 Task: Open a Black Tie Letter Template save the file as training Remove the following opetions from template: '1.	Type the sender company name_x000D_
2.	Type the sender company address_x000D_
3.	Type the recipient address_x000D_
4.	Type the closing_x000D_
5.	Type the sender title_x000D_
6.	Type the sender company name_x000D_
'Pick the date  15 May, 2023 and type Salutation  Good Morning. Add body to the letter It is with great pleasure that I accept the job offer extended to me. I am excited about the opportunity to join your esteemed organization and contribute to its success. I look forward to starting my new role and meeting the team. Thank you for your confidence in me.. Insert watermark  Do not copy 5
Action: Mouse moved to (24, 23)
Screenshot: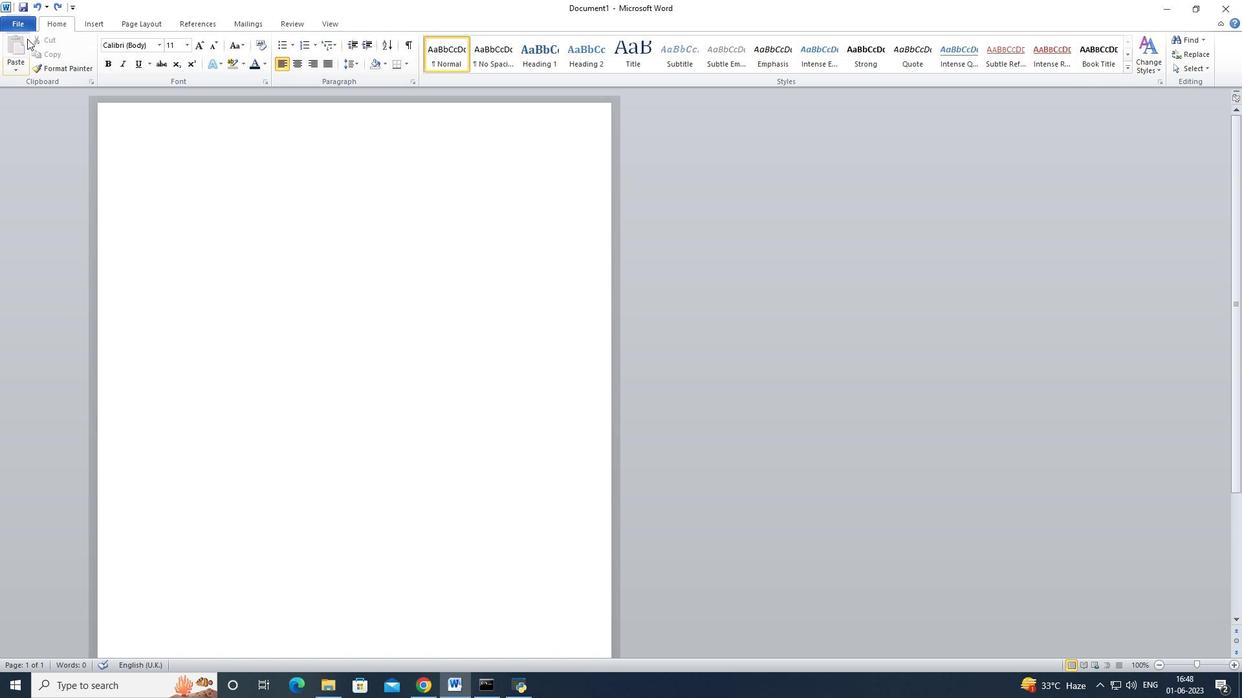 
Action: Mouse pressed left at (24, 23)
Screenshot: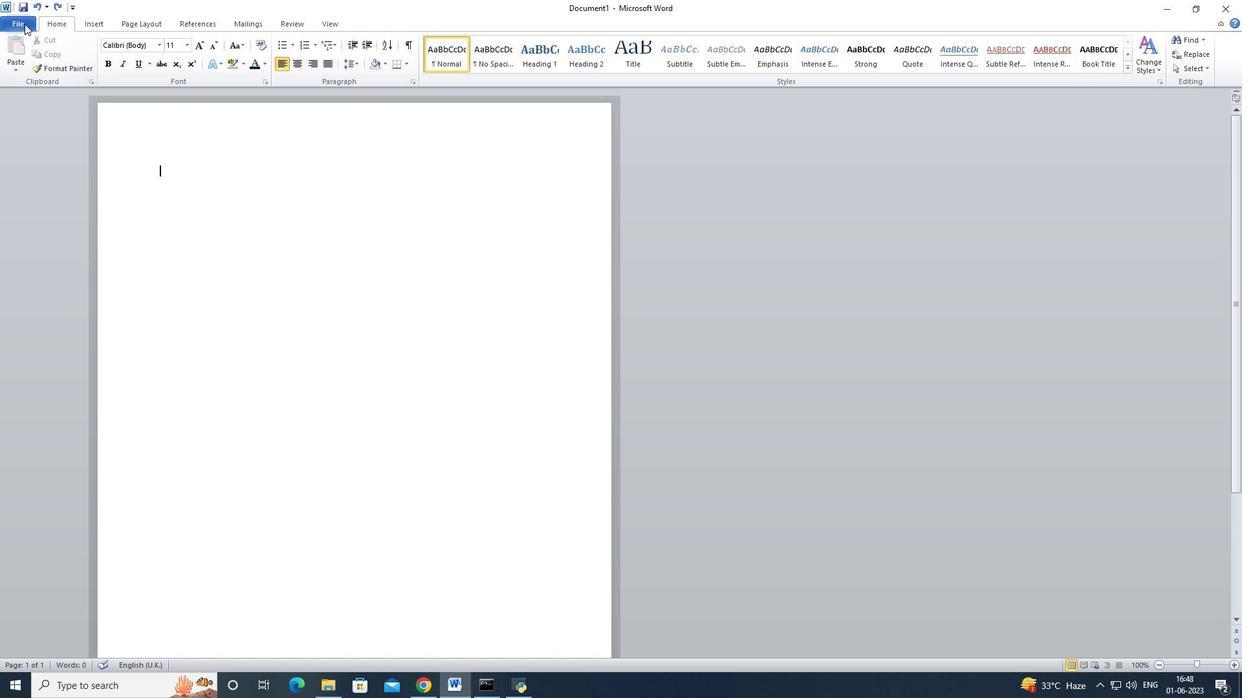 
Action: Mouse moved to (42, 165)
Screenshot: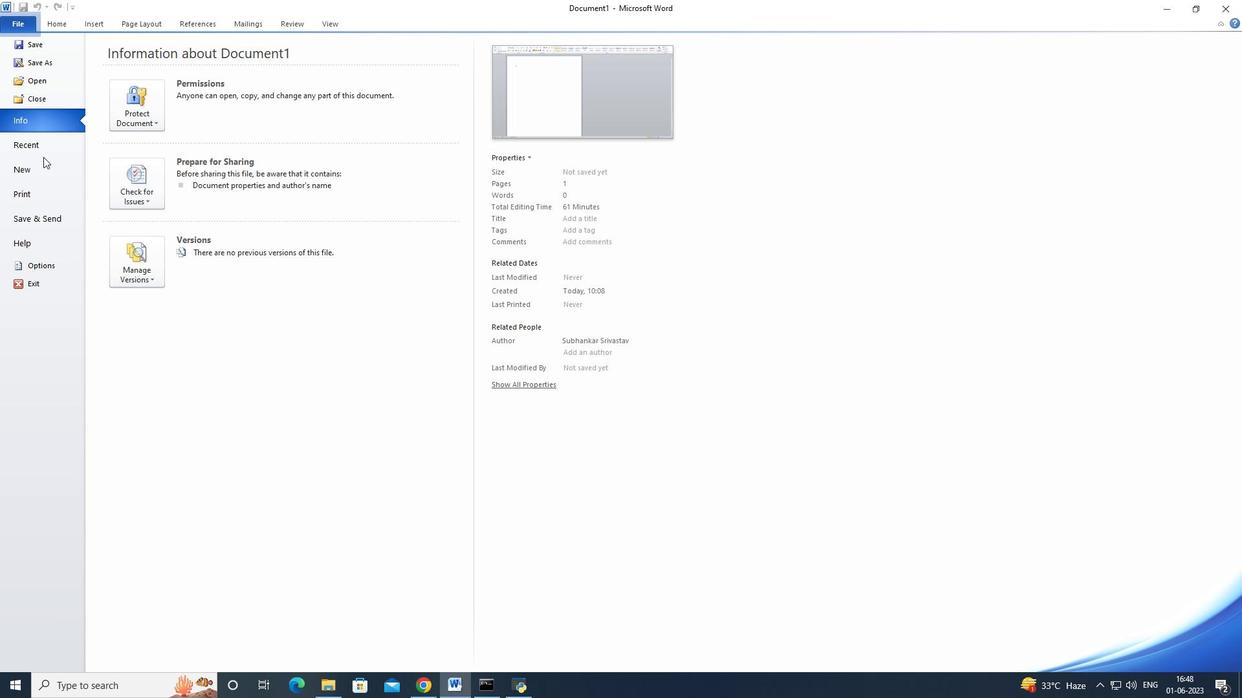 
Action: Mouse pressed left at (42, 165)
Screenshot: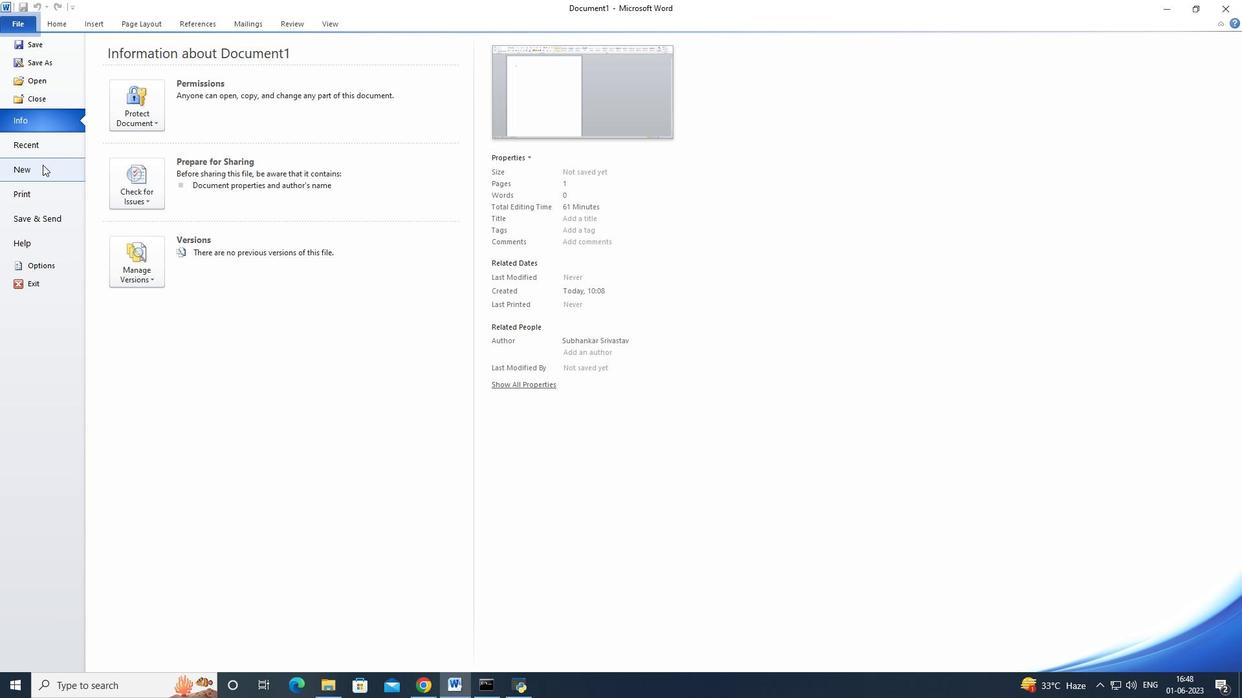 
Action: Mouse moved to (236, 124)
Screenshot: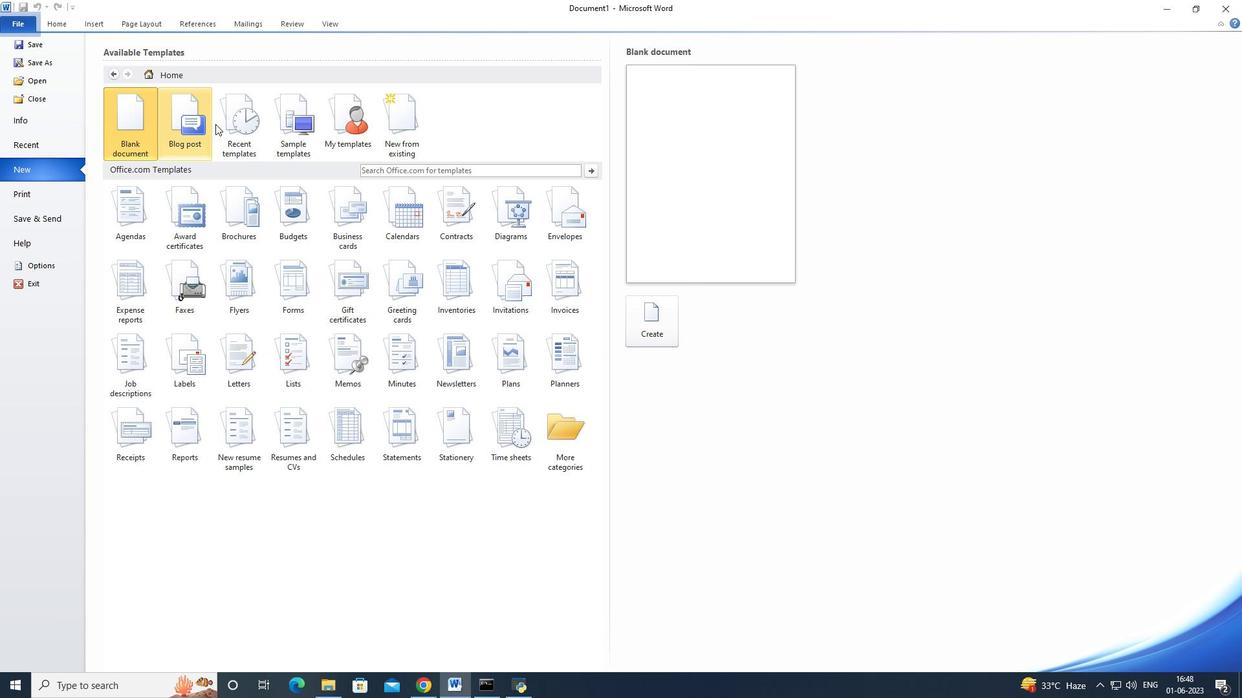 
Action: Mouse pressed left at (236, 124)
Screenshot: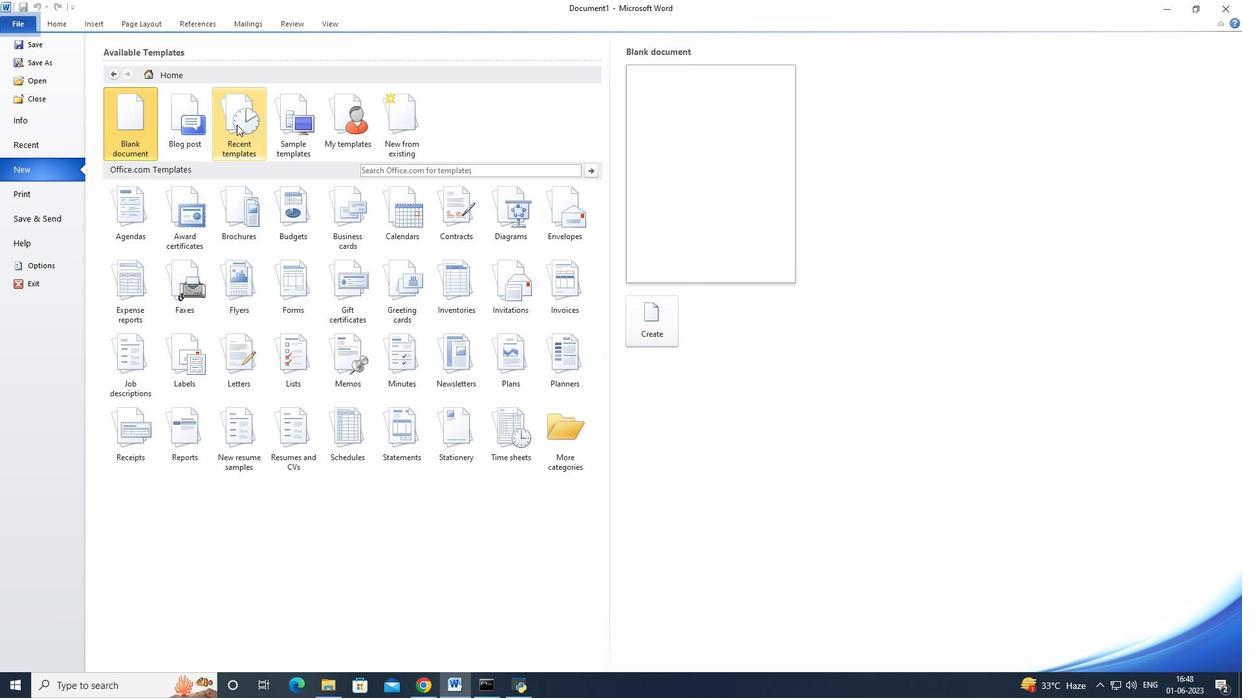 
Action: Mouse moved to (183, 71)
Screenshot: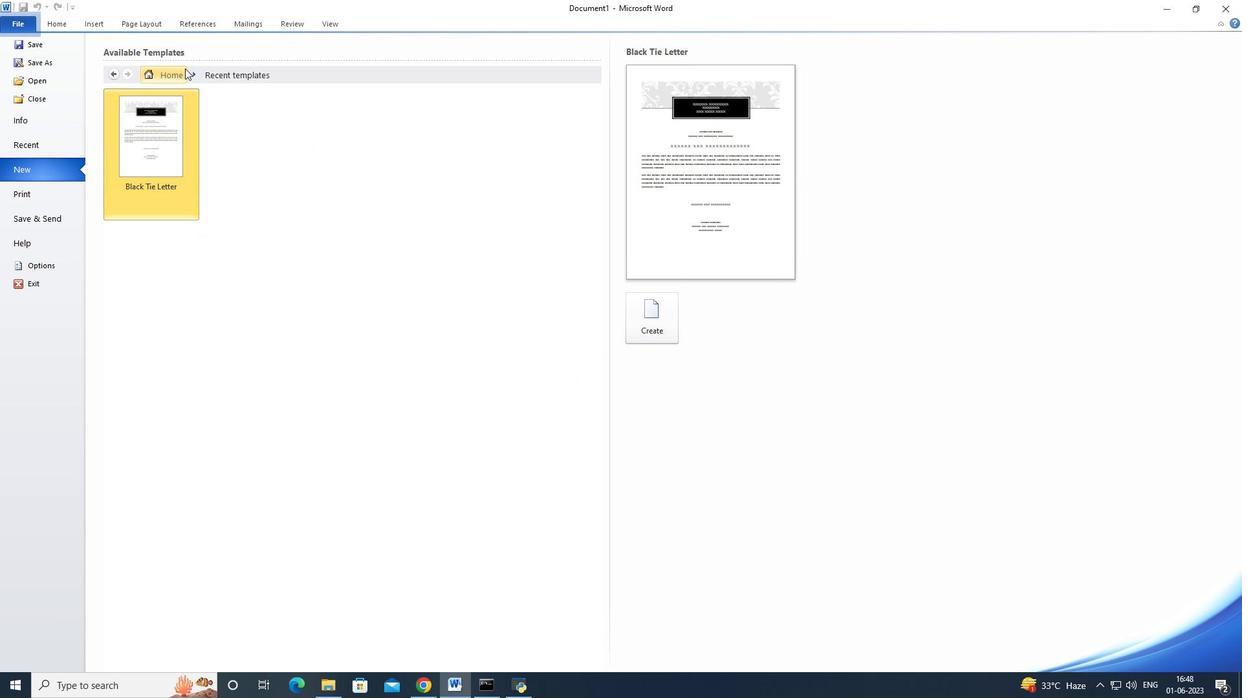 
Action: Mouse pressed left at (183, 71)
Screenshot: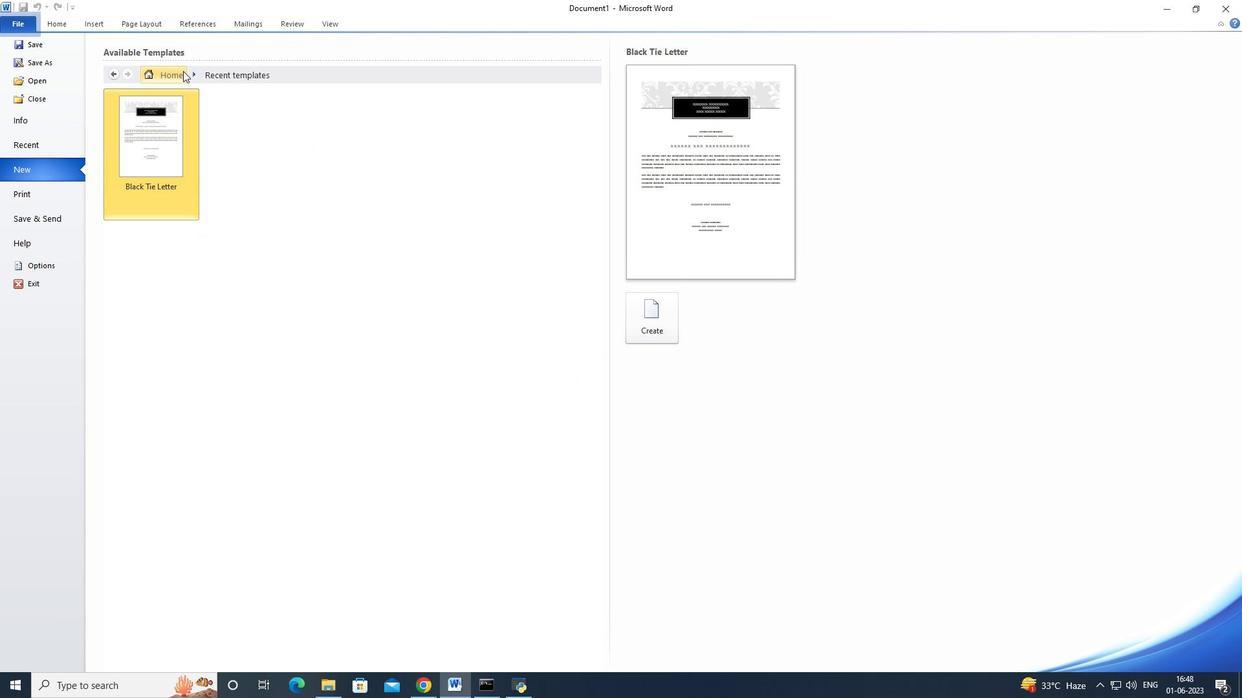 
Action: Mouse moved to (258, 128)
Screenshot: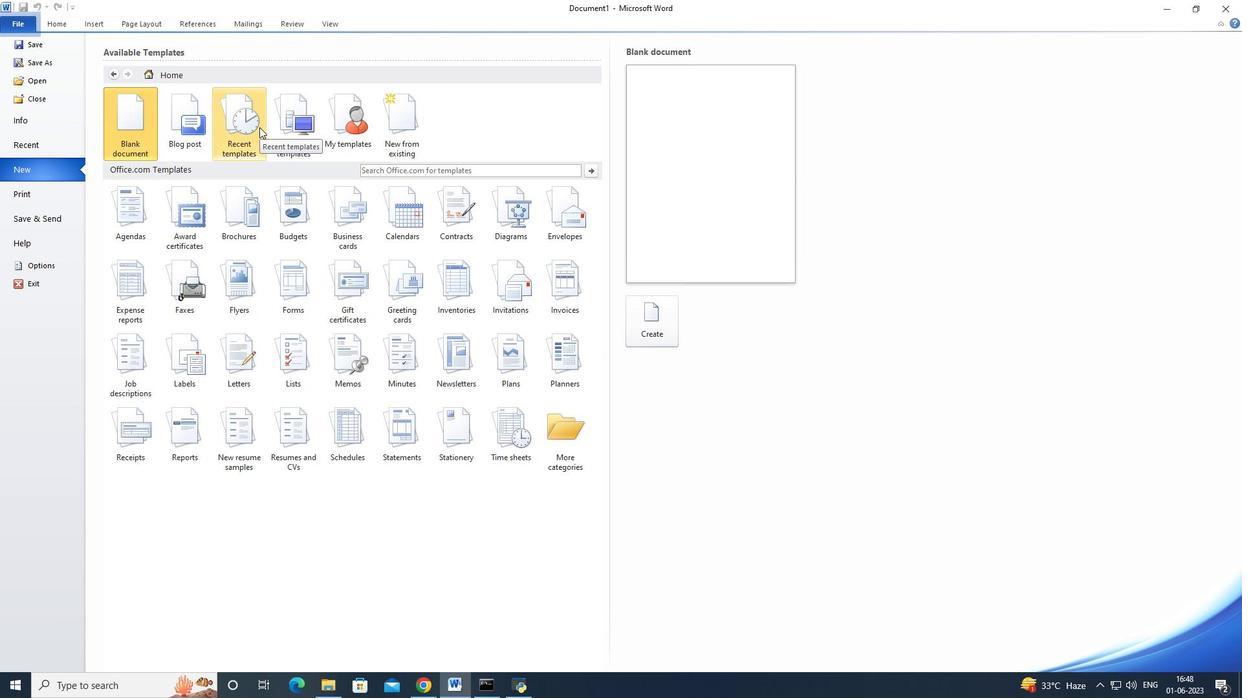 
Action: Mouse pressed left at (258, 128)
Screenshot: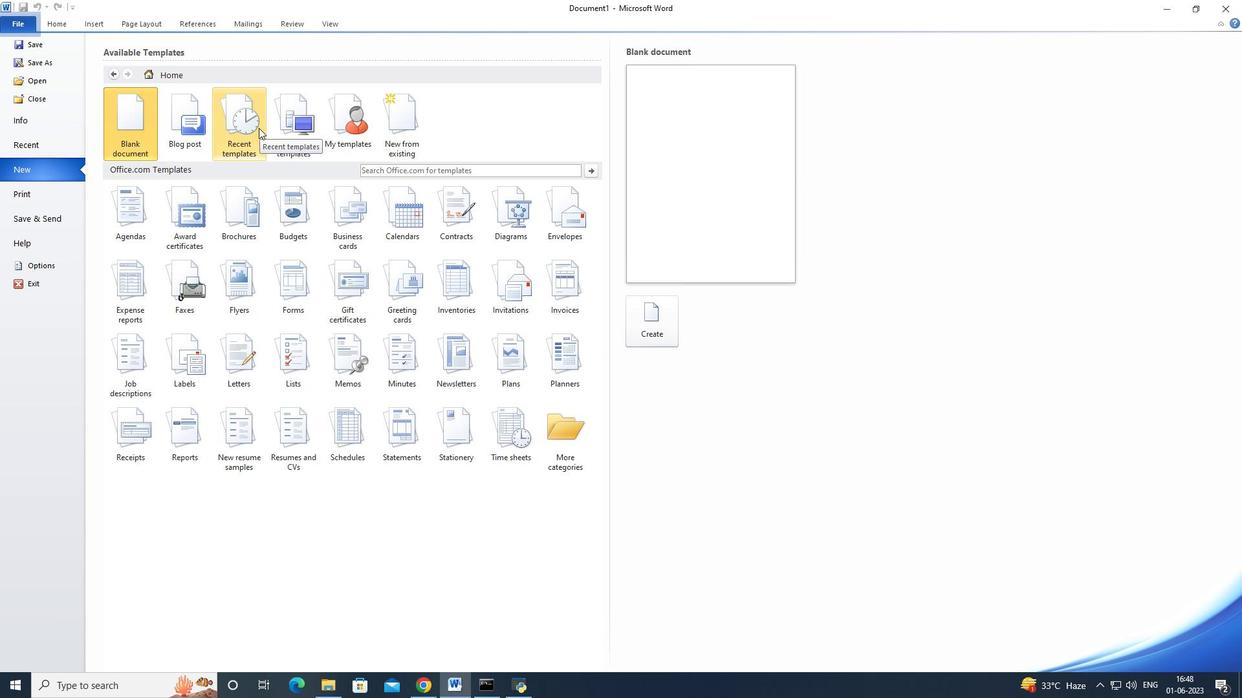 
Action: Mouse moved to (164, 78)
Screenshot: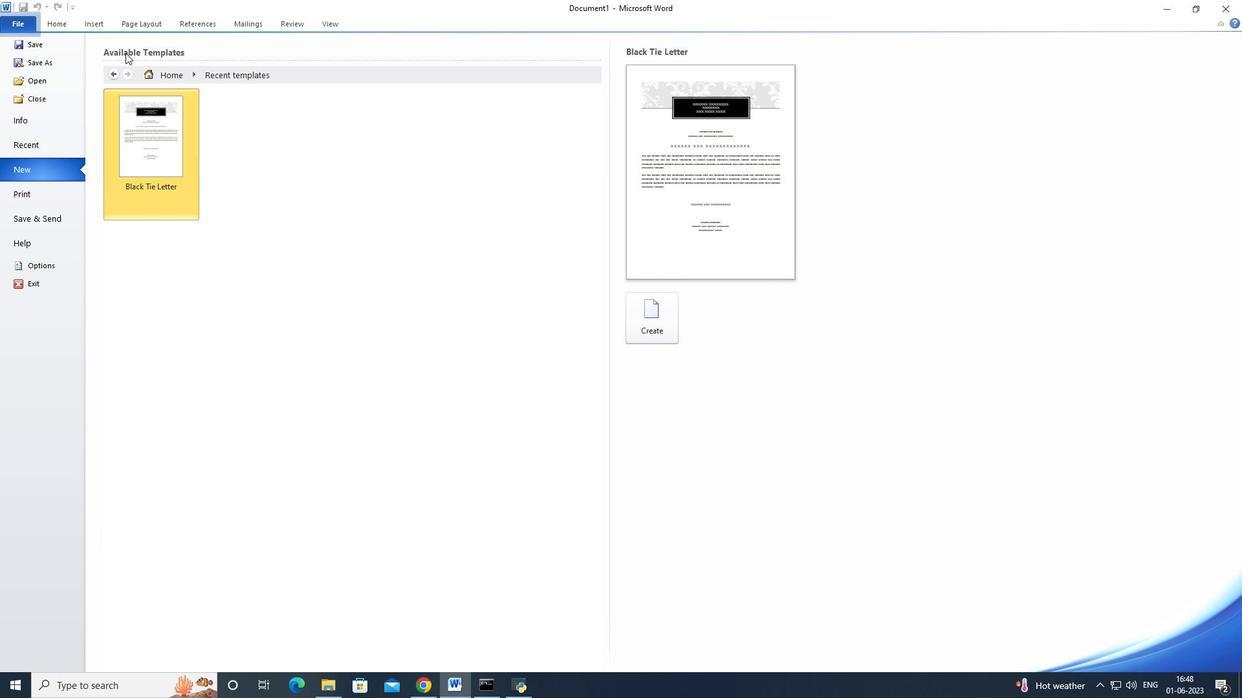 
Action: Mouse pressed left at (164, 78)
Screenshot: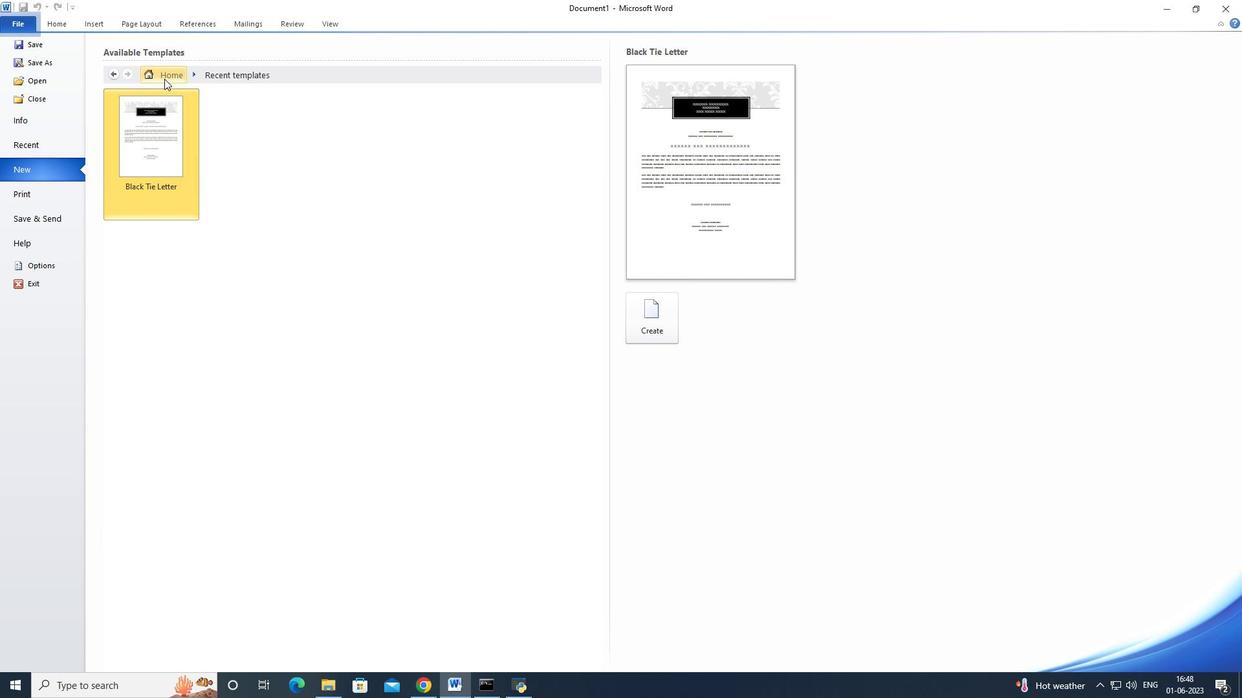 
Action: Mouse moved to (291, 143)
Screenshot: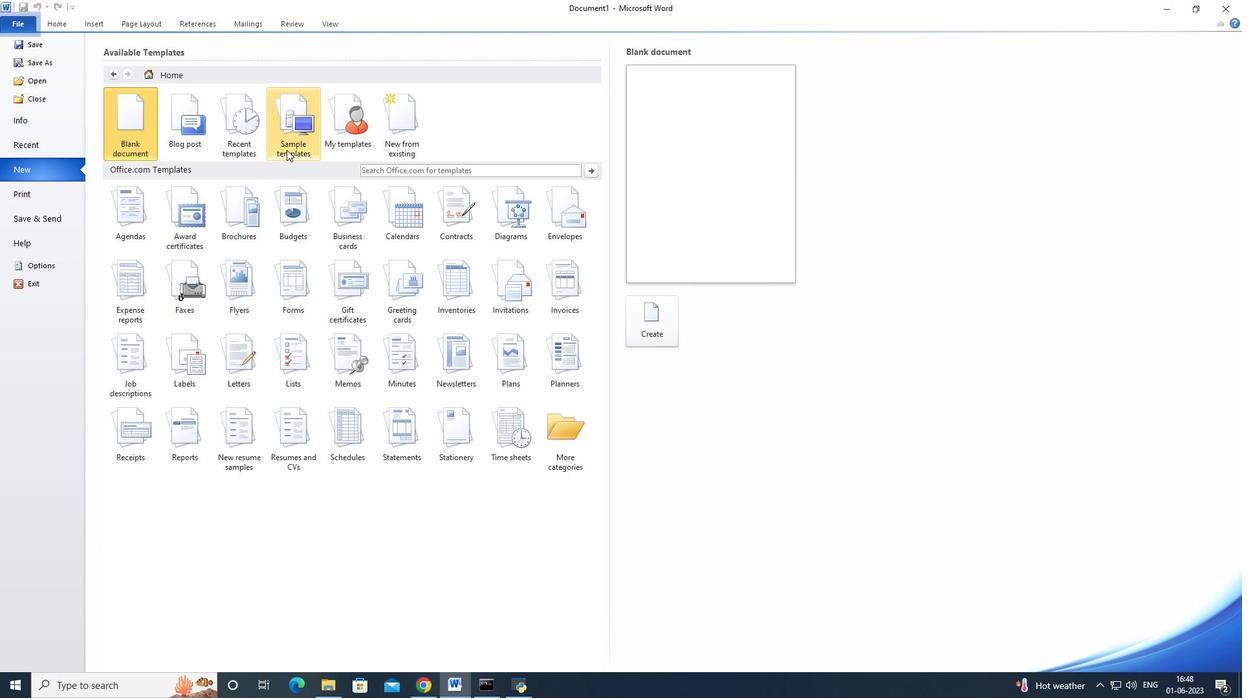 
Action: Mouse pressed left at (291, 143)
Screenshot: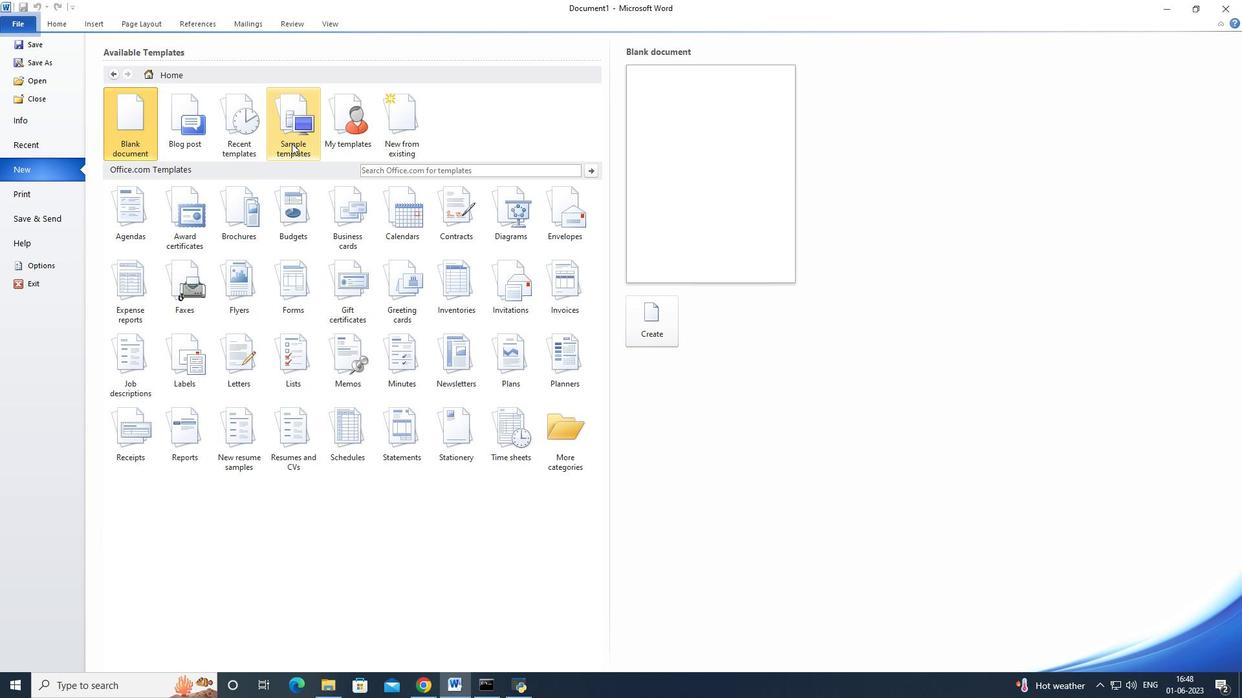 
Action: Mouse moved to (443, 293)
Screenshot: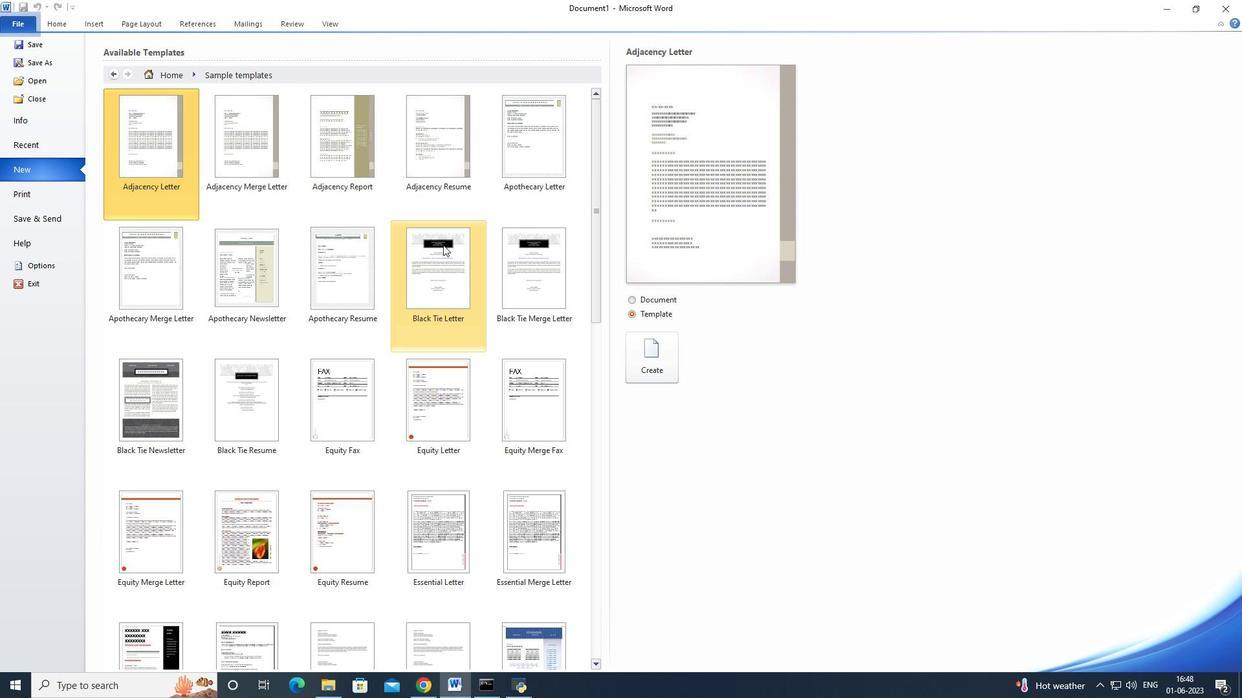 
Action: Mouse pressed left at (443, 293)
Screenshot: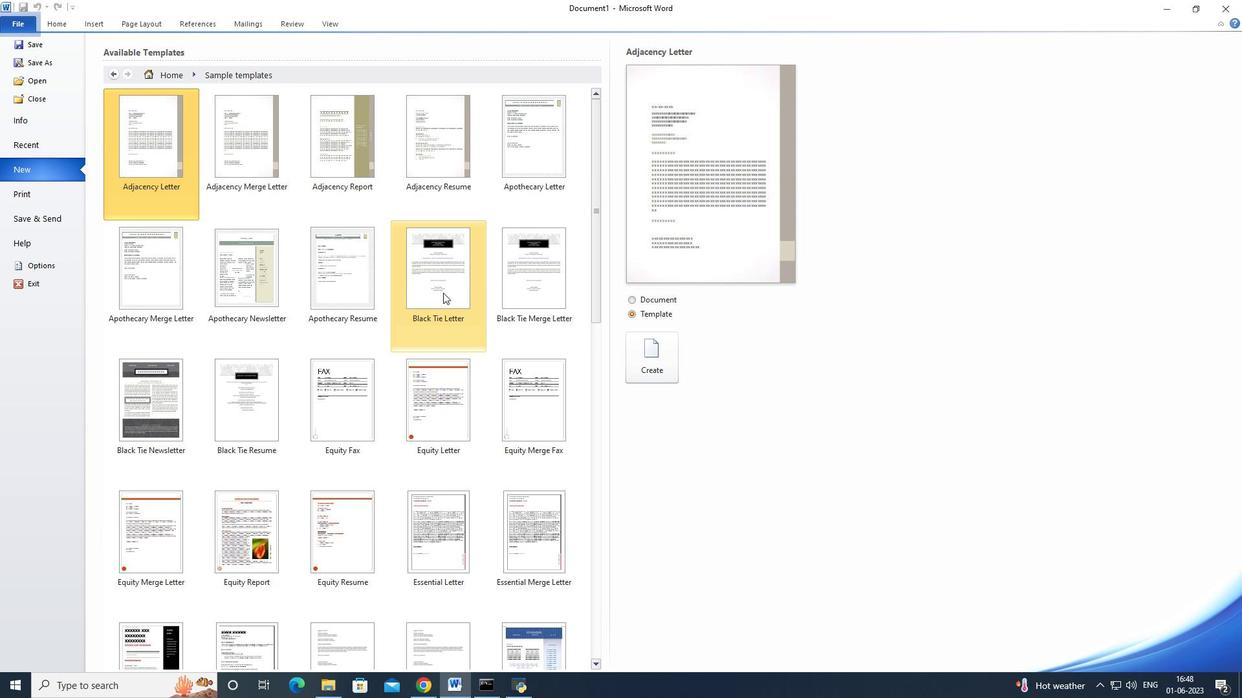 
Action: Mouse moved to (651, 357)
Screenshot: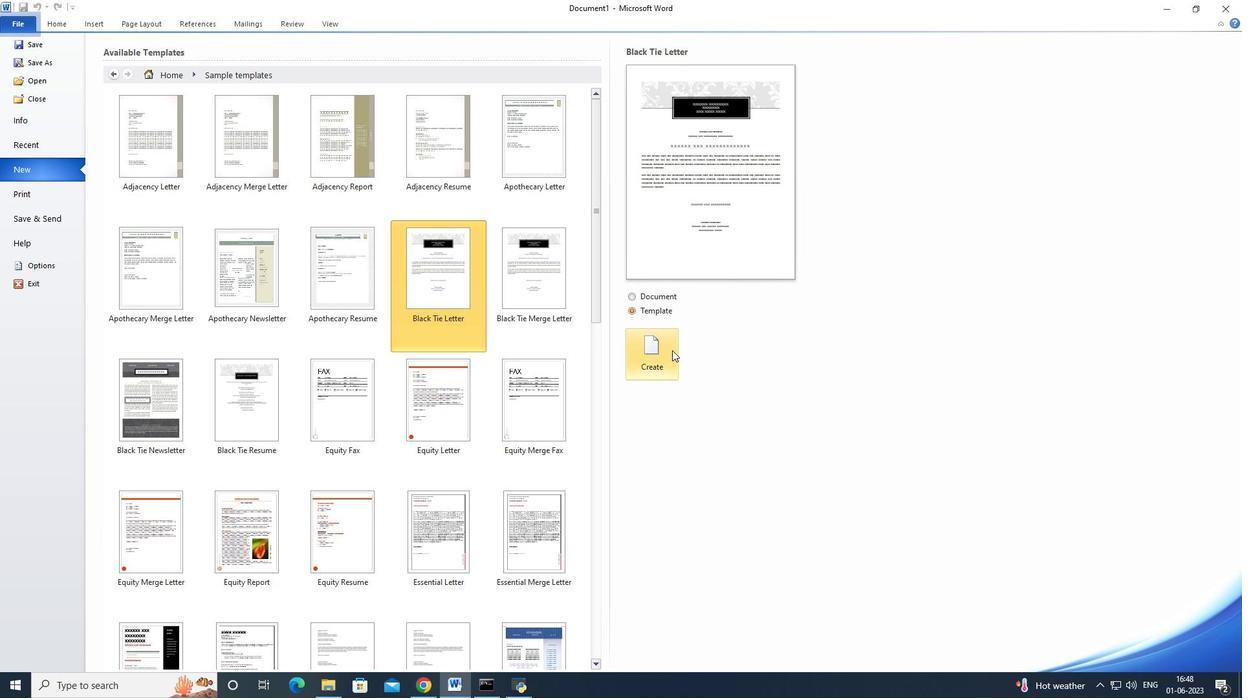 
Action: Mouse pressed left at (651, 357)
Screenshot: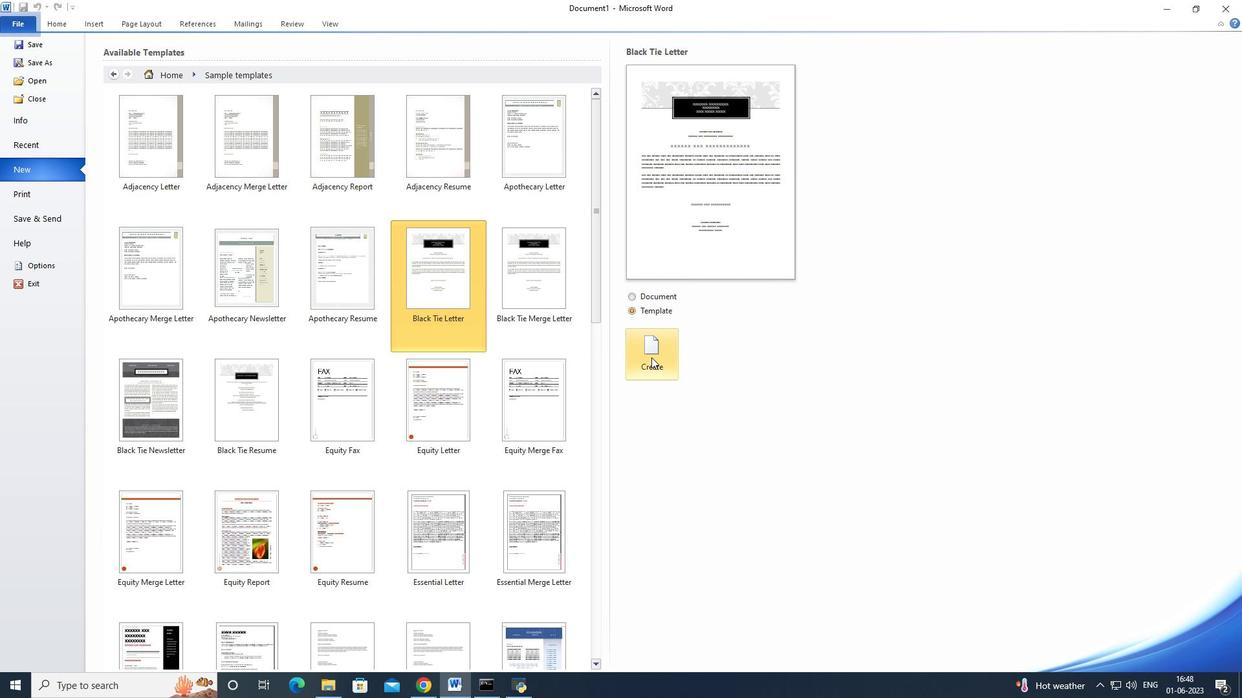 
Action: Mouse moved to (23, 19)
Screenshot: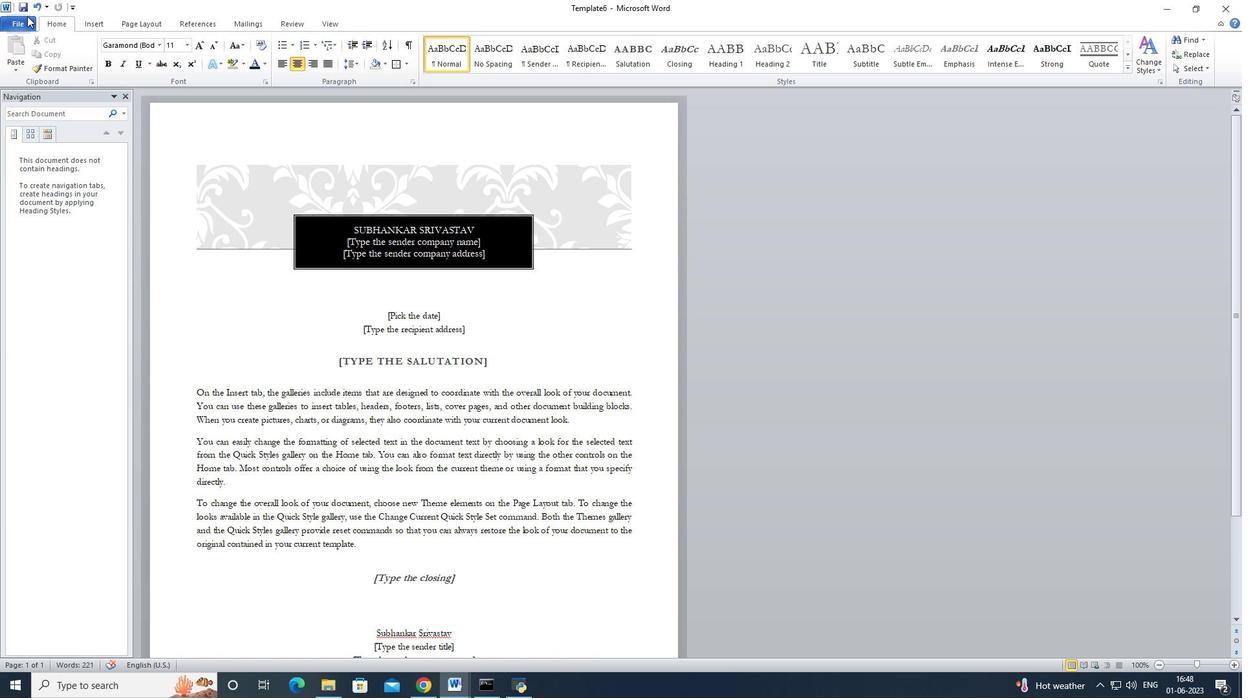 
Action: Mouse pressed left at (23, 19)
Screenshot: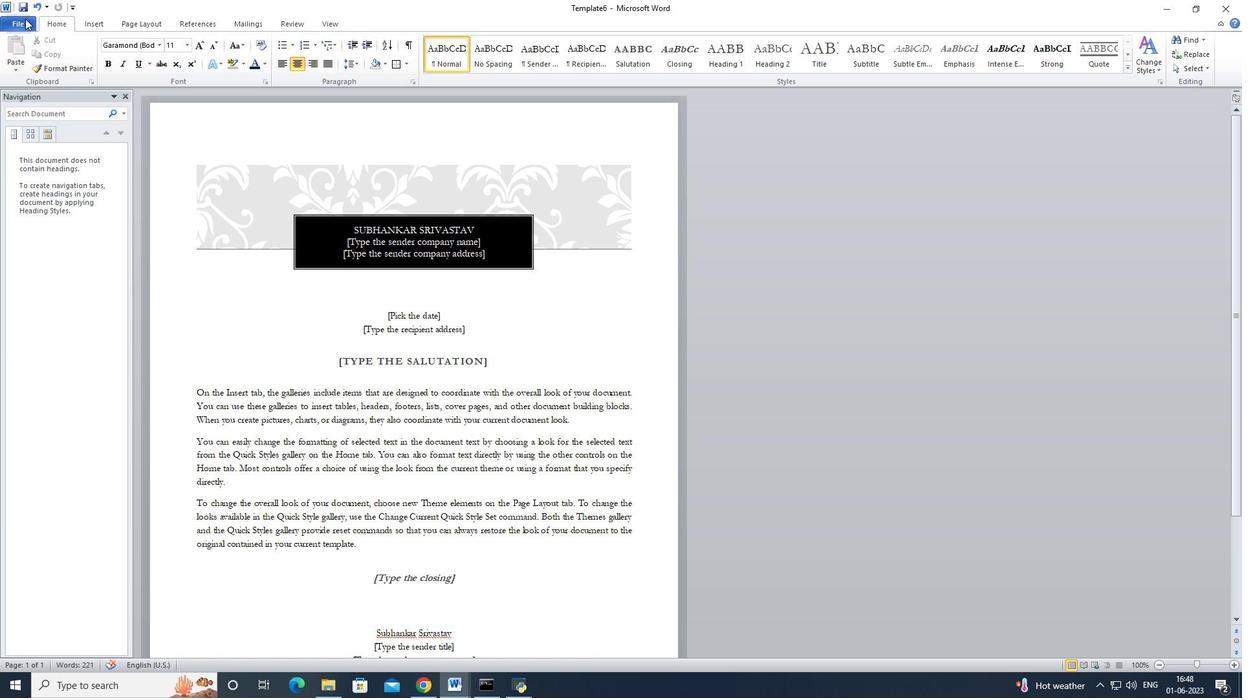 
Action: Mouse moved to (44, 43)
Screenshot: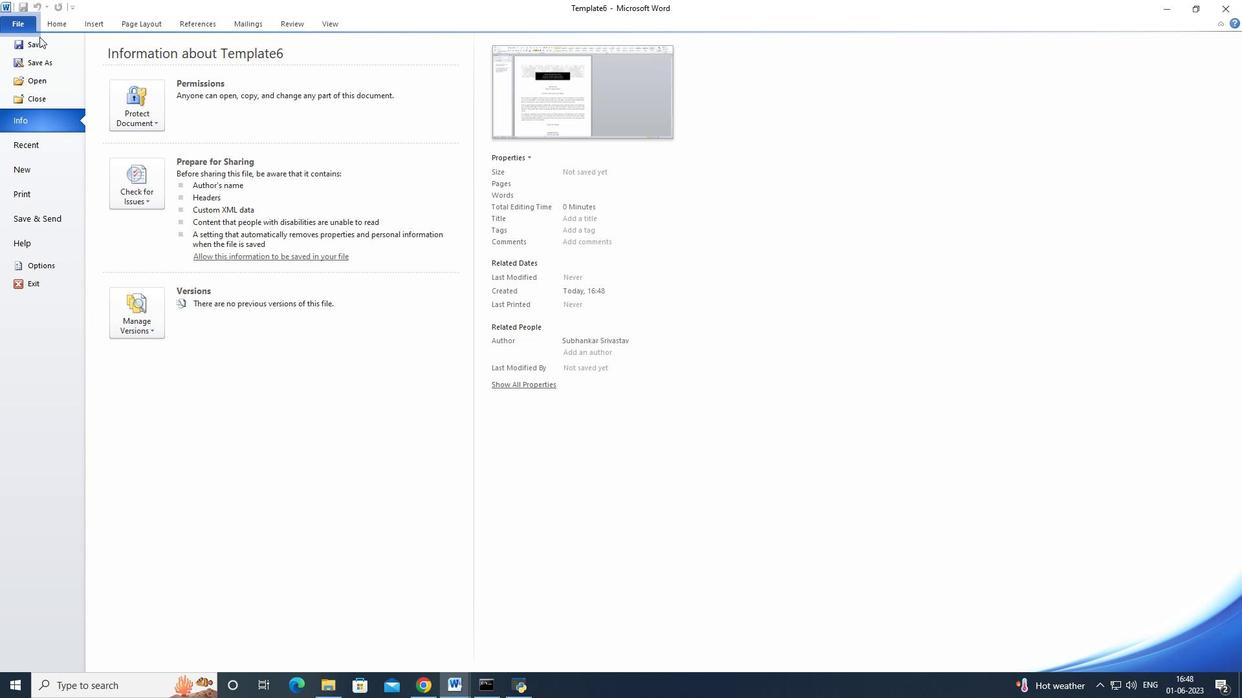 
Action: Mouse pressed left at (44, 43)
Screenshot: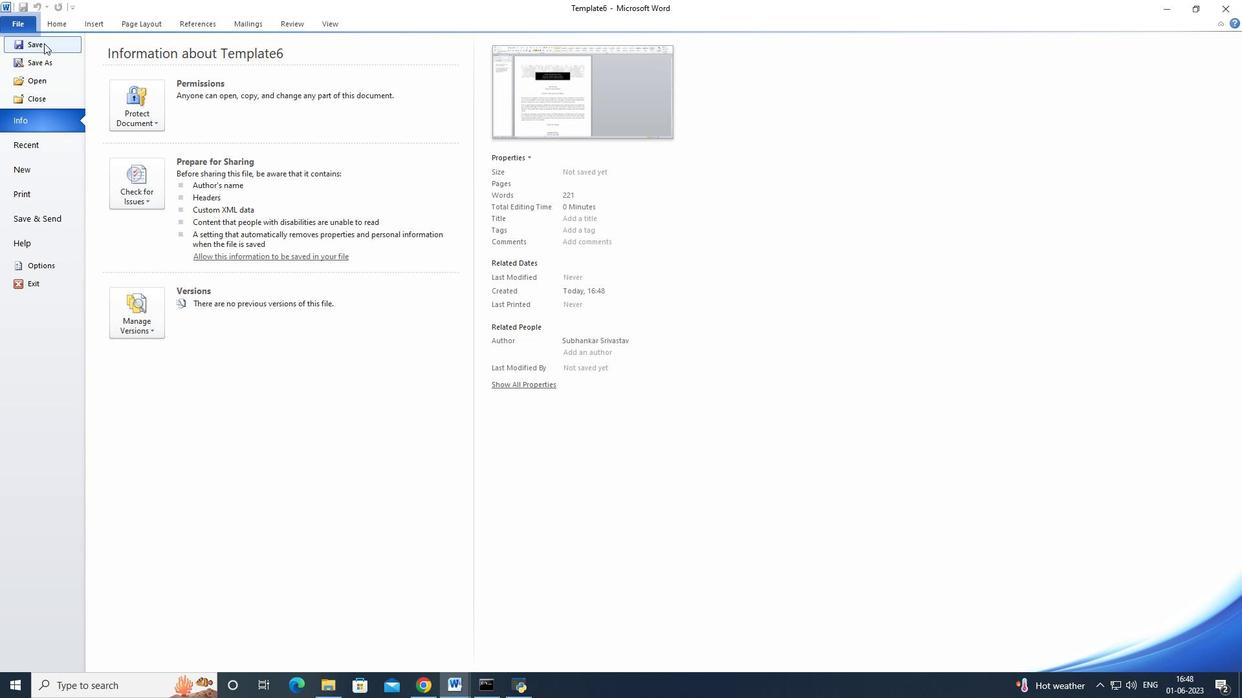 
Action: Key pressed <Key.shift>Training<Key.space><Key.shift><Key.shift><Key.shift><Key.shift><Key.shift><Key.shift><Key.shift><Key.shift><Key.shift><Key.shift><Key.shift><Key.shift><Key.shift><Key.shift><Key.shift><Key.shift><Key.shift><Key.shift>Remove<Key.backspace><Key.backspace><Key.backspace><Key.backspace><Key.backspace><Key.backspace><Key.backspace><Key.enter>
Screenshot: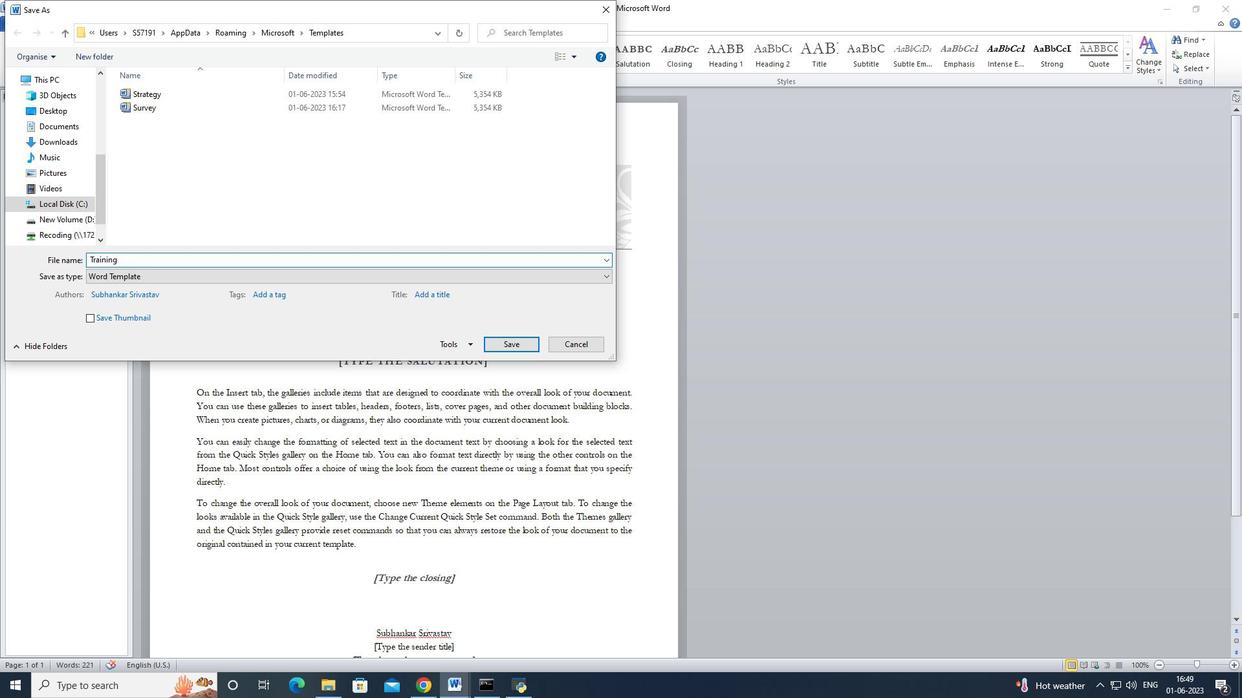 
Action: Mouse moved to (391, 240)
Screenshot: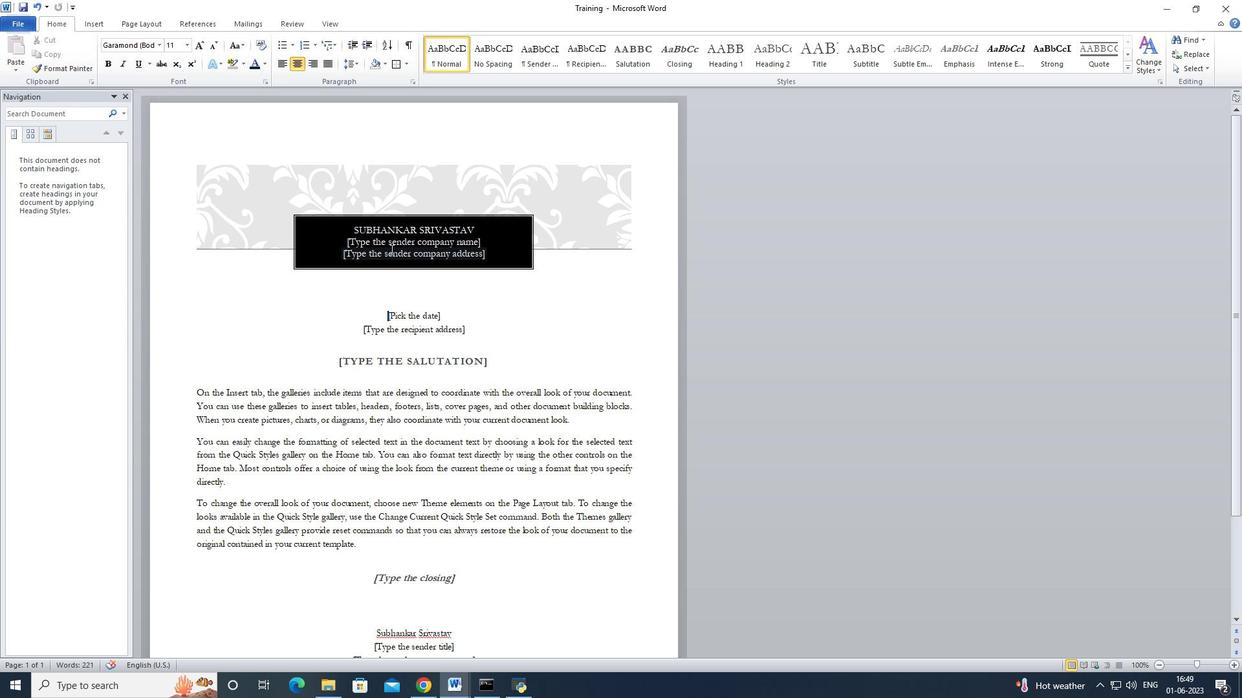 
Action: Mouse pressed left at (391, 240)
Screenshot: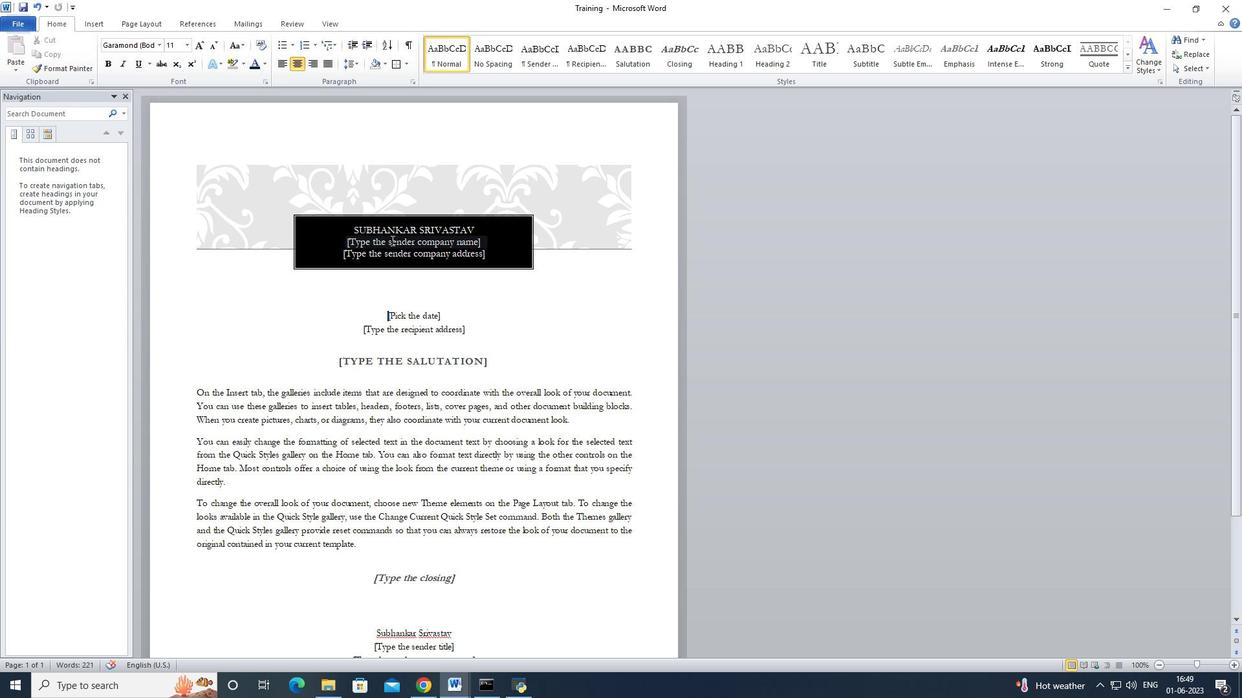 
Action: Key pressed <Key.delete><Key.delete>
Screenshot: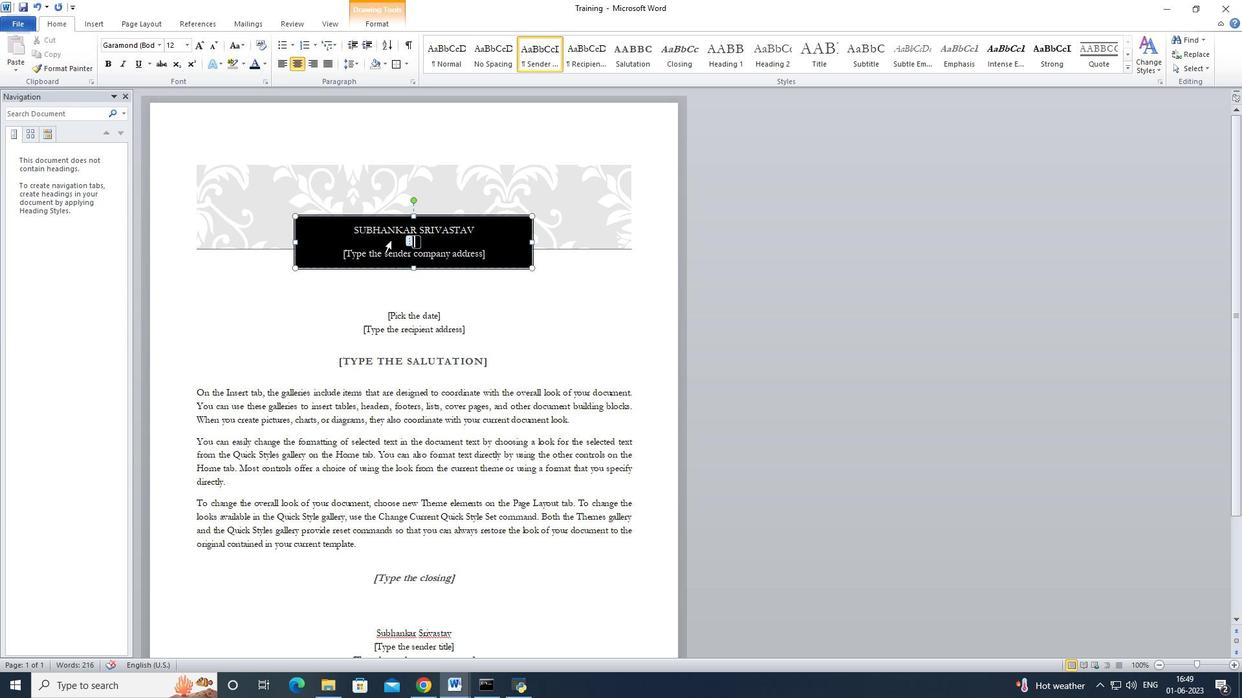 
Action: Mouse moved to (398, 254)
Screenshot: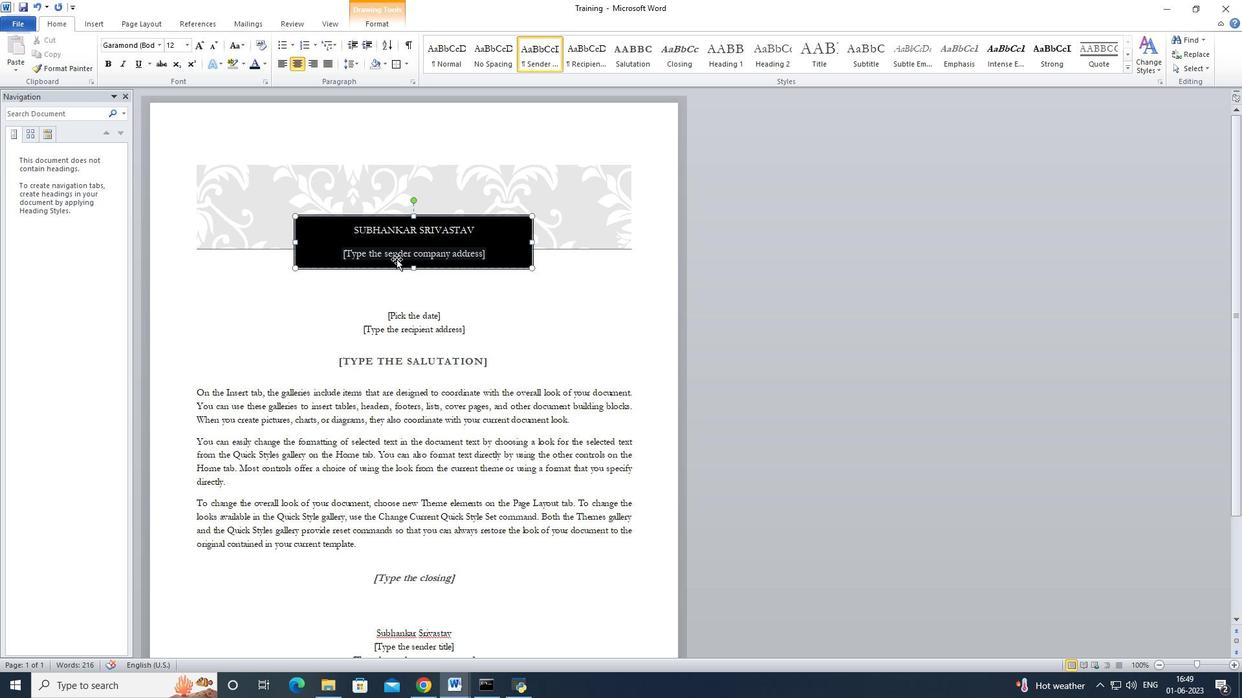 
Action: Mouse pressed left at (398, 254)
Screenshot: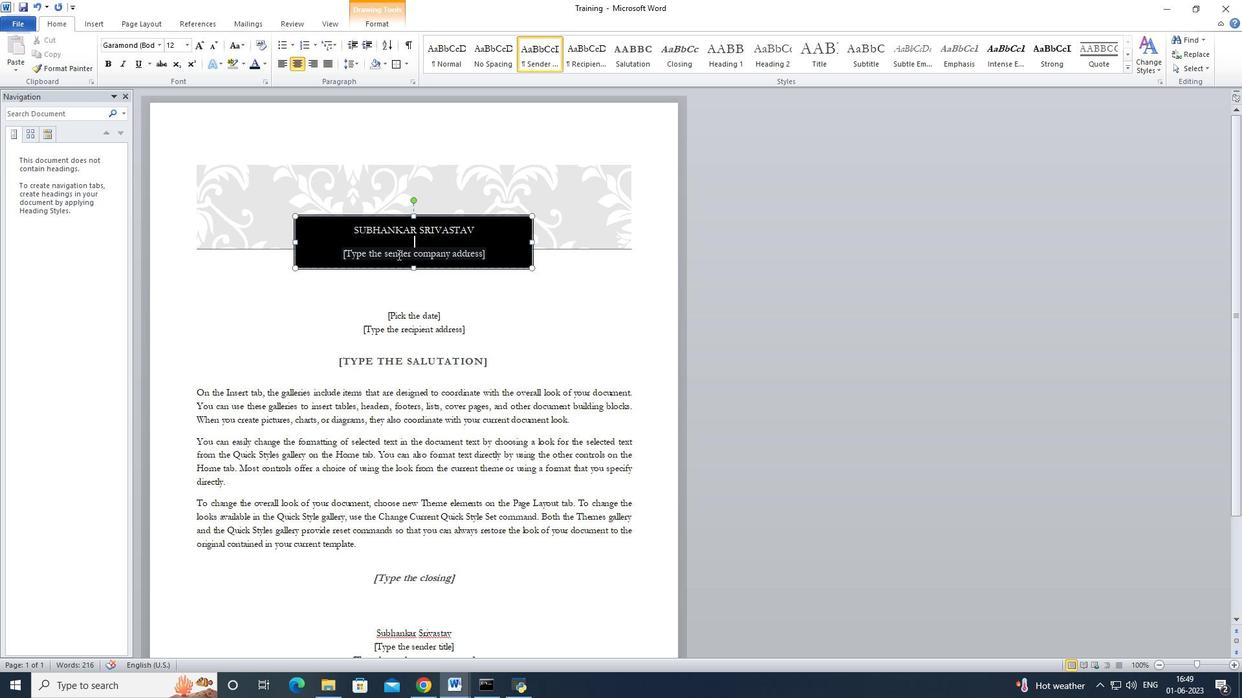
Action: Key pressed <Key.delete><Key.delete>
Screenshot: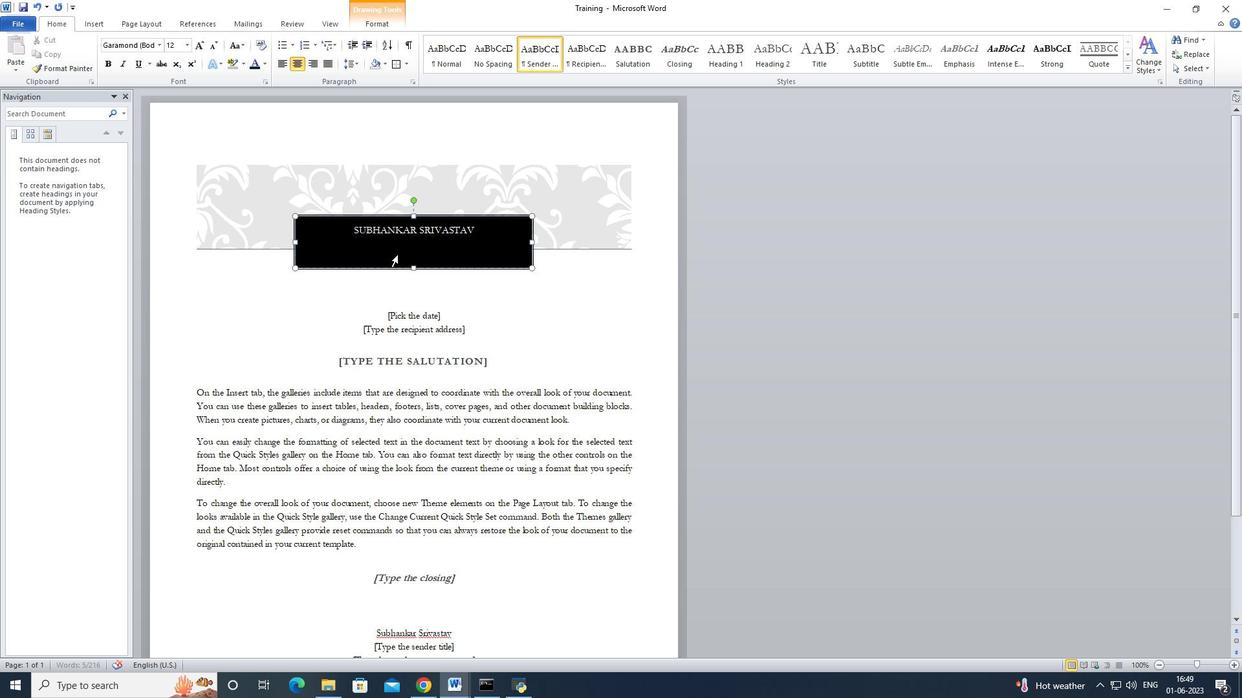 
Action: Mouse moved to (411, 321)
Screenshot: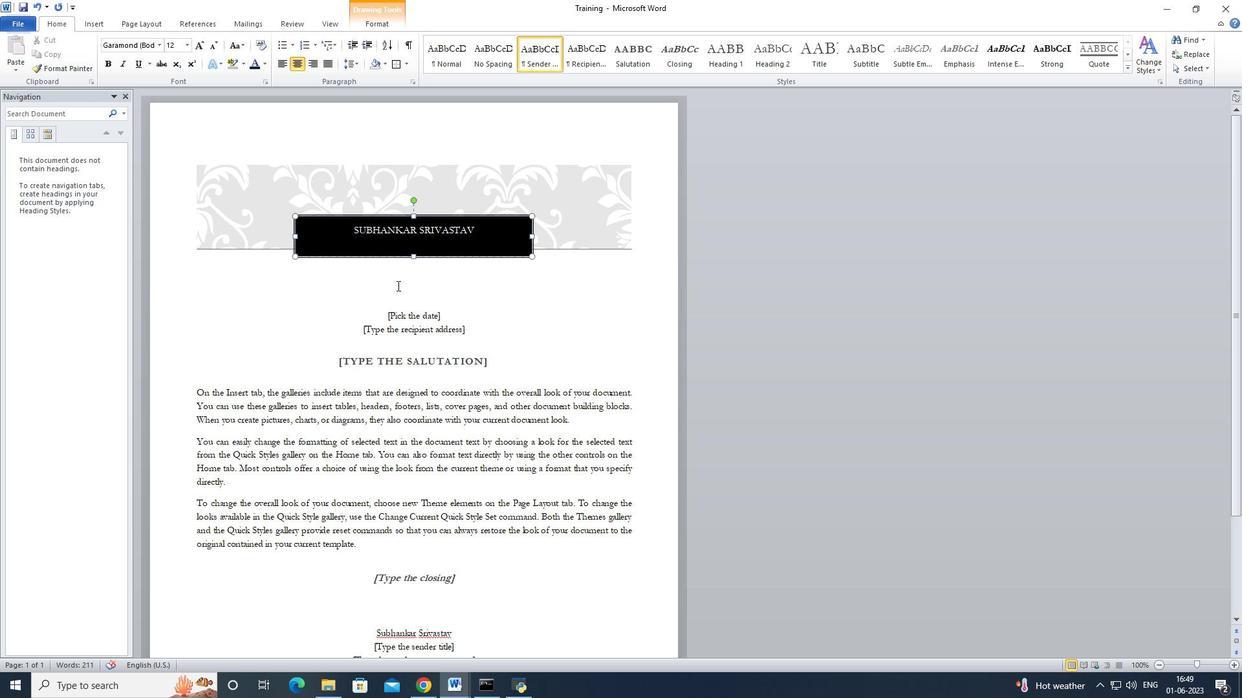 
Action: Mouse pressed left at (411, 321)
Screenshot: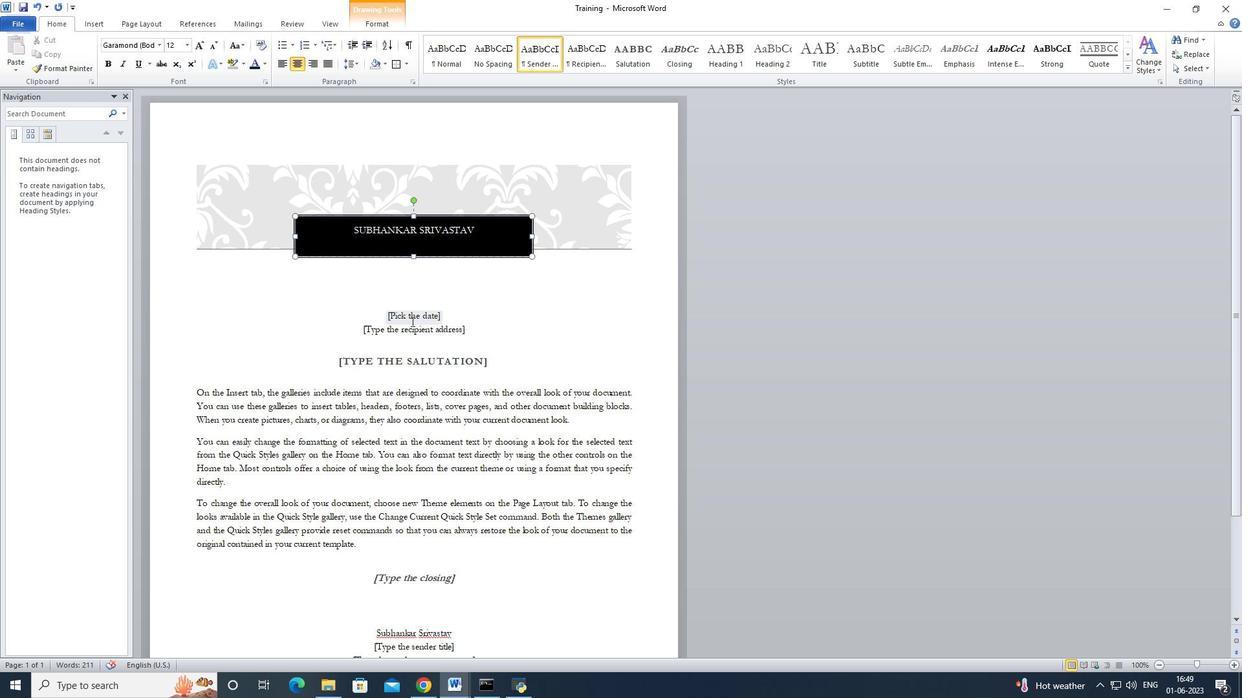 
Action: Mouse moved to (453, 317)
Screenshot: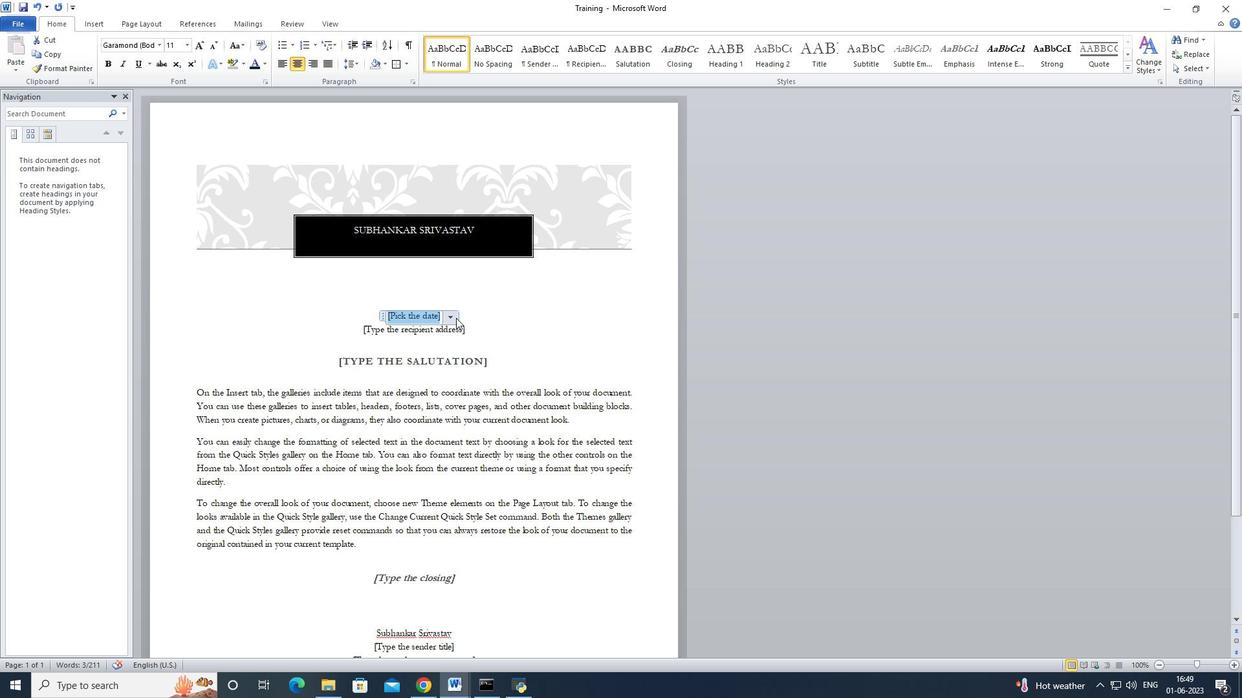 
Action: Mouse pressed left at (453, 317)
Screenshot: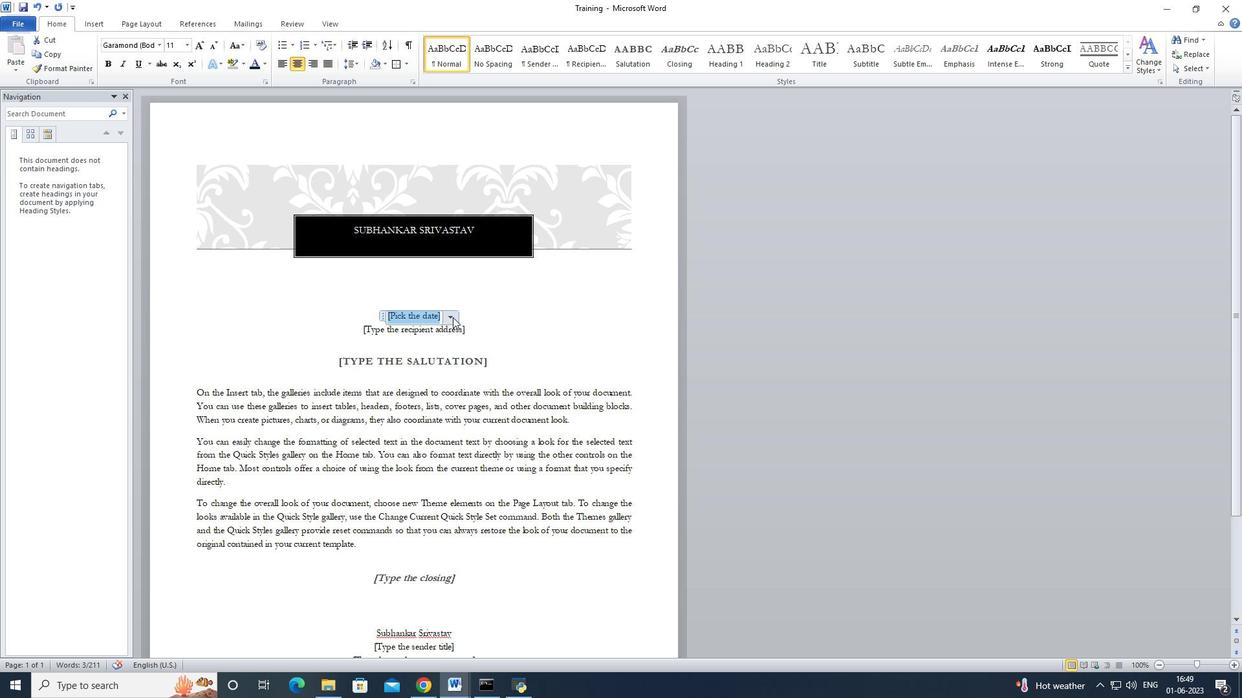 
Action: Mouse moved to (350, 333)
Screenshot: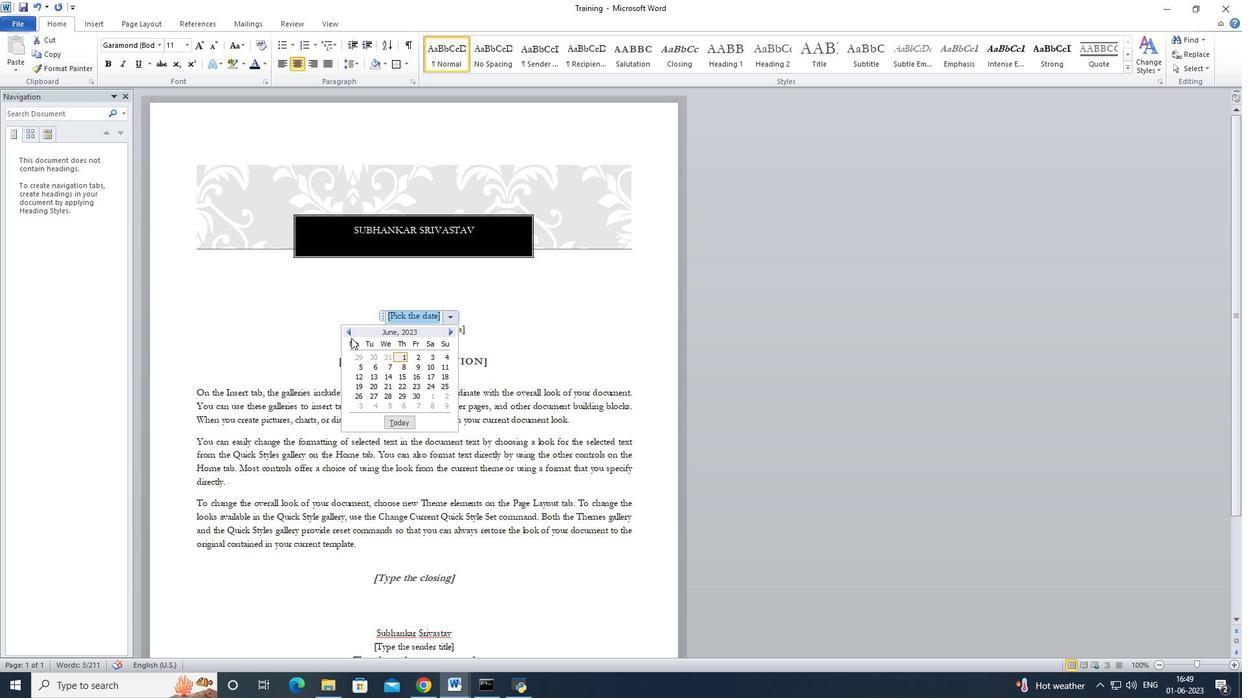
Action: Mouse pressed left at (350, 333)
Screenshot: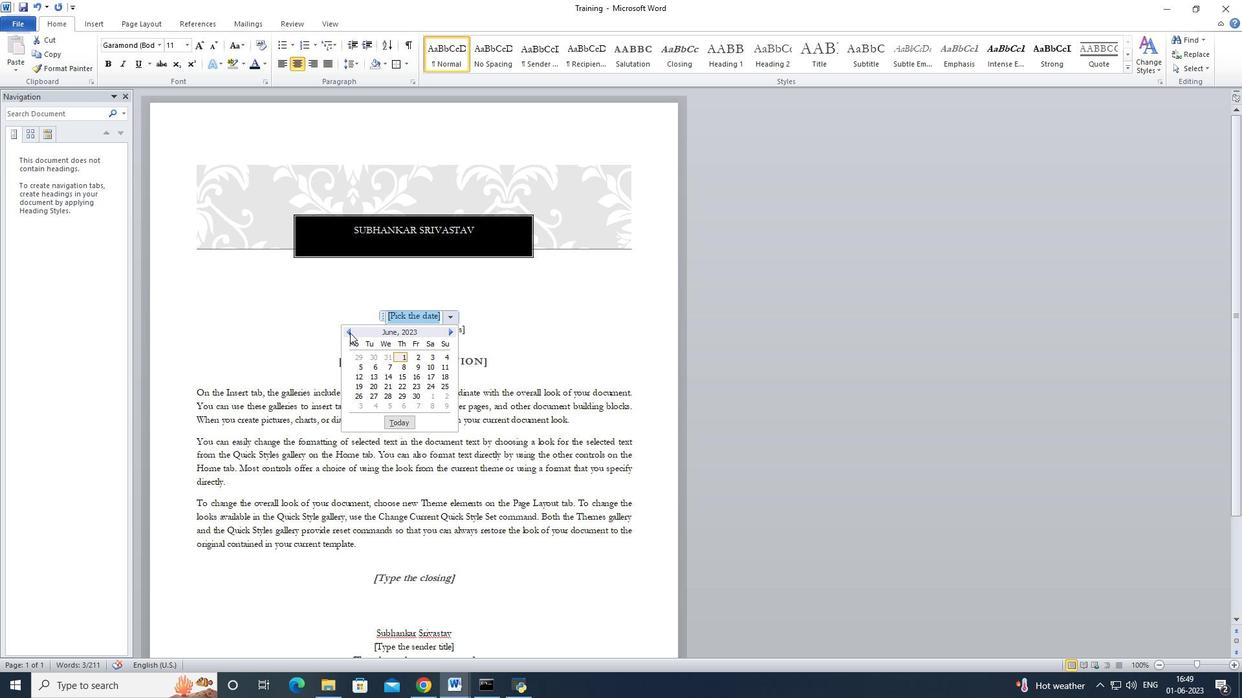 
Action: Mouse moved to (360, 376)
Screenshot: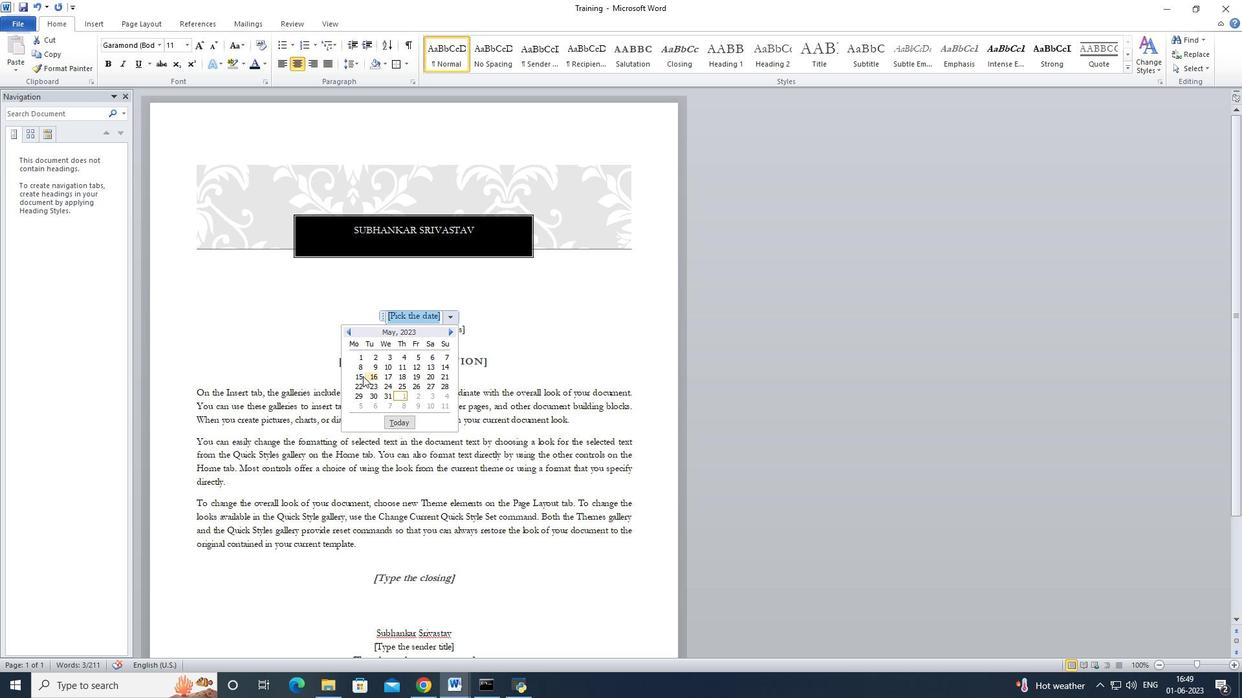 
Action: Mouse pressed left at (360, 376)
Screenshot: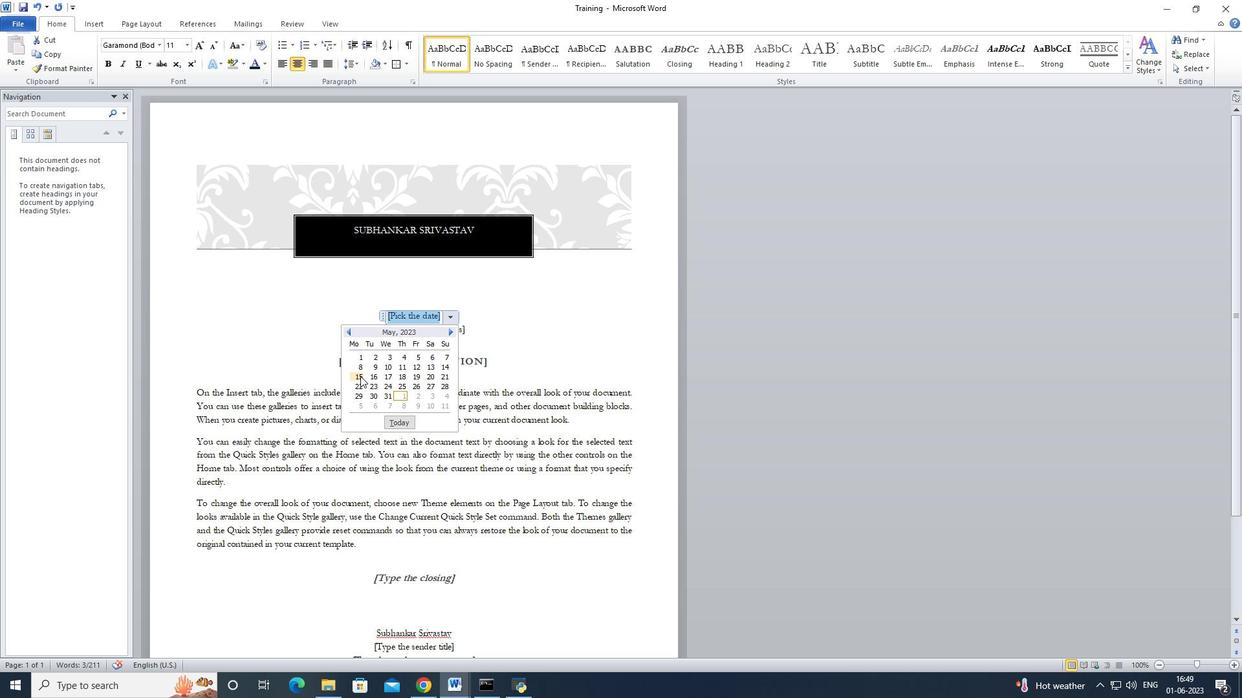 
Action: Mouse moved to (443, 334)
Screenshot: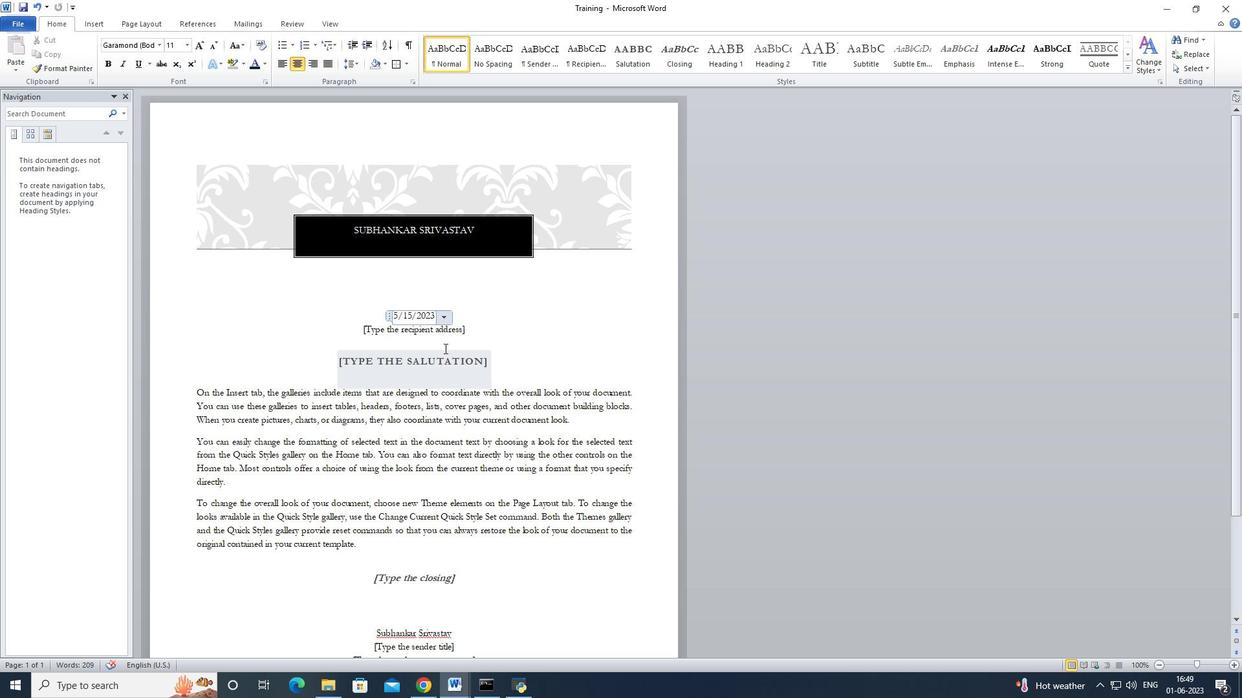
Action: Mouse pressed left at (443, 334)
Screenshot: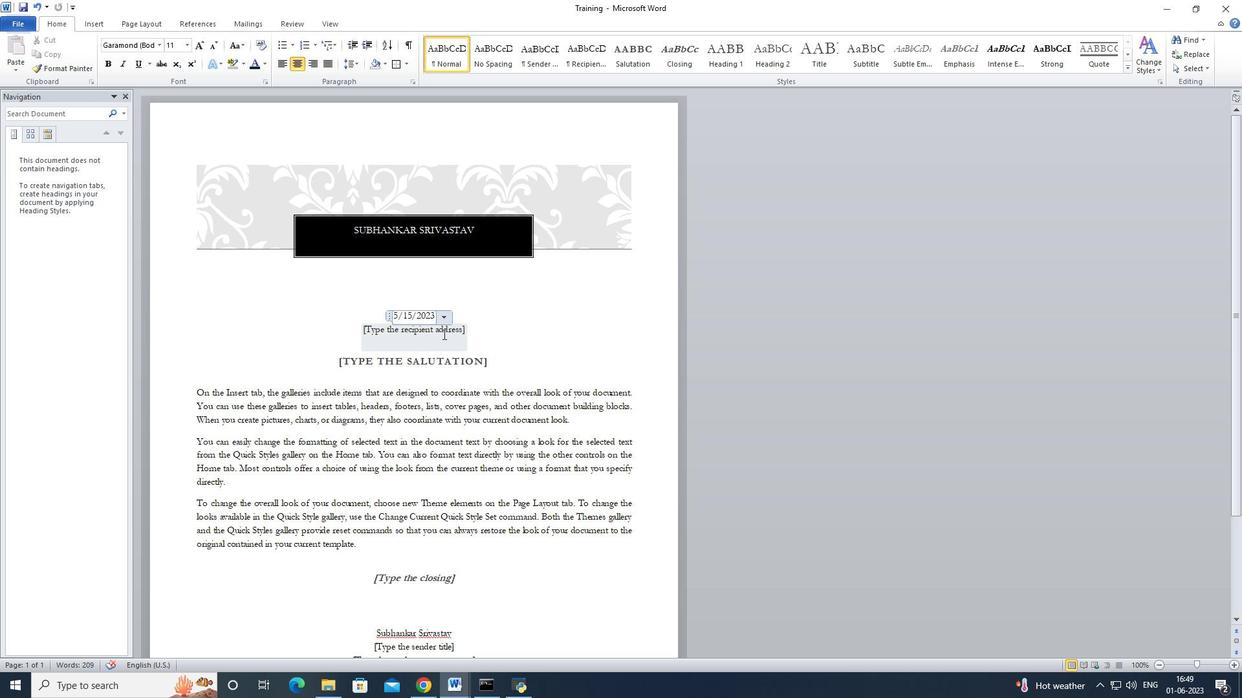 
Action: Key pressed <Key.delete>
Screenshot: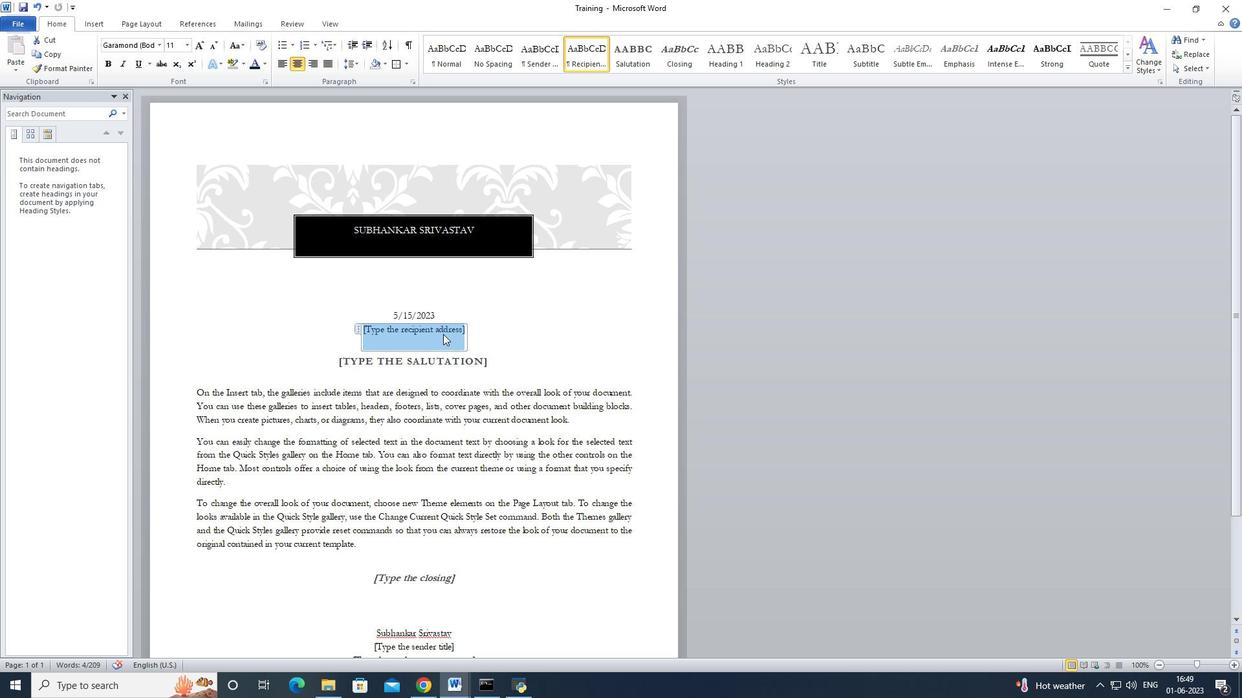 
Action: Mouse moved to (439, 368)
Screenshot: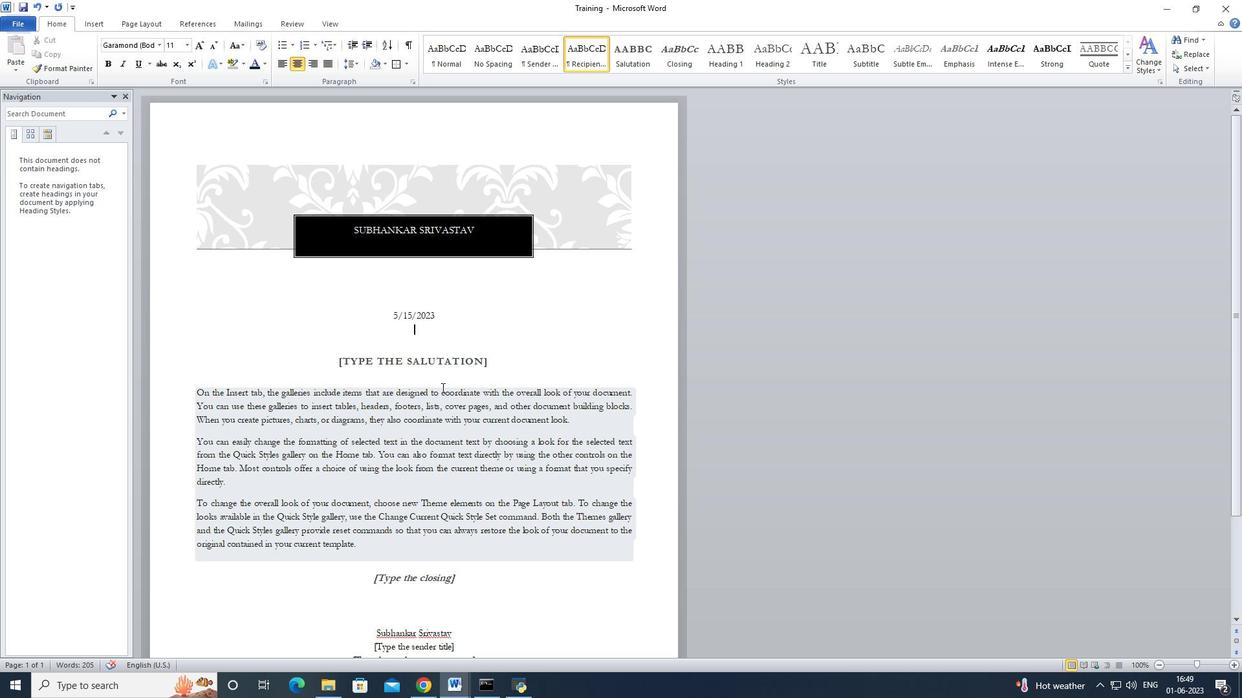 
Action: Mouse pressed left at (439, 368)
Screenshot: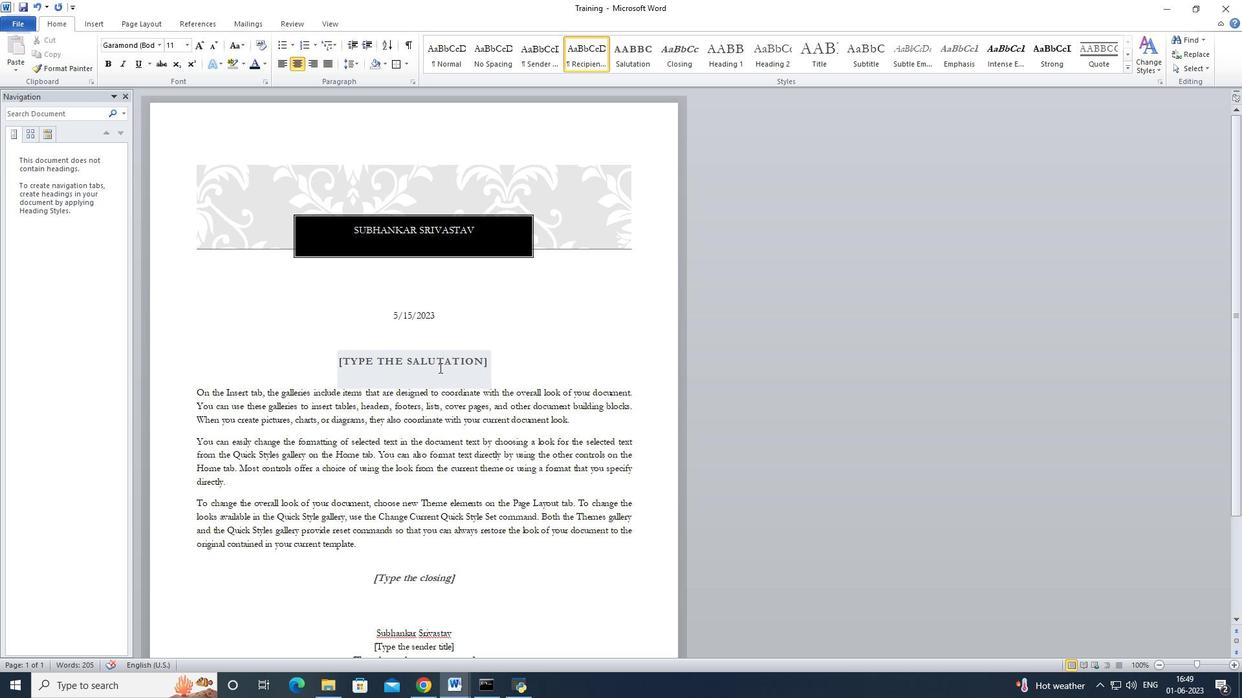 
Action: Key pressed good<Key.space>morning
Screenshot: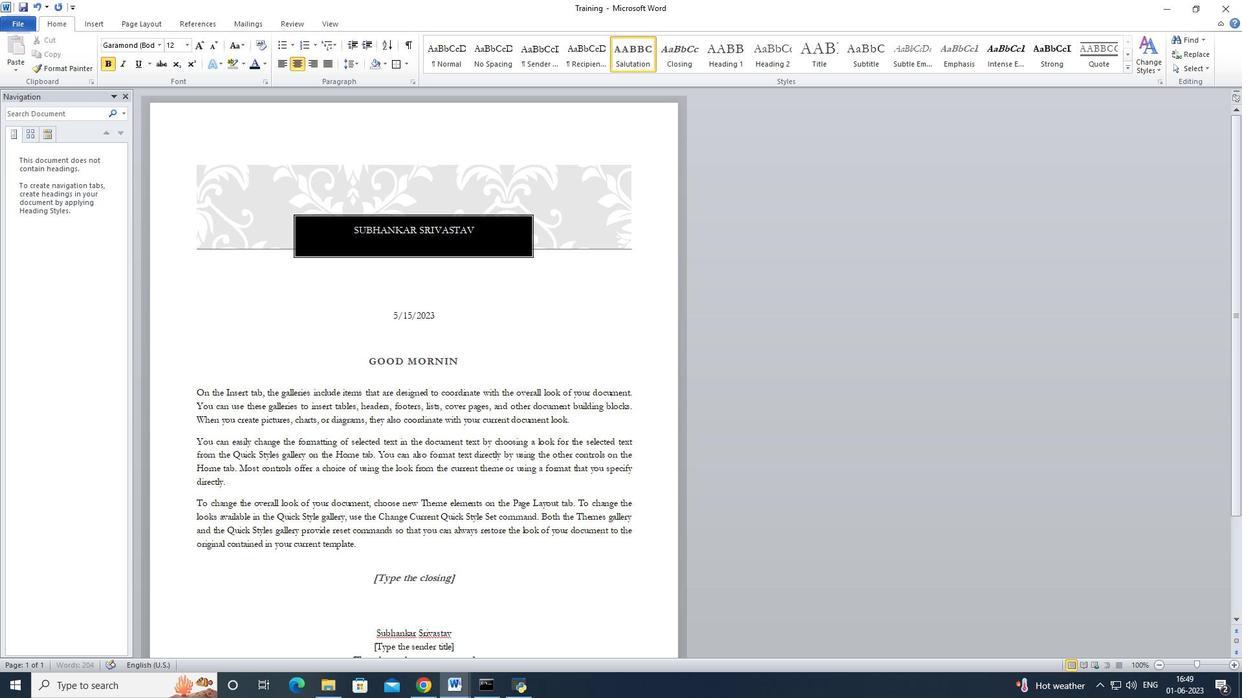 
Action: Mouse moved to (337, 434)
Screenshot: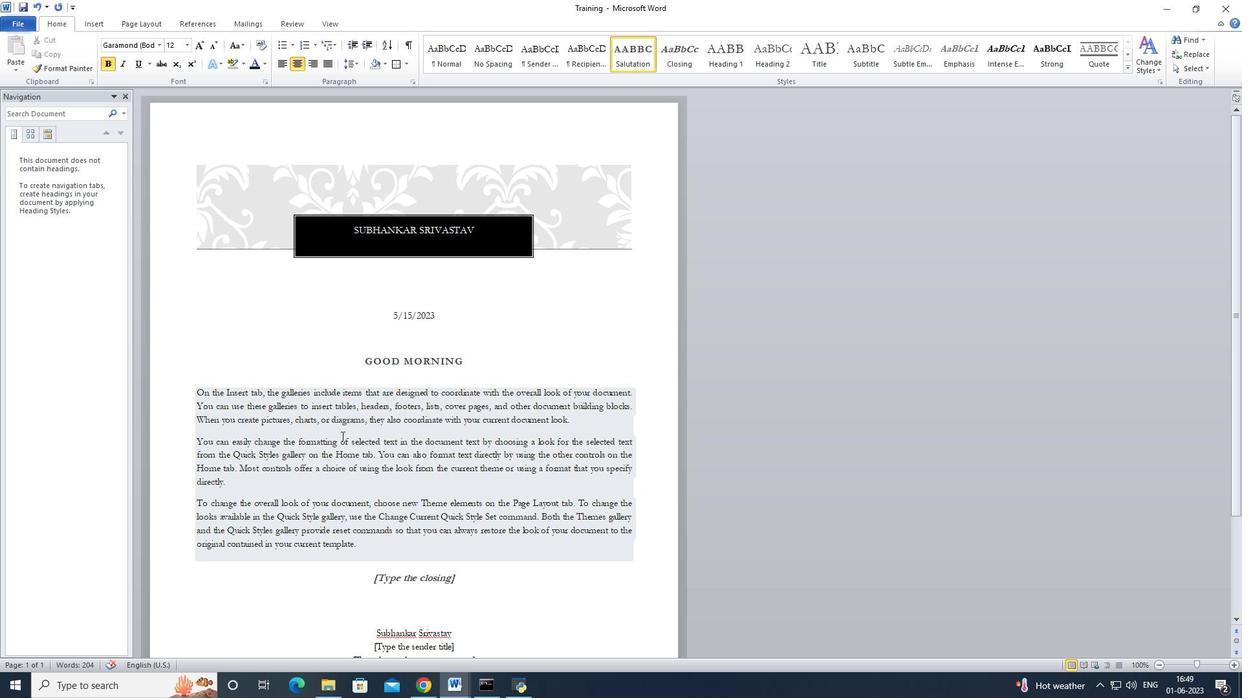 
Action: Mouse pressed left at (337, 434)
Screenshot: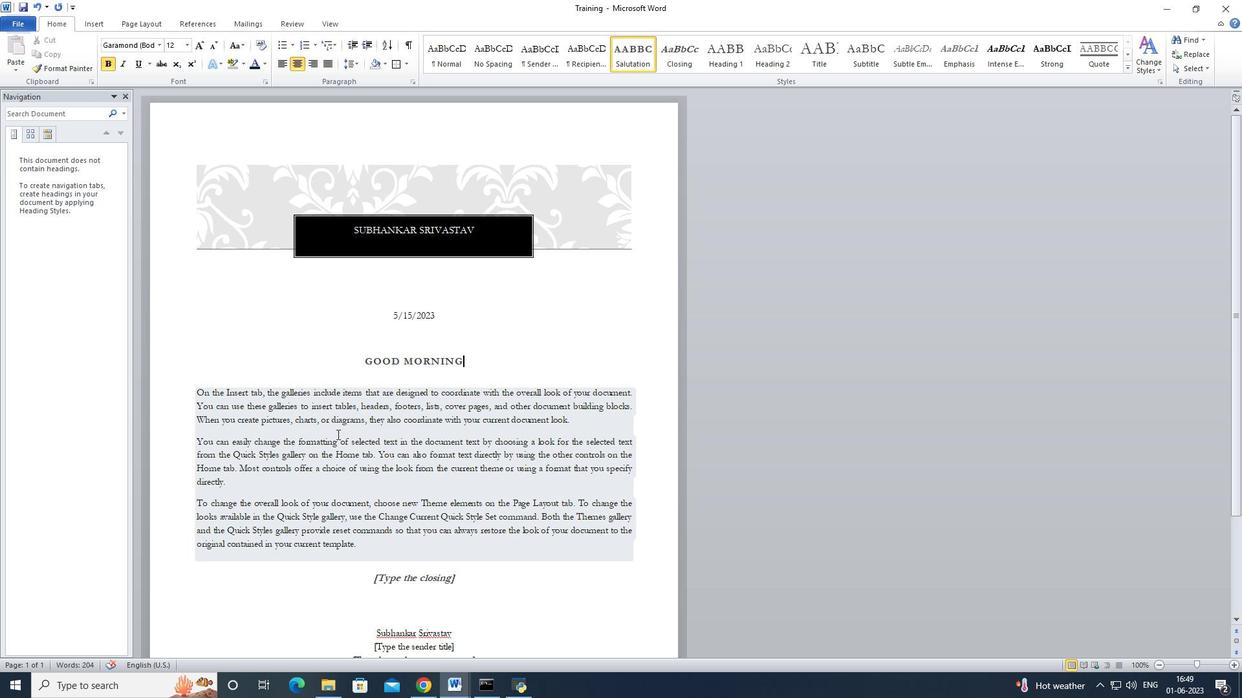
Action: Mouse moved to (337, 434)
Screenshot: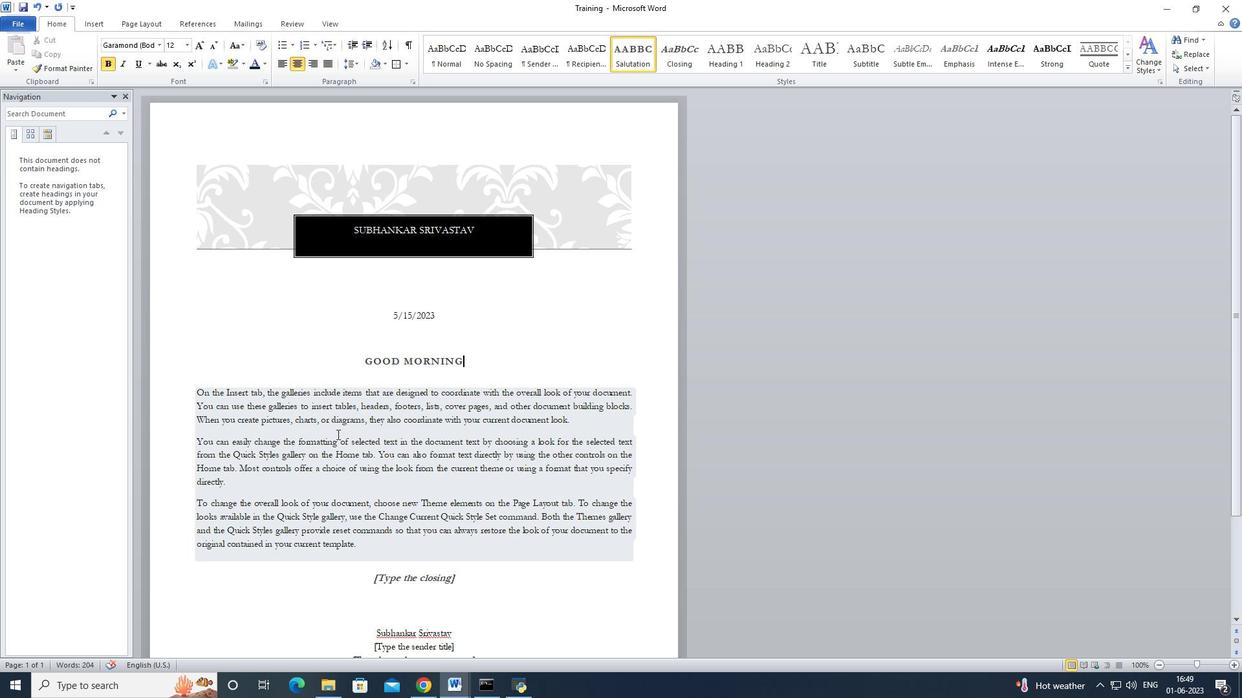 
Action: Key pressed <Key.shift><Key.shift><Key.shift><Key.shift><Key.shift><Key.shift><Key.shift><Key.shift><Key.shift><Key.shift><Key.shift><Key.shift><Key.shift><Key.shift><Key.shift><Key.shift><Key.shift><Key.shift><Key.shift><Key.shift><Key.shift><Key.shift><Key.shift><Key.shift><Key.shift><Key.shift><Key.shift><Key.shift><Key.shift><Key.shift><Key.shift><Key.shift><Key.shift><Key.shift><Key.shift><Key.shift><Key.shift><Key.shift><Key.shift><Key.shift><Key.shift><Key.shift><Key.shift><Key.shift><Key.shift><Key.shift><Key.shift><Key.shift><Key.shift>It<Key.space>is<Key.space>with<Key.space><Key.shift>Great<Key.space>pleasure<Key.space>that<Key.space>i<Key.space>accept<Key.space>the<Key.space>job<Key.space>offer<Key.space>extended<Key.space>to<Key.space>me.<Key.space><Key.shift>I<Key.space>am<Key.space>excited<Key.space>about<Key.space>the<Key.space>opportunity<Key.space>to<Key.space>join<Key.space>yp<Key.backspace>our<Key.space>esteen<Key.backspace>med<Key.space>organization<Key.space>and<Key.space>contribute<Key.space>to<Key.space>its<Key.space>success.<Key.space>i<Key.backspace><Key.shift>I<Key.space>look<Key.space>forword<Key.backspace><Key.backspace><Key.backspace>ard<Key.space>to<Key.space>startion<Key.space>and<Key.space>contribute<Key.space>to<Key.space>its<Key.space>success.<Key.space>
Screenshot: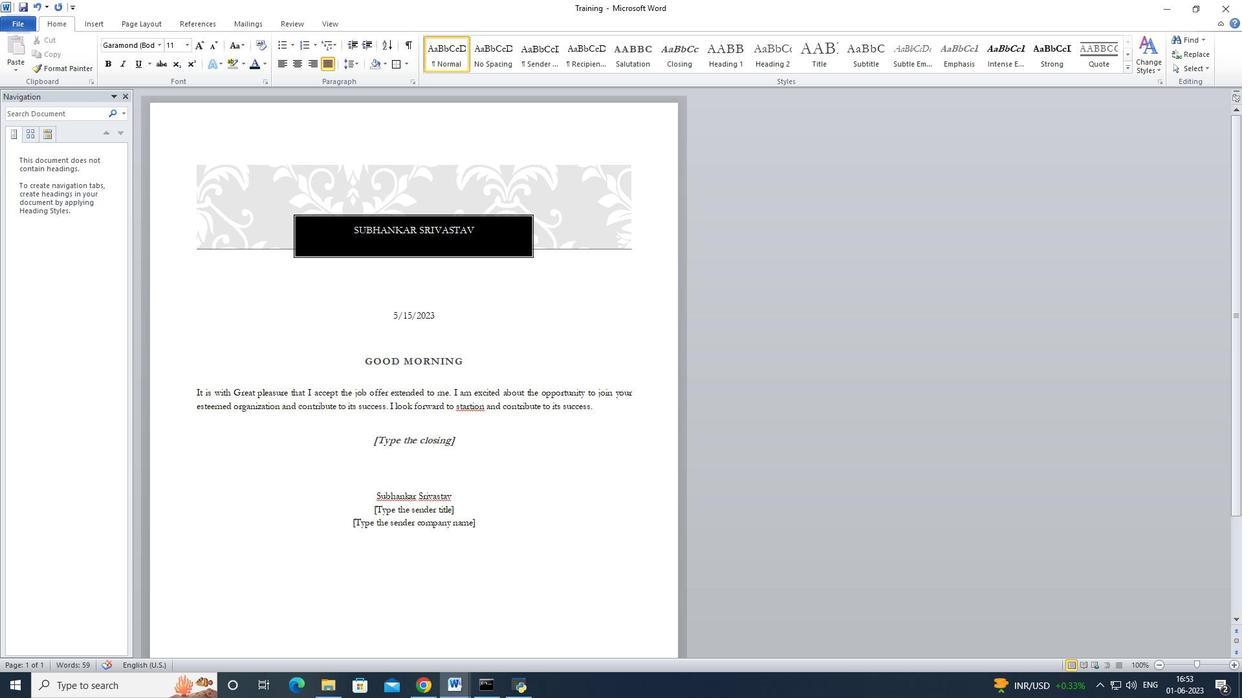 
Action: Mouse moved to (471, 405)
Screenshot: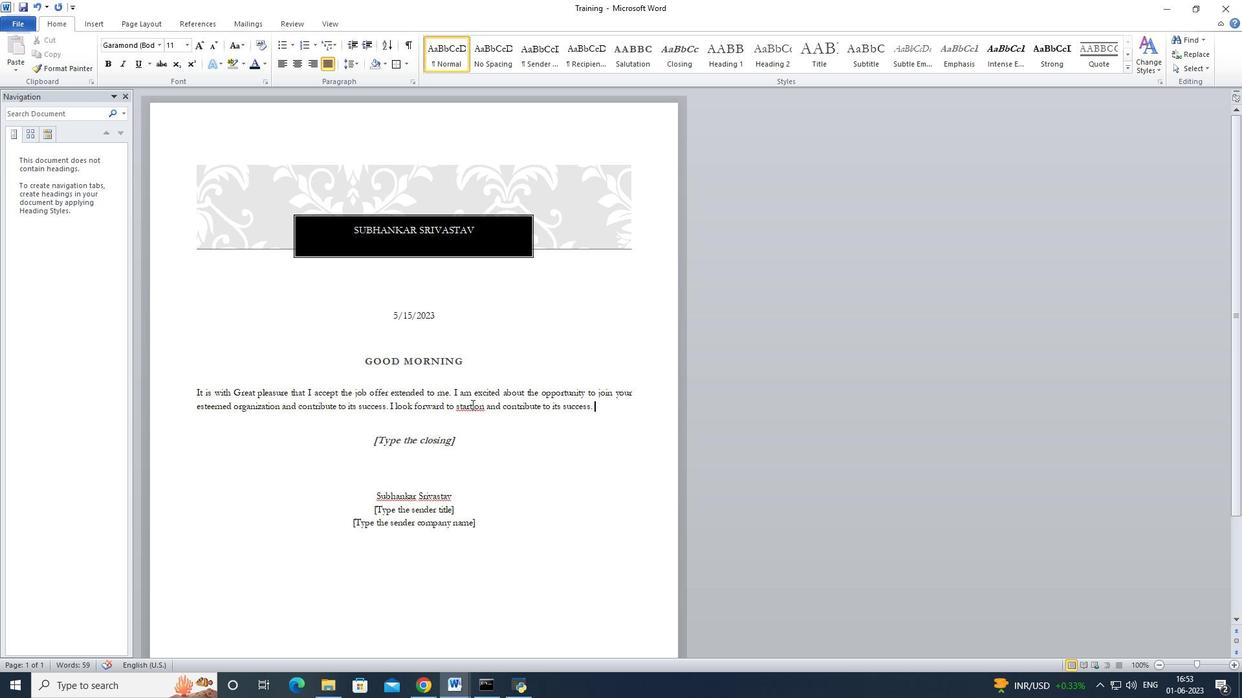 
Action: Mouse pressed left at (471, 405)
Screenshot: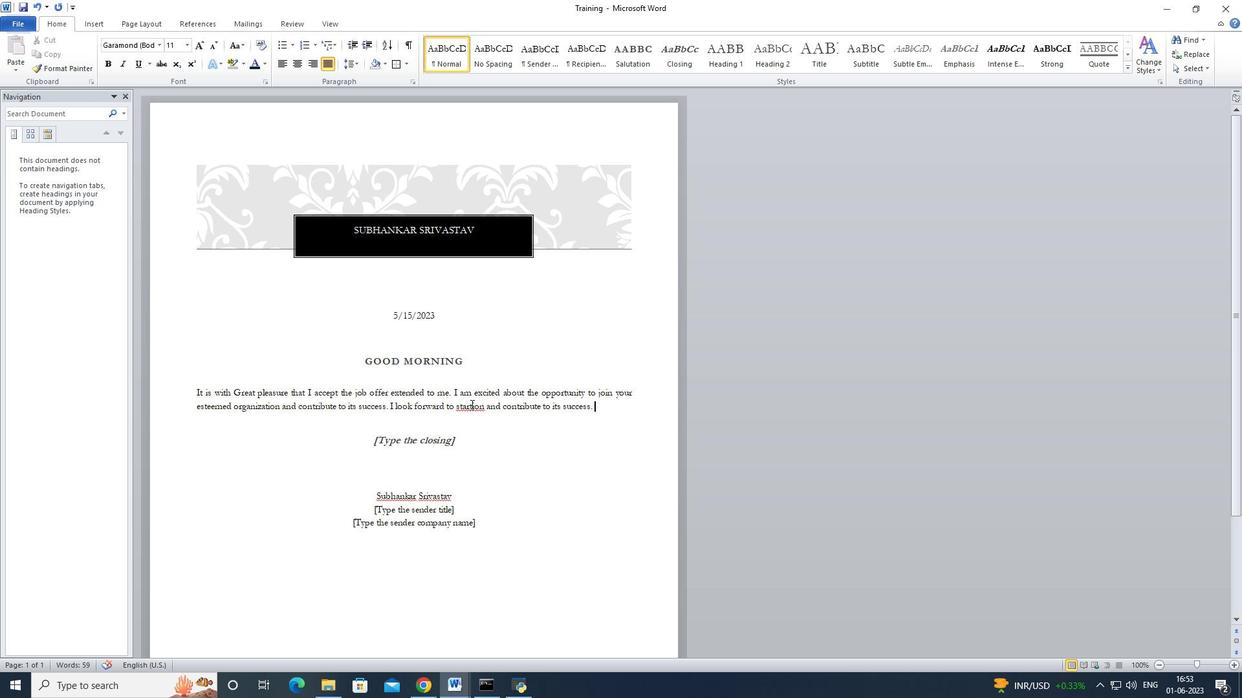 
Action: Mouse moved to (483, 408)
Screenshot: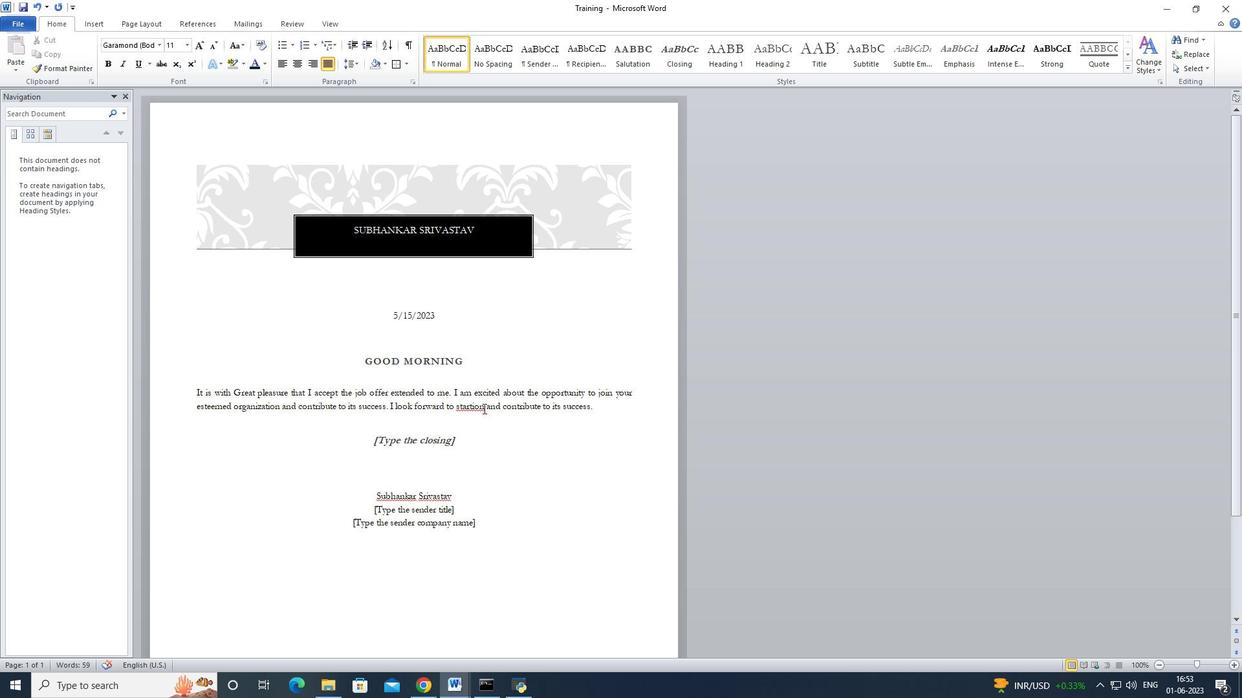 
Action: Mouse pressed left at (483, 408)
Screenshot: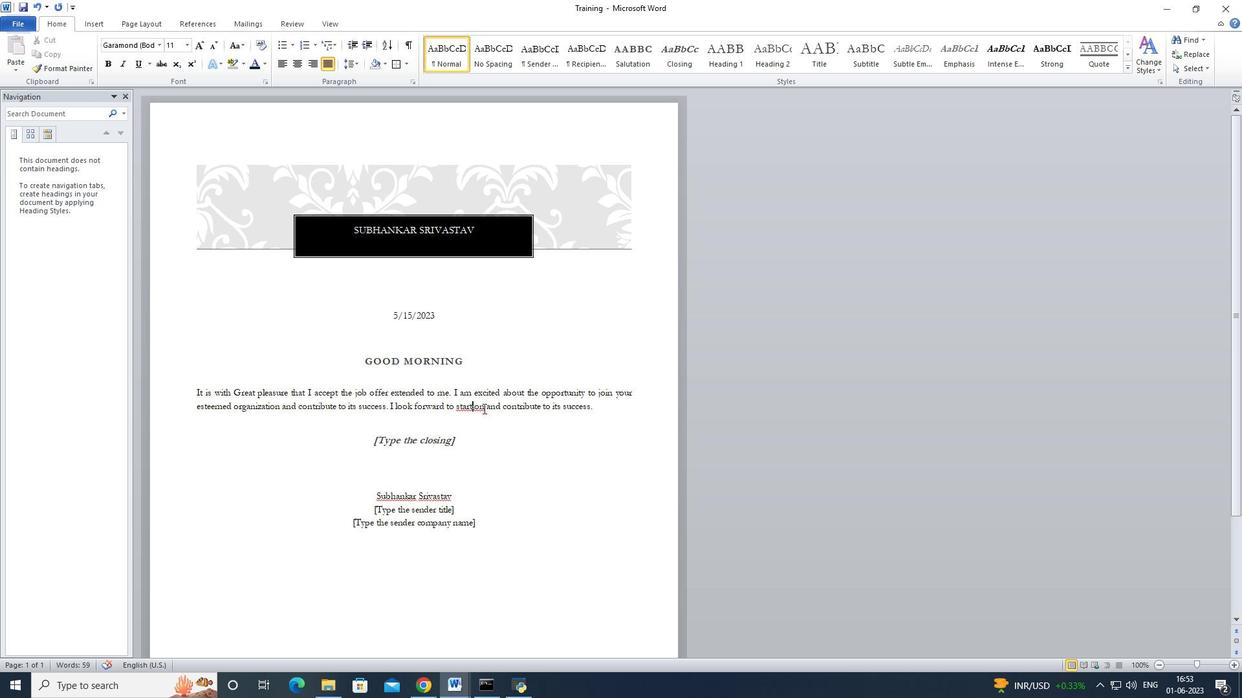 
Action: Key pressed g
Screenshot: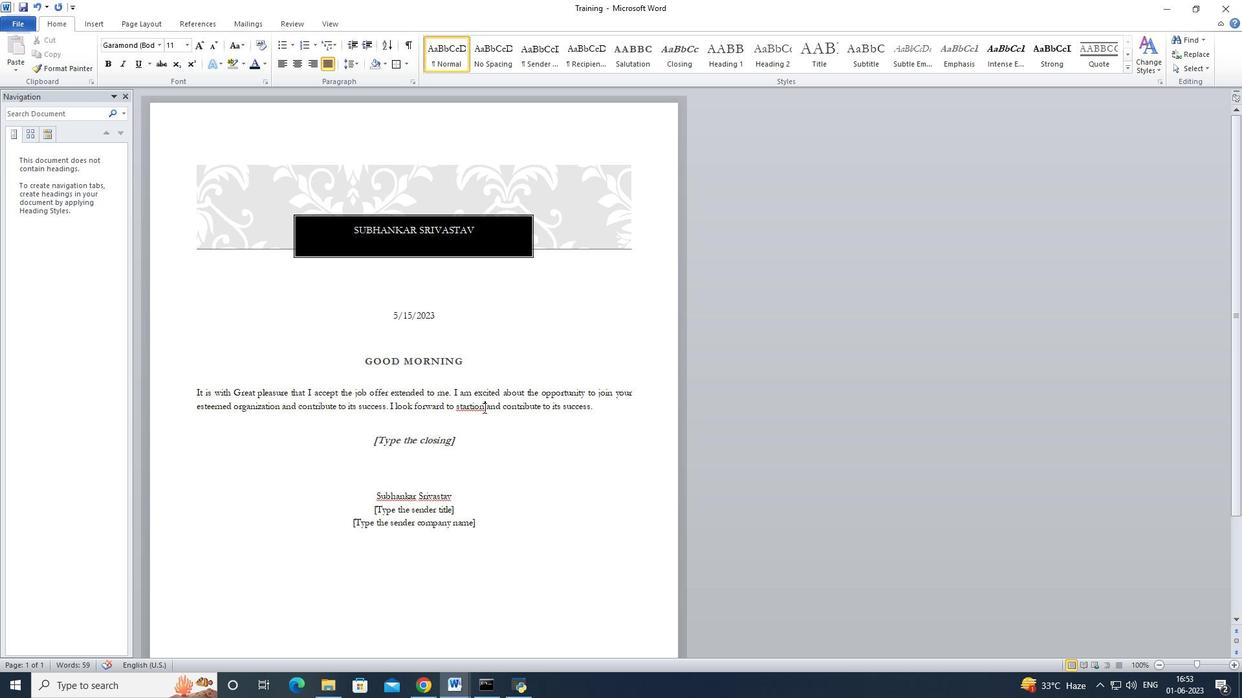 
Action: Mouse moved to (601, 409)
Screenshot: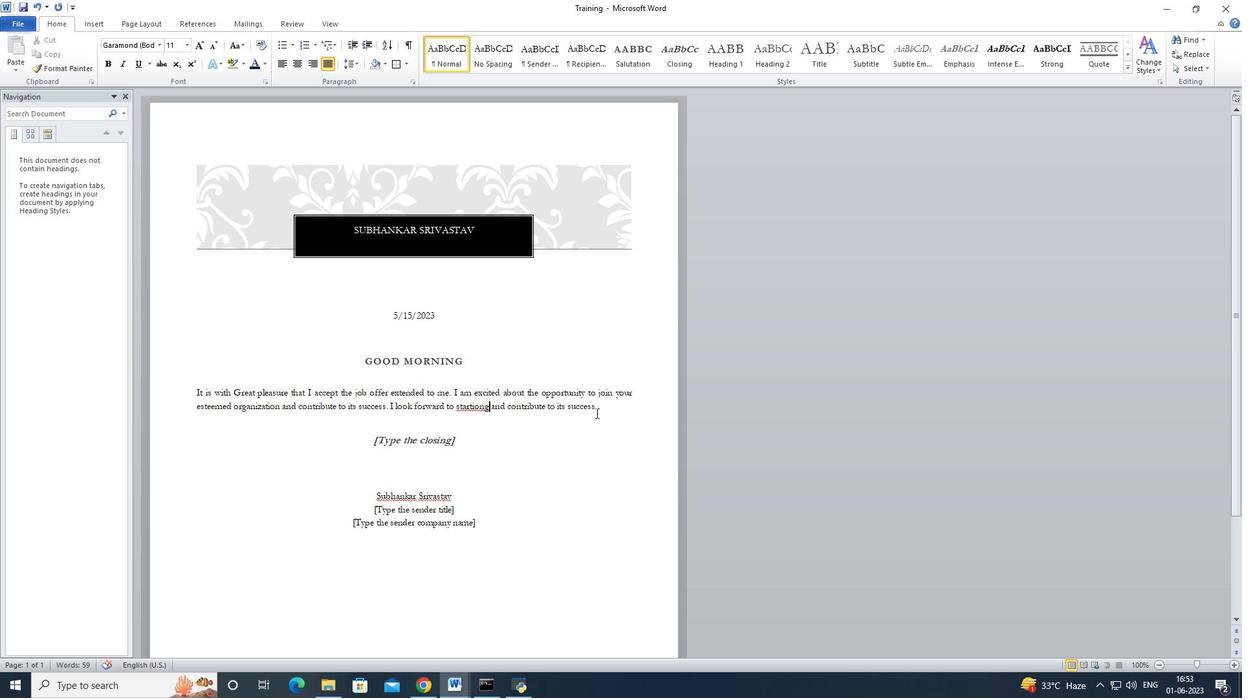 
Action: Mouse pressed left at (601, 409)
Screenshot: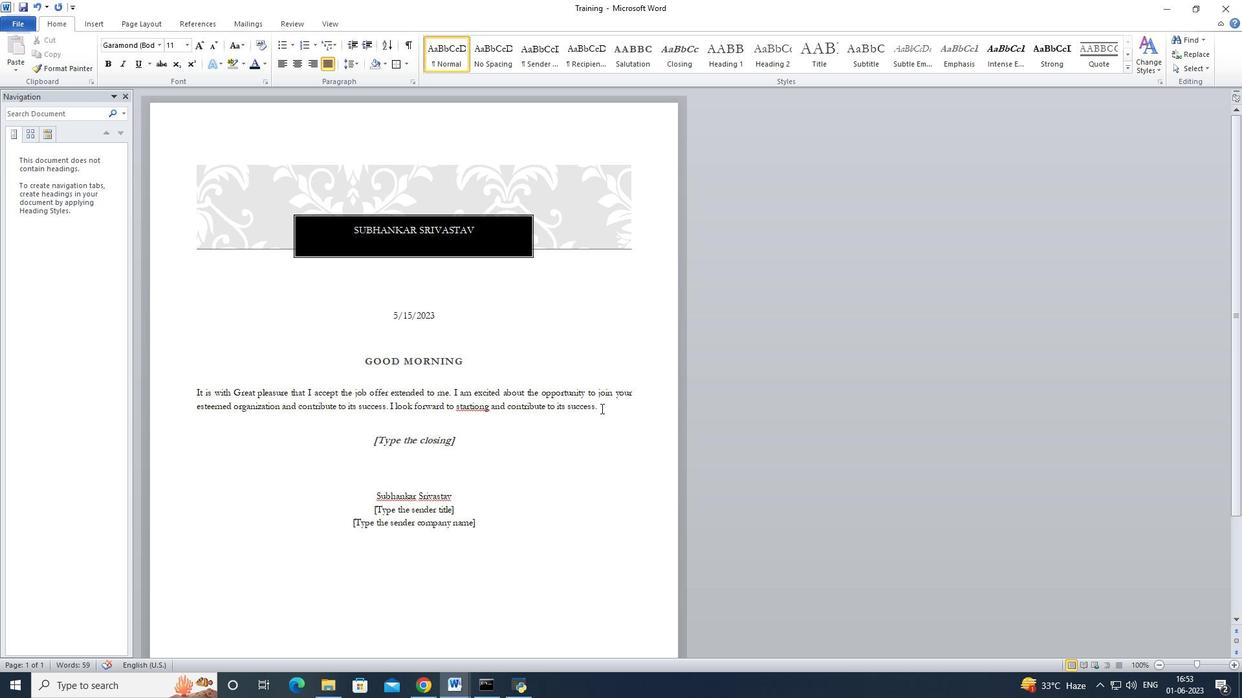 
Action: Mouse moved to (479, 409)
Screenshot: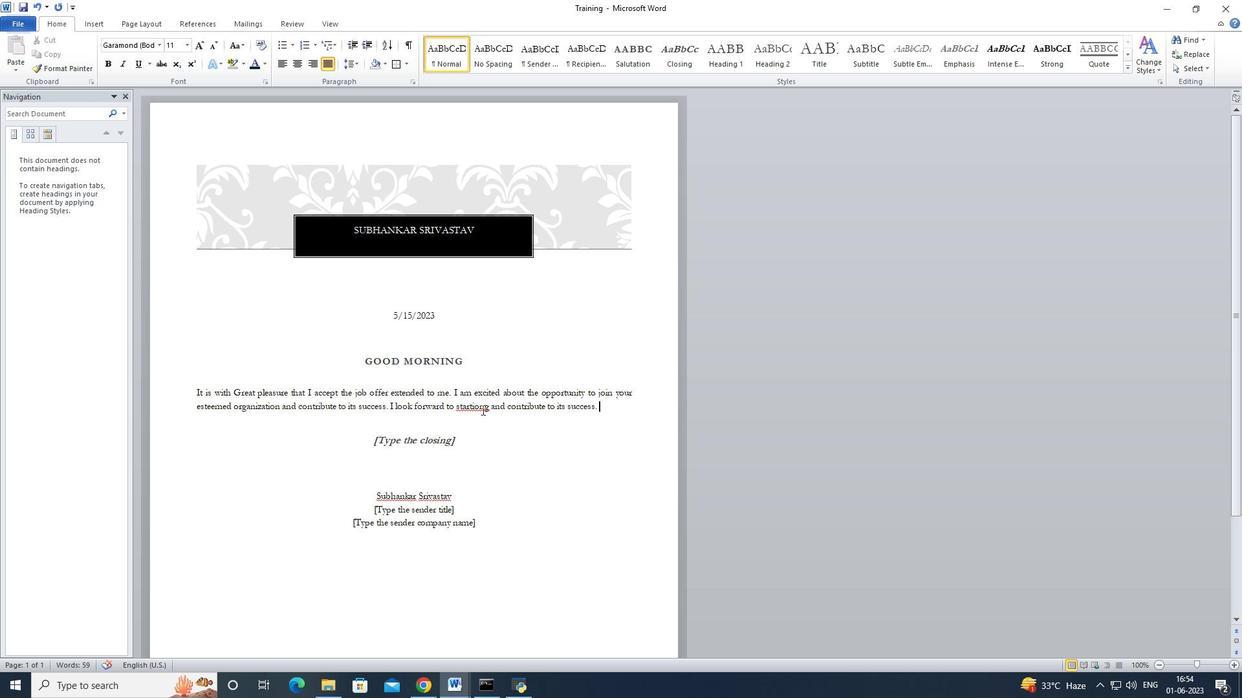 
Action: Mouse pressed left at (479, 409)
Screenshot: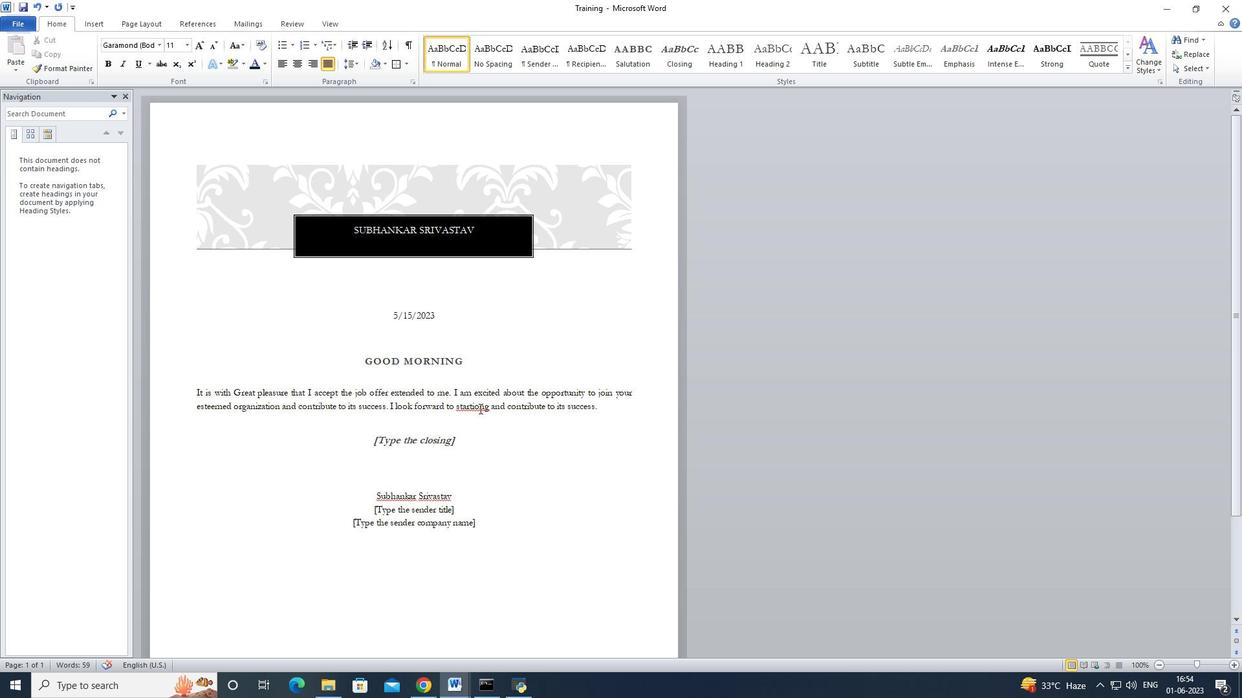 
Action: Key pressed <Key.backspace>
Screenshot: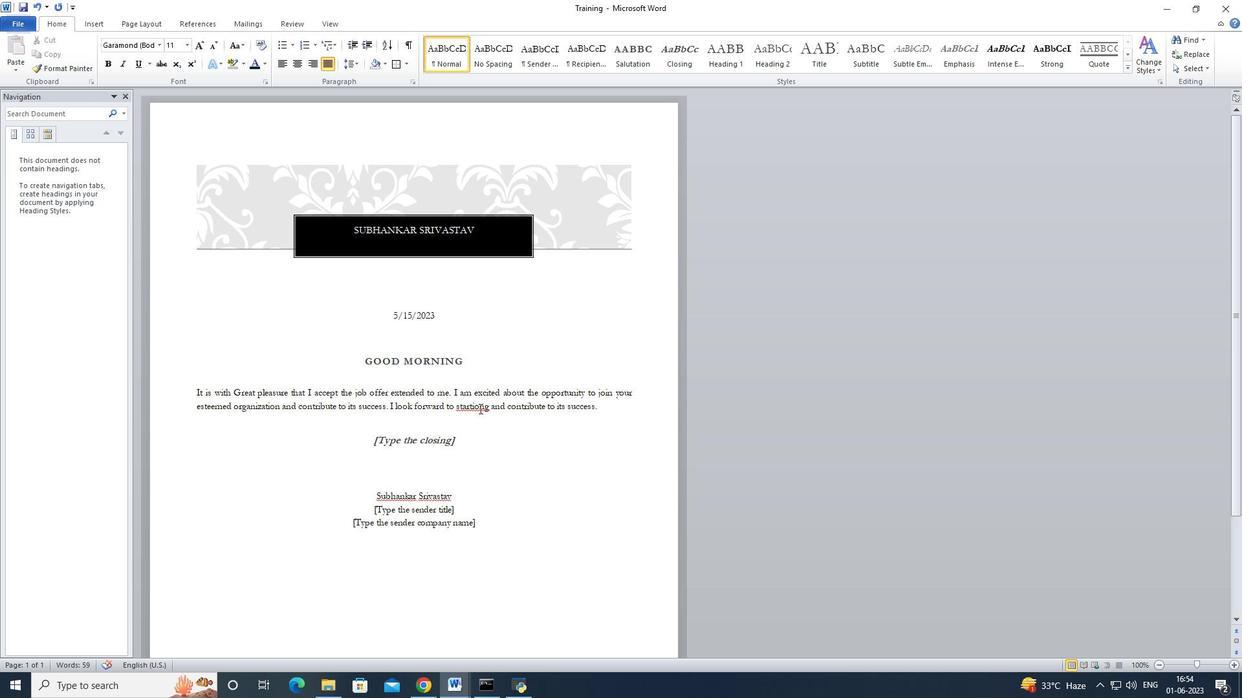 
Action: Mouse moved to (596, 409)
Screenshot: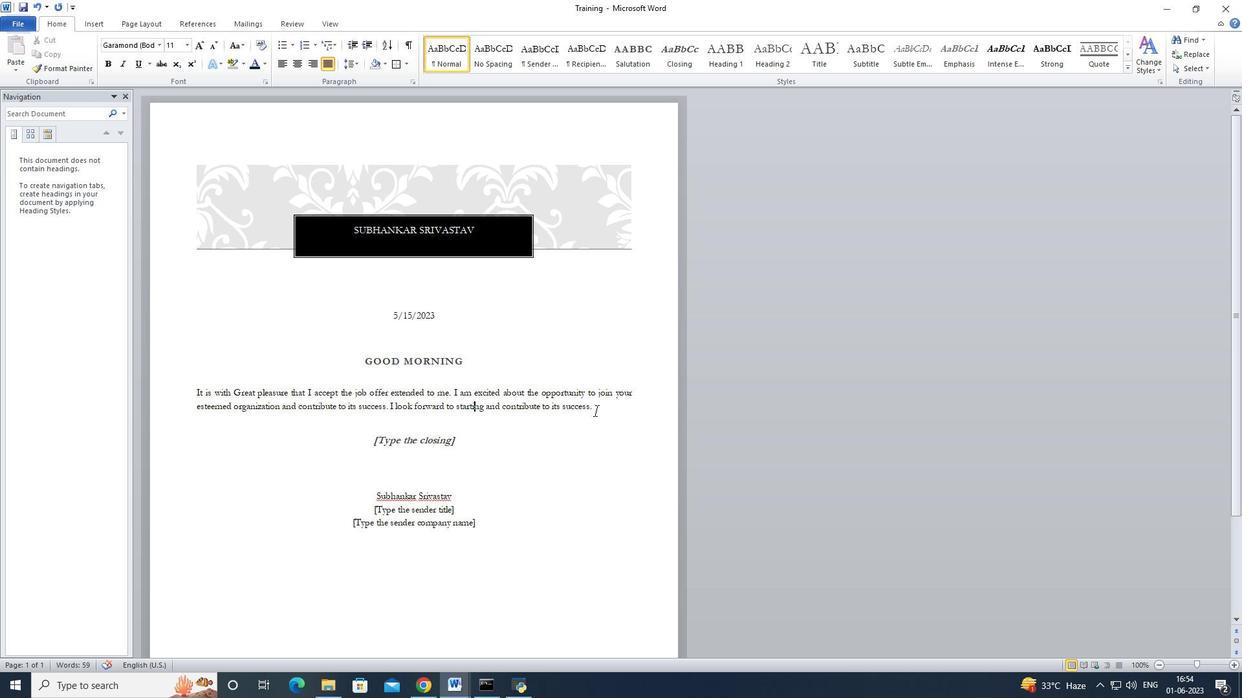 
Action: Mouse pressed left at (596, 409)
Screenshot: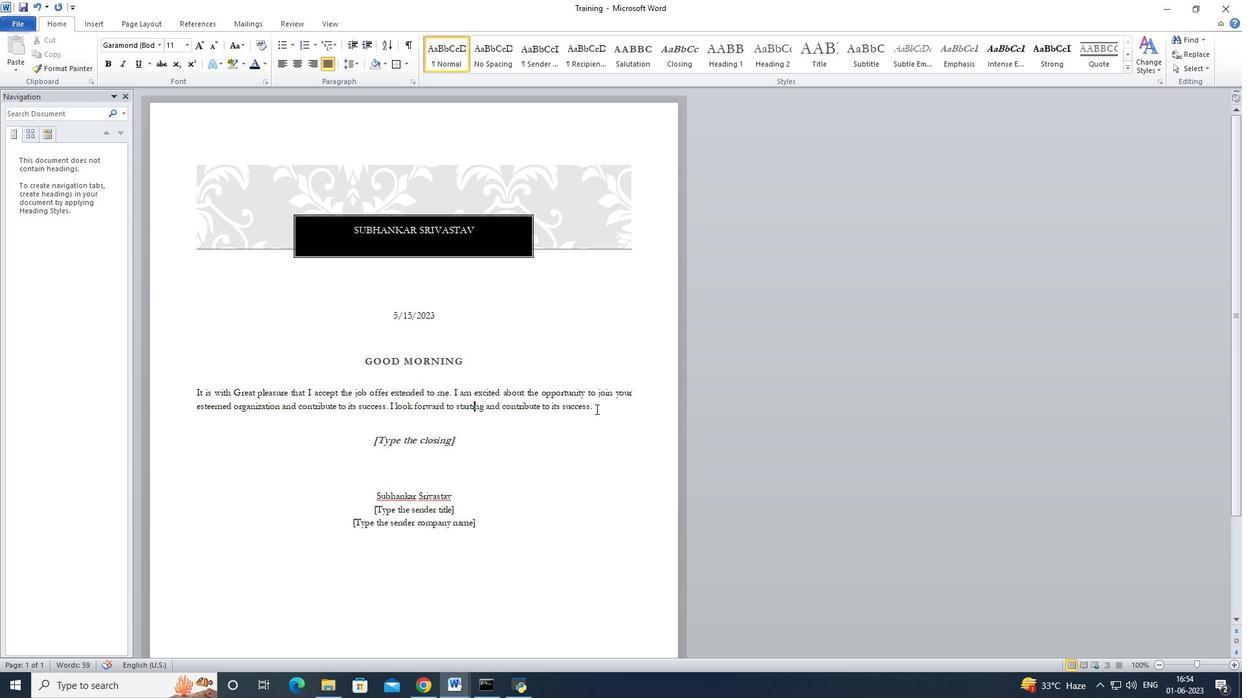 
Action: Key pressed <Key.shift><Key.shift><Key.shift><Key.shift><Key.shift><Key.shift><Key.shift><Key.shift><Key.shift><Key.shift><Key.shift><Key.shift><Key.shift><Key.shift><Key.shift><Key.shift><Key.shift><Key.shift><Key.shift><Key.shift><Key.shift><Key.shift><Key.shift><Key.shift><Key.shift><Key.shift><Key.shift><Key.shift><Key.shift><Key.shift><Key.shift><Key.shift><Key.shift><Key.shift><Key.shift><Key.shift><Key.shift><Key.shift><Key.shift><Key.shift><Key.shift><Key.shift><Key.shift><Key.shift><Key.shift><Key.shift><Key.shift><Key.shift><Key.shift><Key.shift><Key.shift><Key.shift><Key.shift><Key.shift><Key.shift><Key.shift><Key.shift><Key.shift><Key.shift><Key.shift><Key.shift><Key.shift><Key.shift><Key.shift><Key.shift><Key.shift><Key.shift><Key.shift><Key.shift><Key.shift><Key.shift><Key.shift><Key.shift><Key.shift><Key.shift><Key.shift><Key.shift><Key.shift><Key.shift><Key.shift><Key.shift><Key.shift><Key.shift><Key.shift><Key.shift><Key.shift><Key.shift><Key.shift><Key.shift><Key.shift><Key.shift><Key.shift><Key.shift><Key.shift><Key.shift><Key.shift><Key.shift><Key.shift>I<Key.space>look<Key.space>forword<Key.space><Key.backspace><Key.backspace><Key.backspace><Key.backspace>ard<Key.space>to<Key.space>starting<Key.space>my<Key.space>new<Key.space>role<Key.space>and<Key.space>meeting<Key.space>the<Key.space>team<Key.space>thank<Key.space>you<Key.space>for<Key.space>your<Key.space>confidence<Key.space>in<Key.space>me.
Screenshot: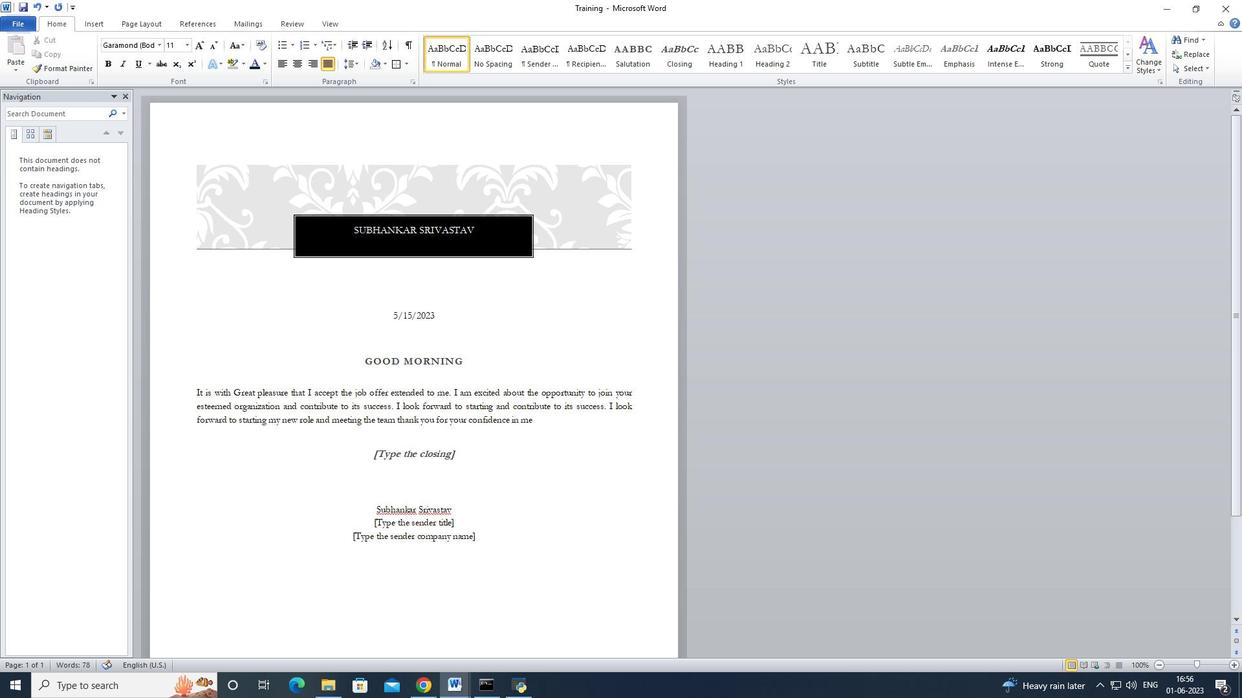 
Action: Mouse moved to (446, 454)
Screenshot: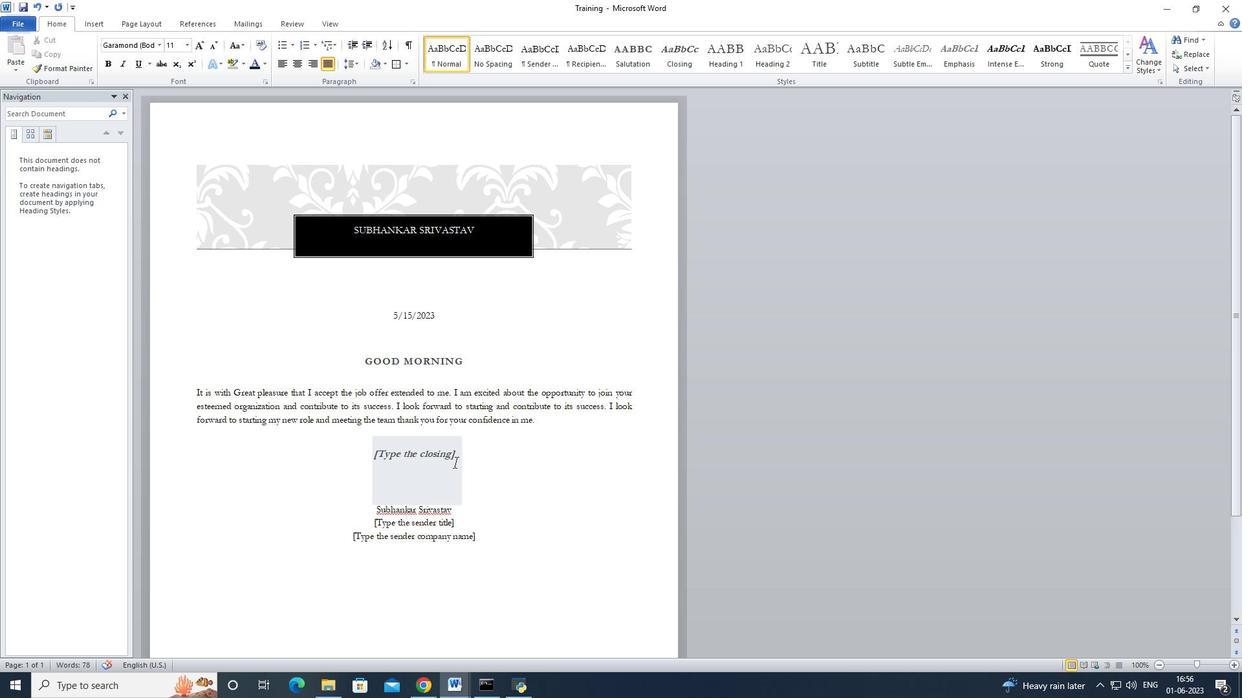 
Action: Mouse pressed left at (446, 454)
Screenshot: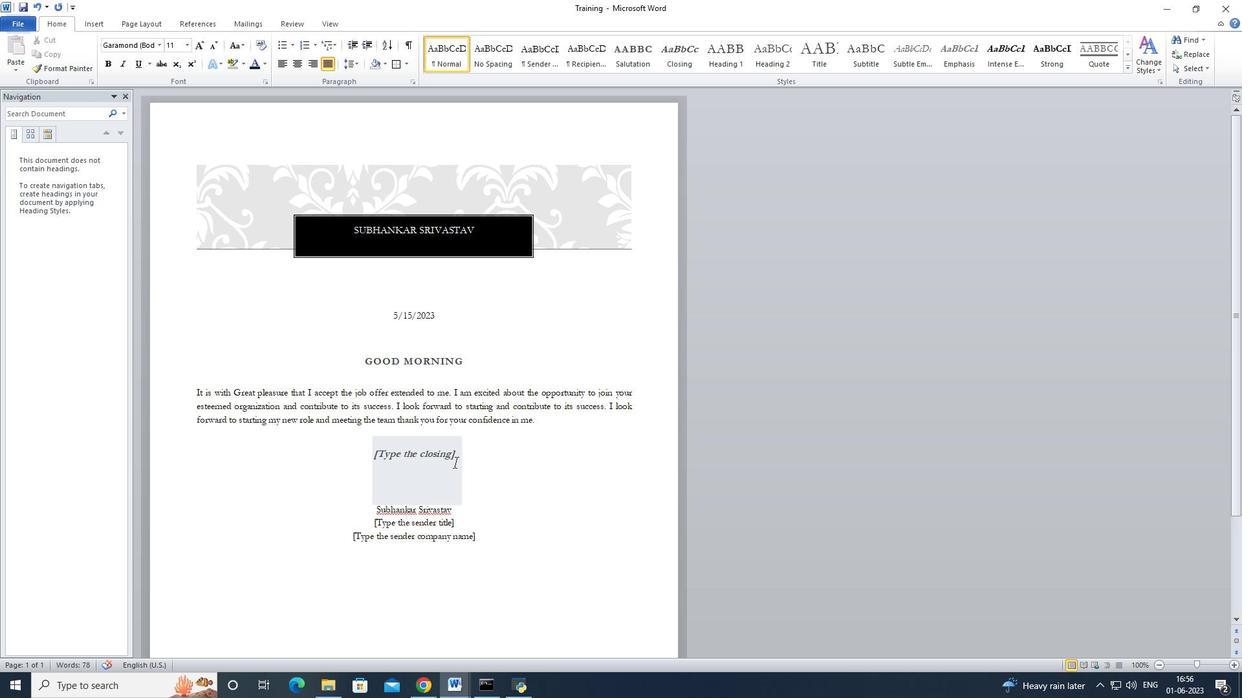 
Action: Key pressed <Key.delete>
Screenshot: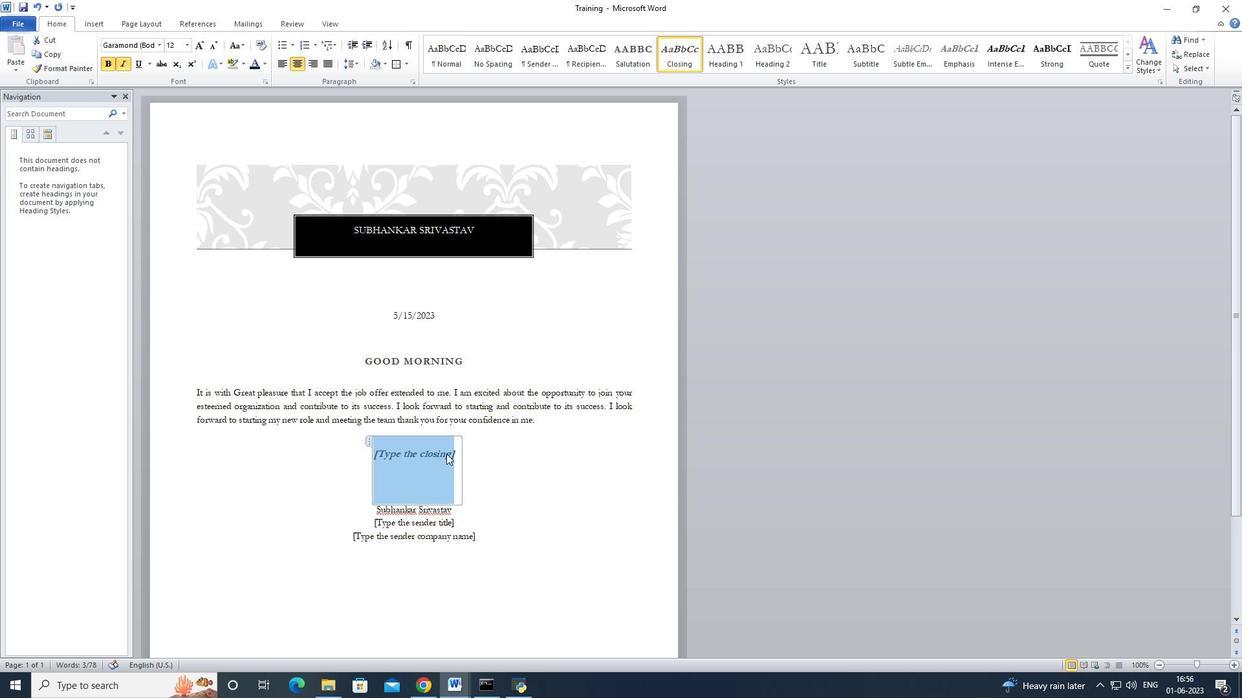 
Action: Mouse moved to (443, 529)
Screenshot: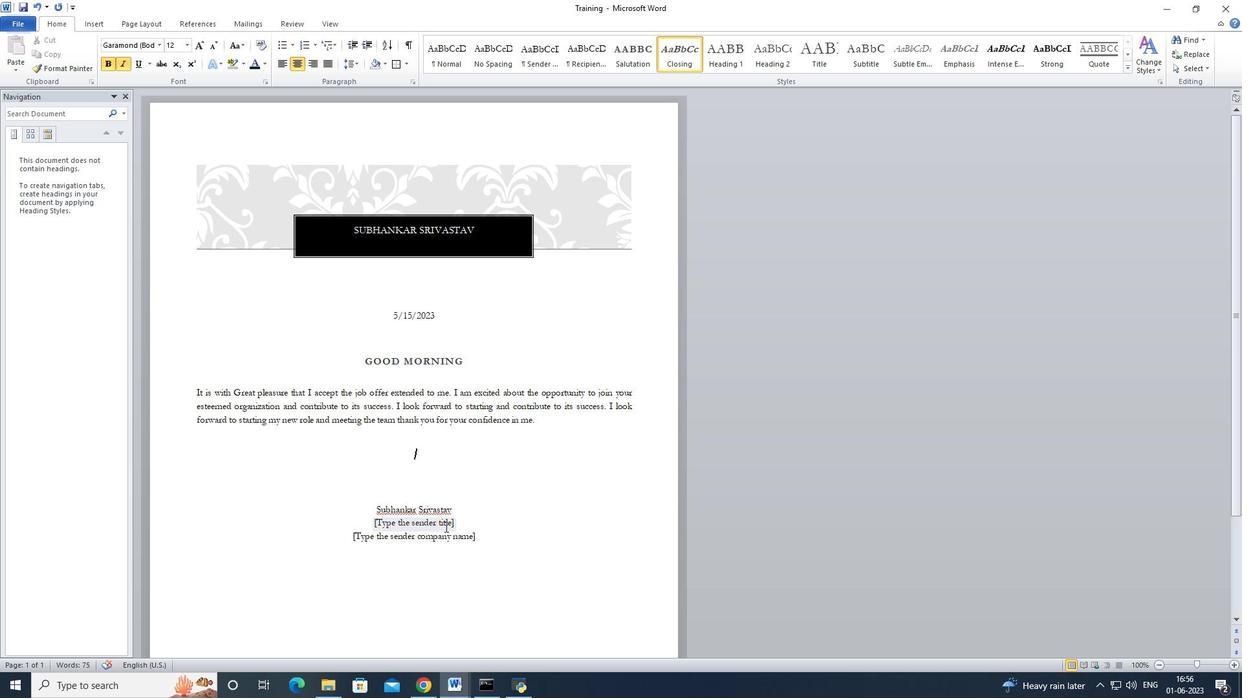 
Action: Mouse pressed left at (443, 529)
Screenshot: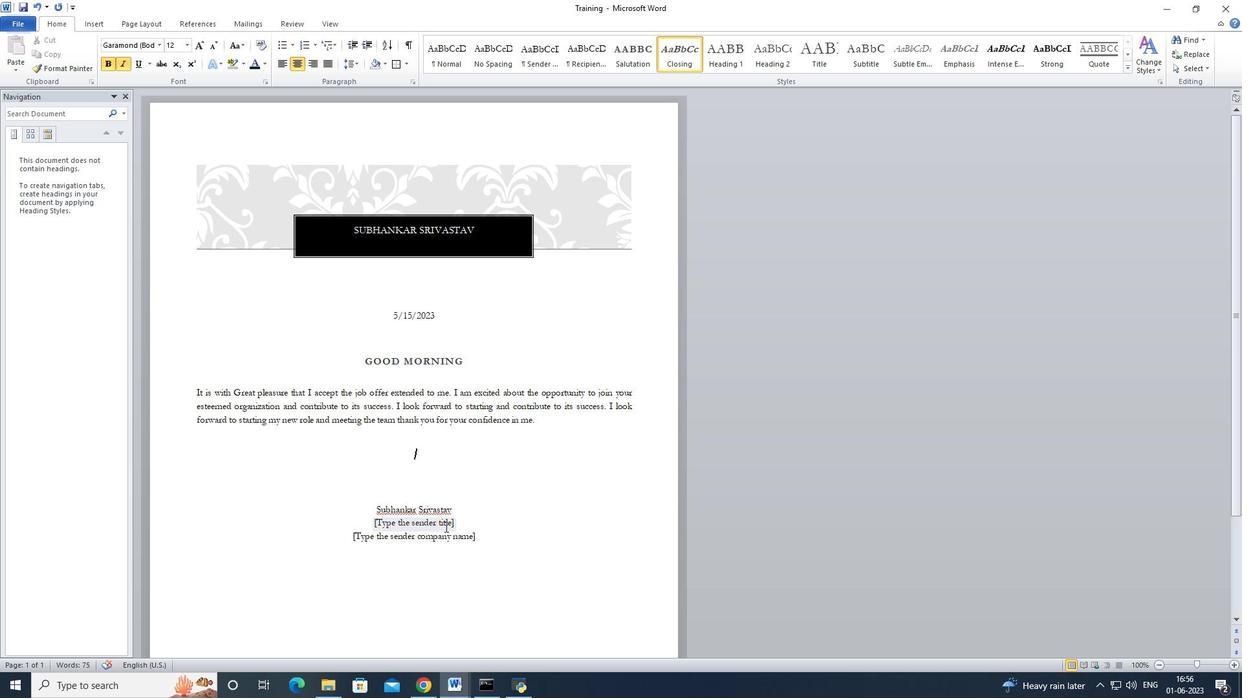 
Action: Key pressed <Key.delete>
Screenshot: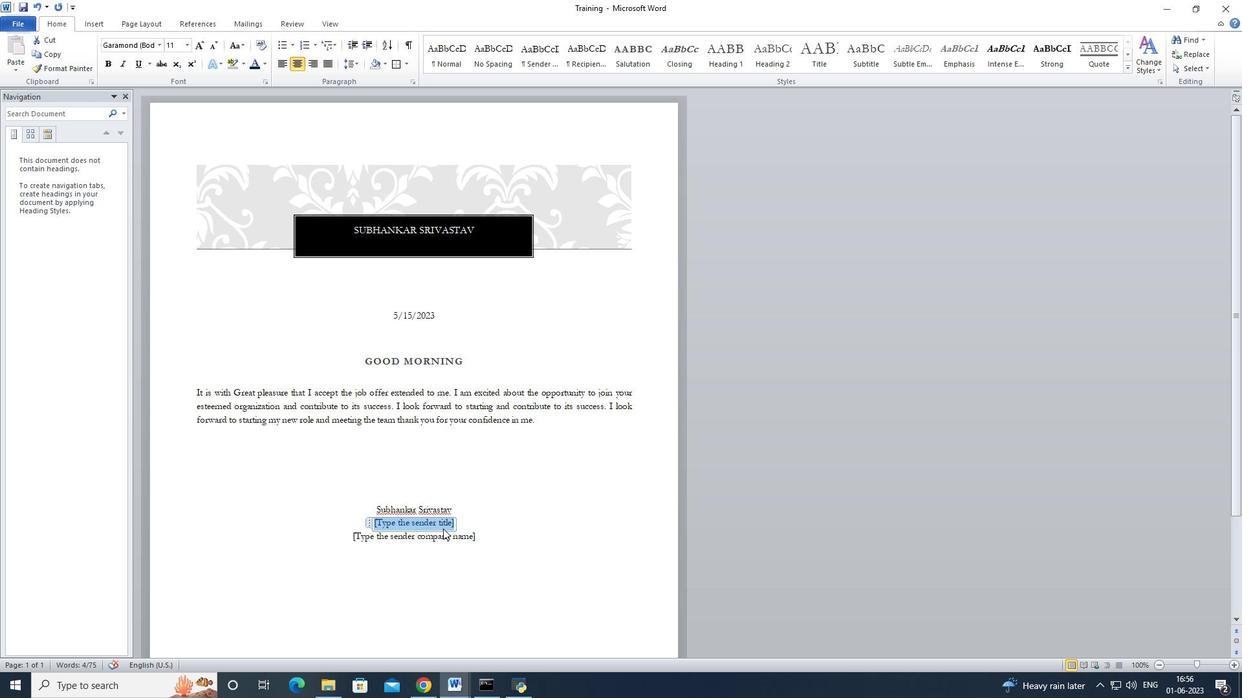 
Action: Mouse moved to (468, 532)
Screenshot: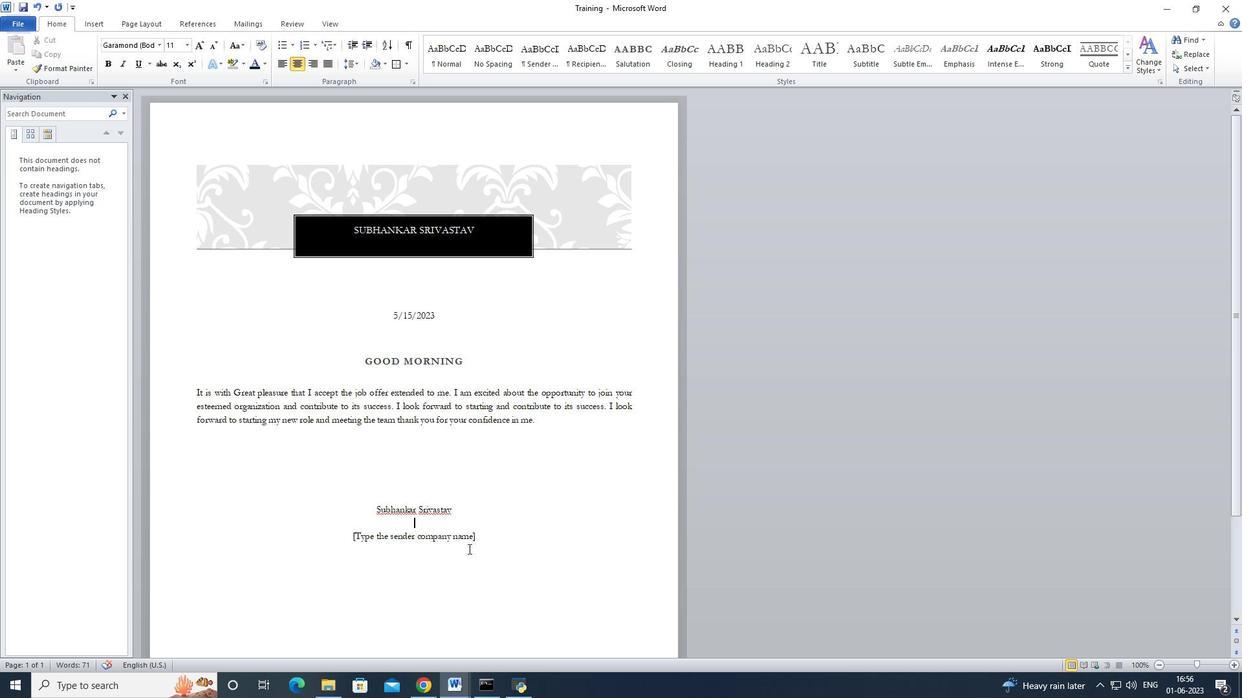 
Action: Mouse pressed left at (468, 532)
Screenshot: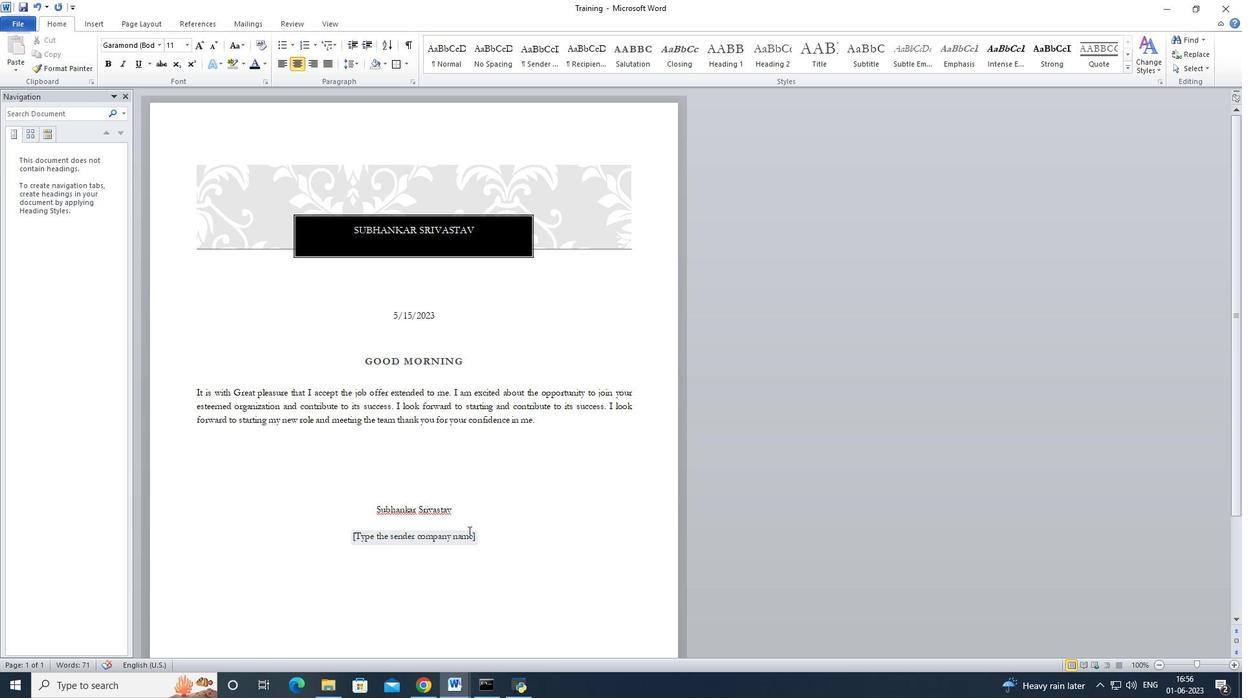 
Action: Key pressed <Key.delete><Key.delete>
Screenshot: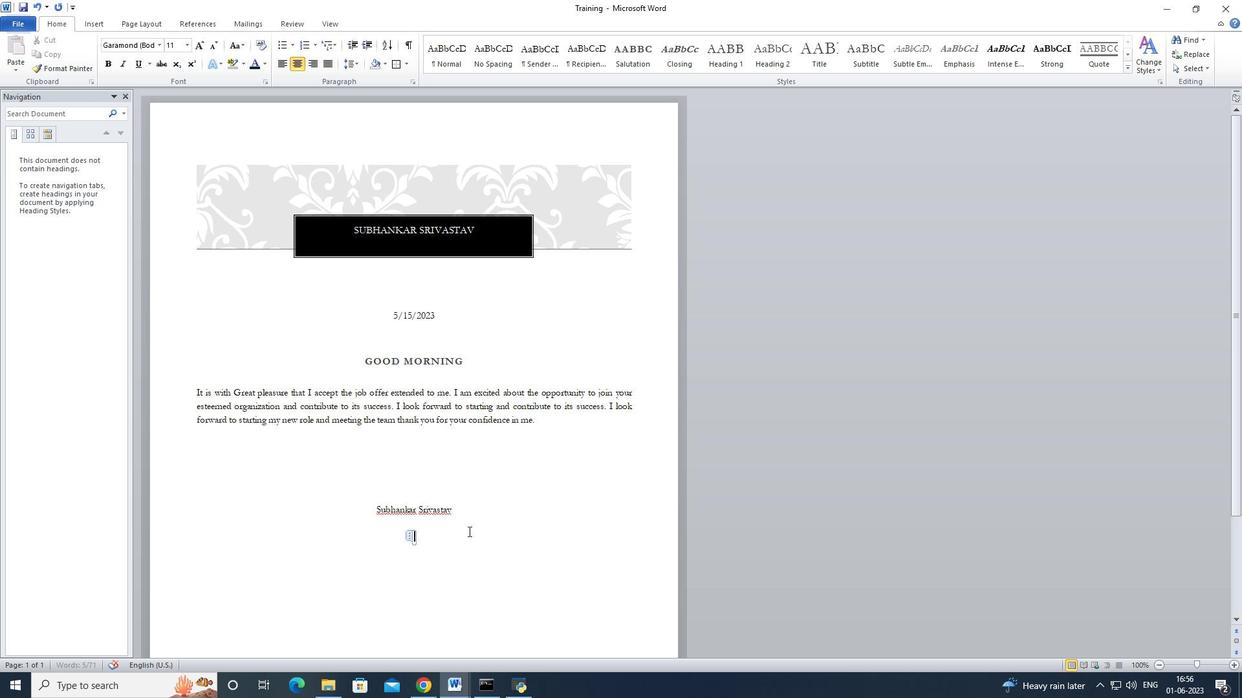 
Action: Mouse moved to (159, 20)
Screenshot: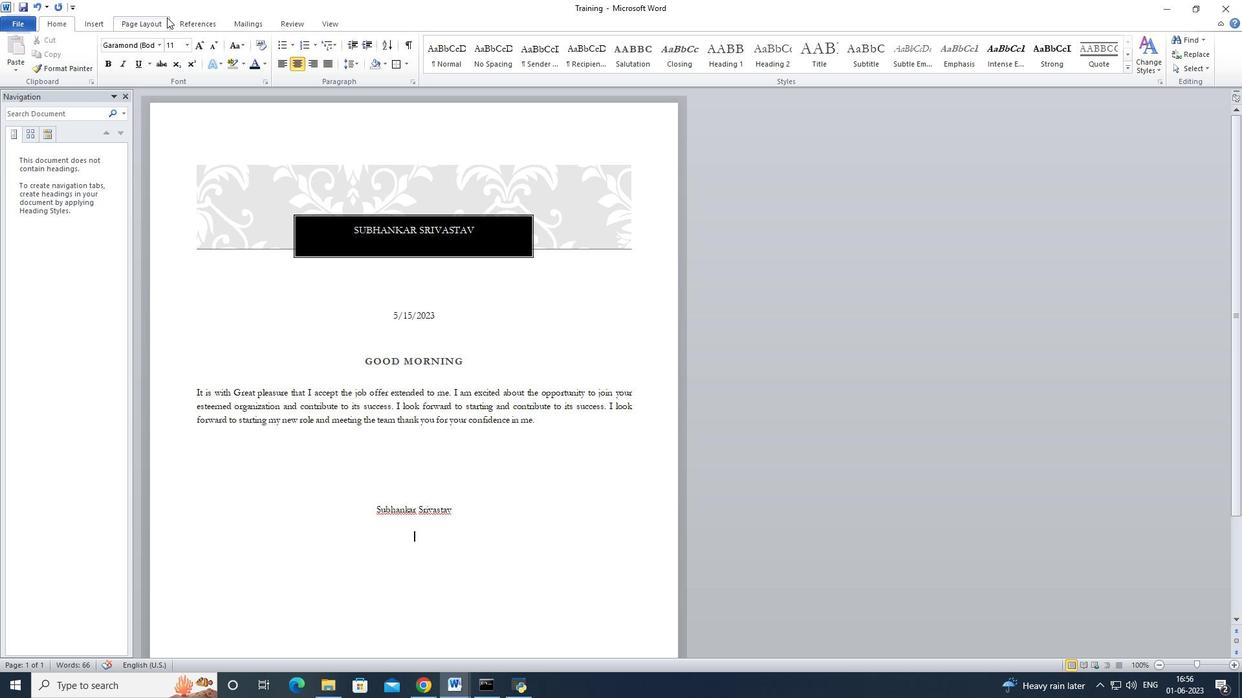 
Action: Mouse pressed left at (159, 20)
Screenshot: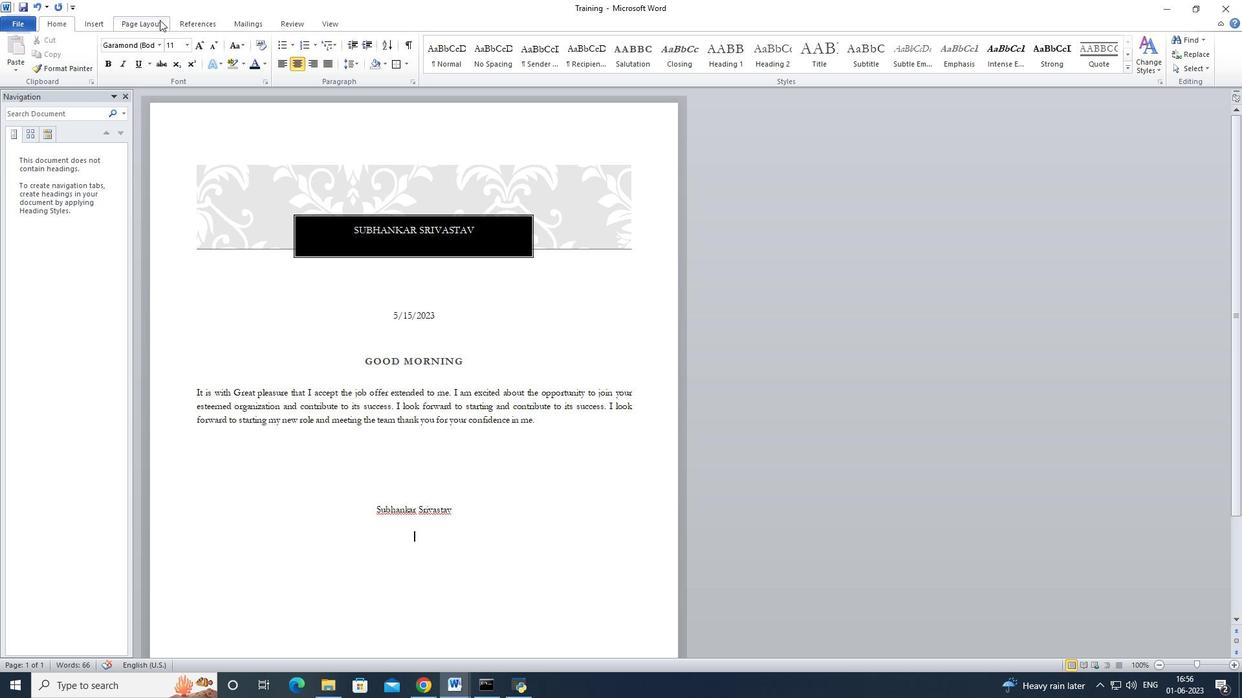 
Action: Mouse moved to (300, 69)
Screenshot: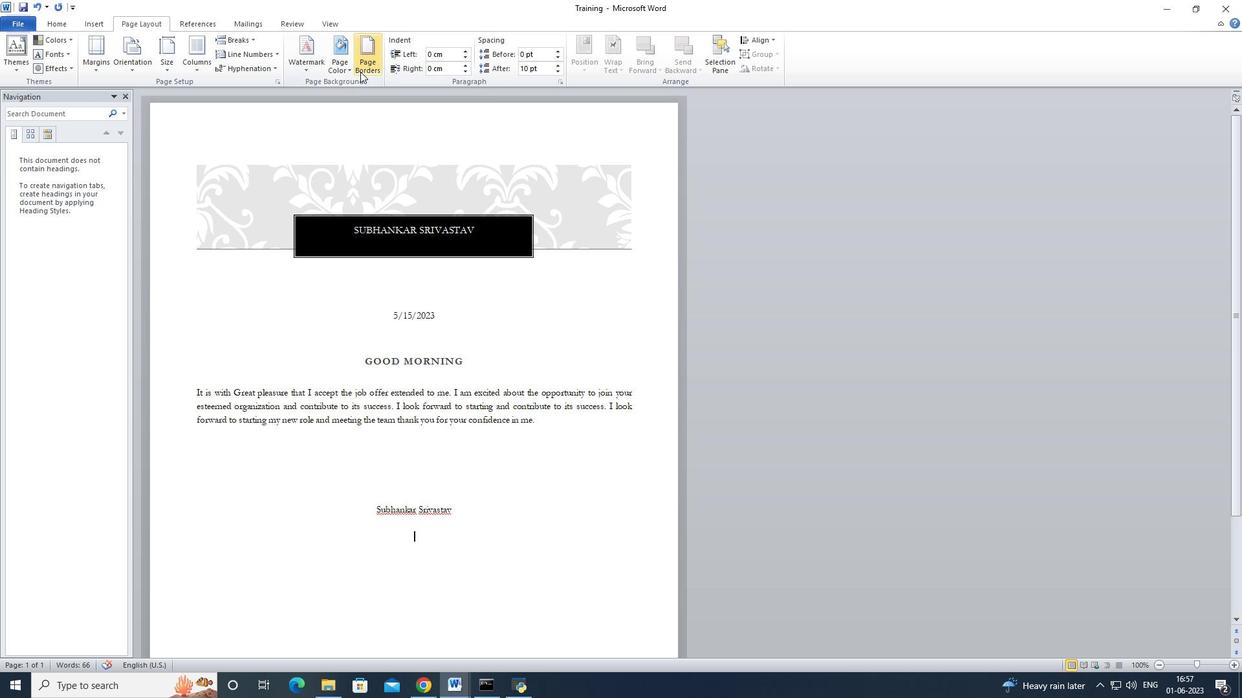 
Action: Mouse pressed left at (300, 69)
Screenshot: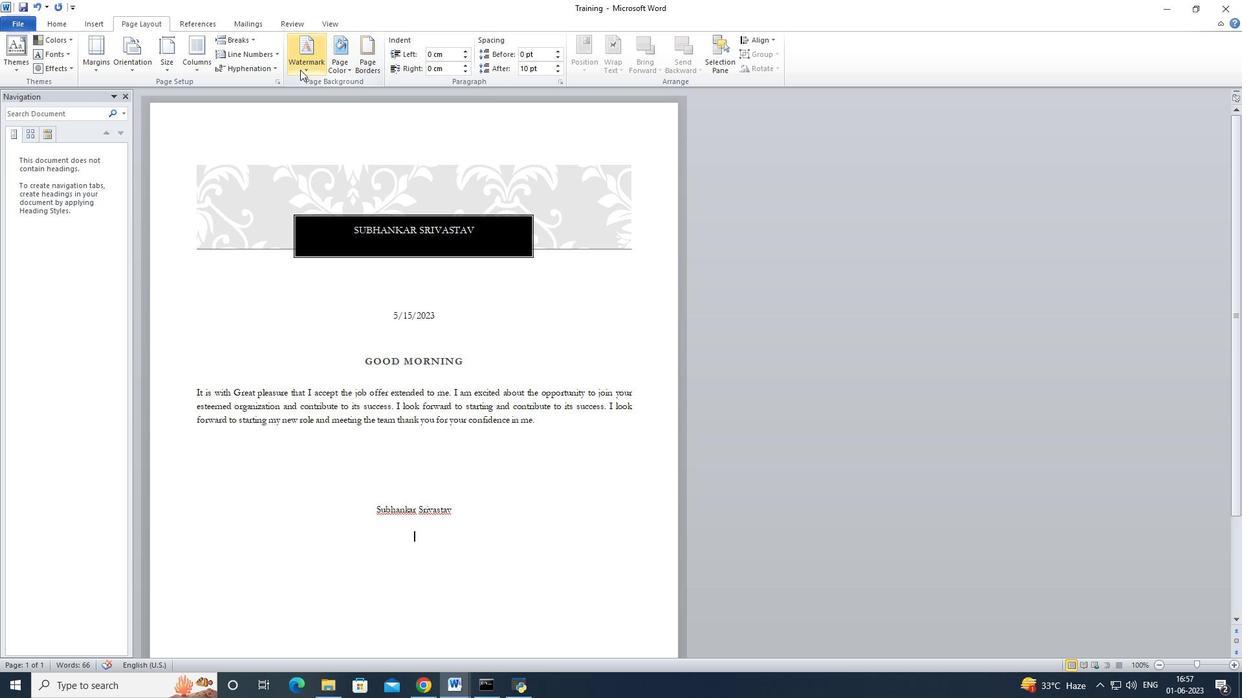 
Action: Mouse moved to (342, 462)
Screenshot: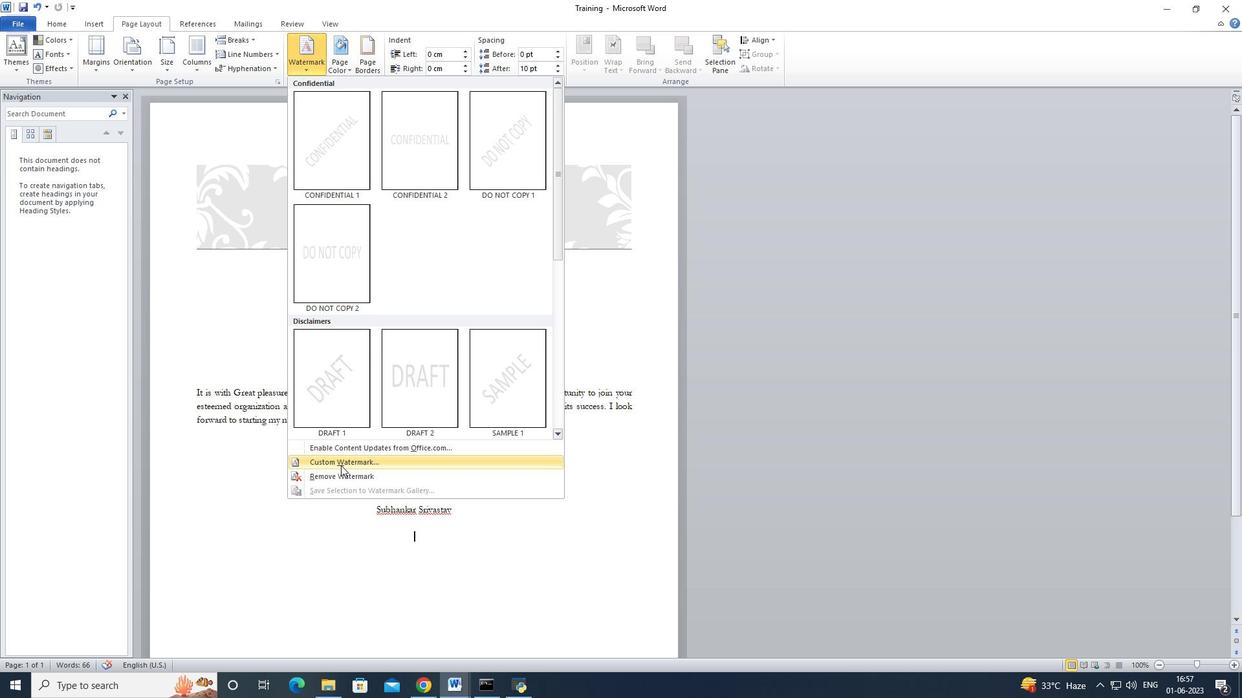 
Action: Mouse pressed left at (342, 462)
Screenshot: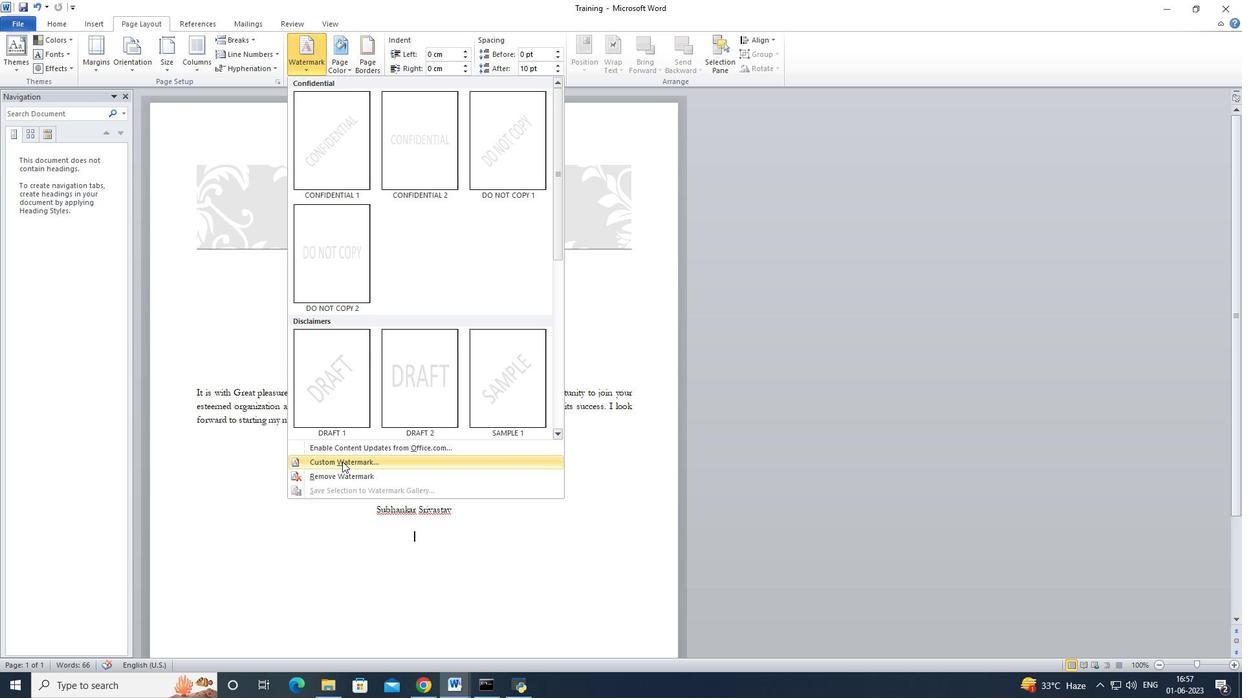 
Action: Mouse moved to (502, 309)
Screenshot: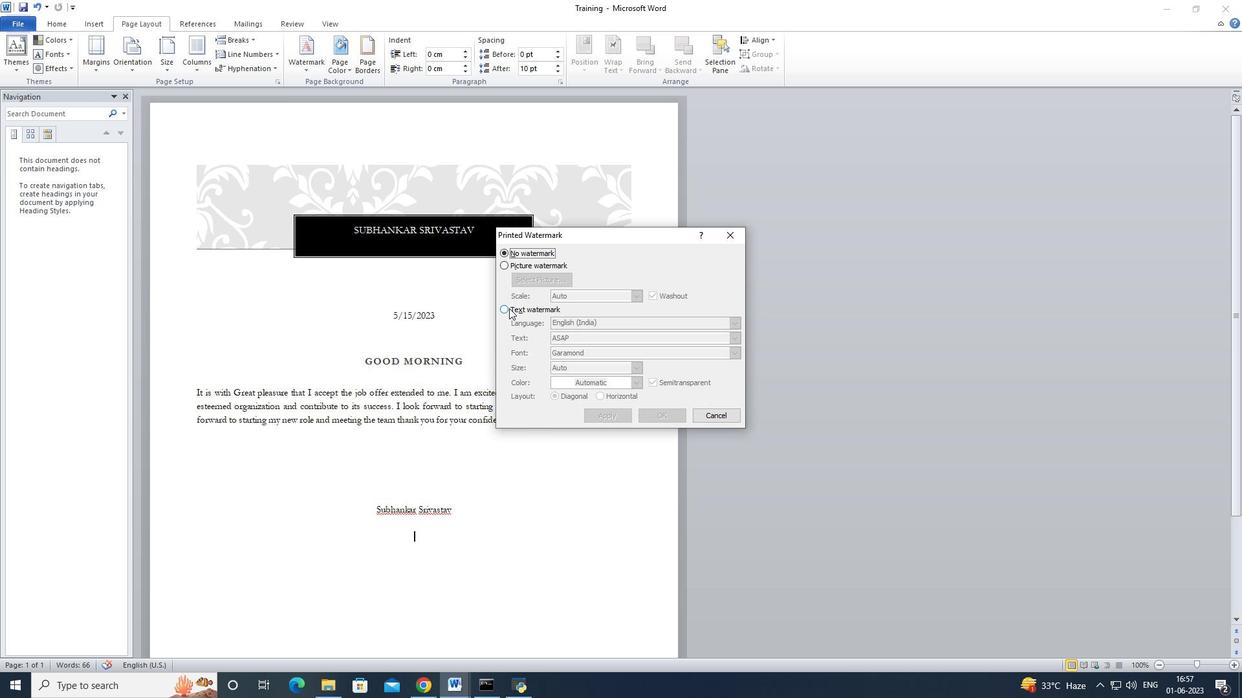 
Action: Mouse pressed left at (502, 309)
Screenshot: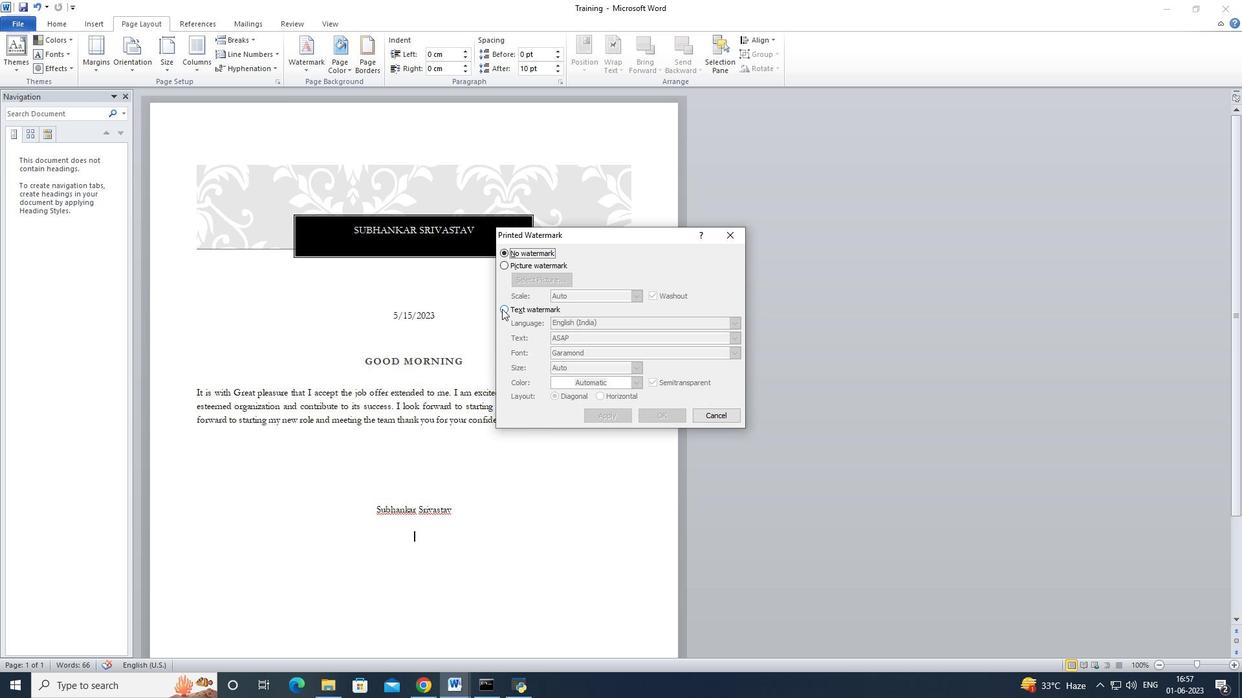 
Action: Mouse moved to (568, 340)
Screenshot: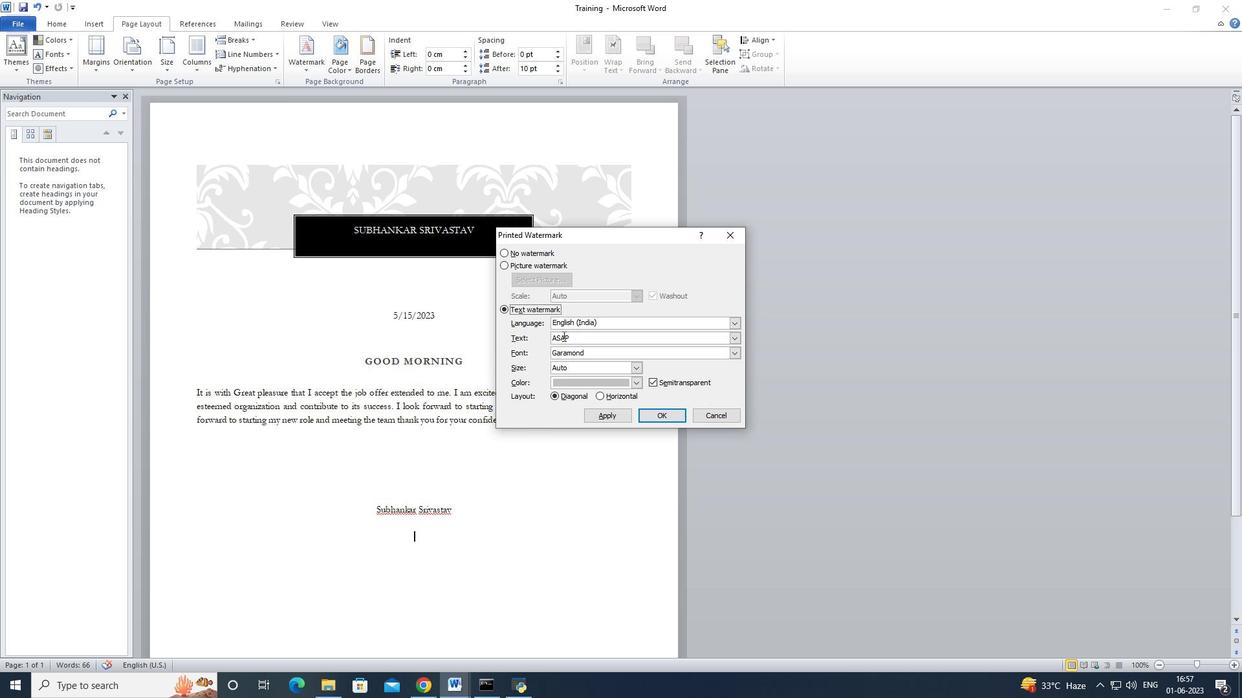 
Action: Mouse pressed left at (568, 340)
Screenshot: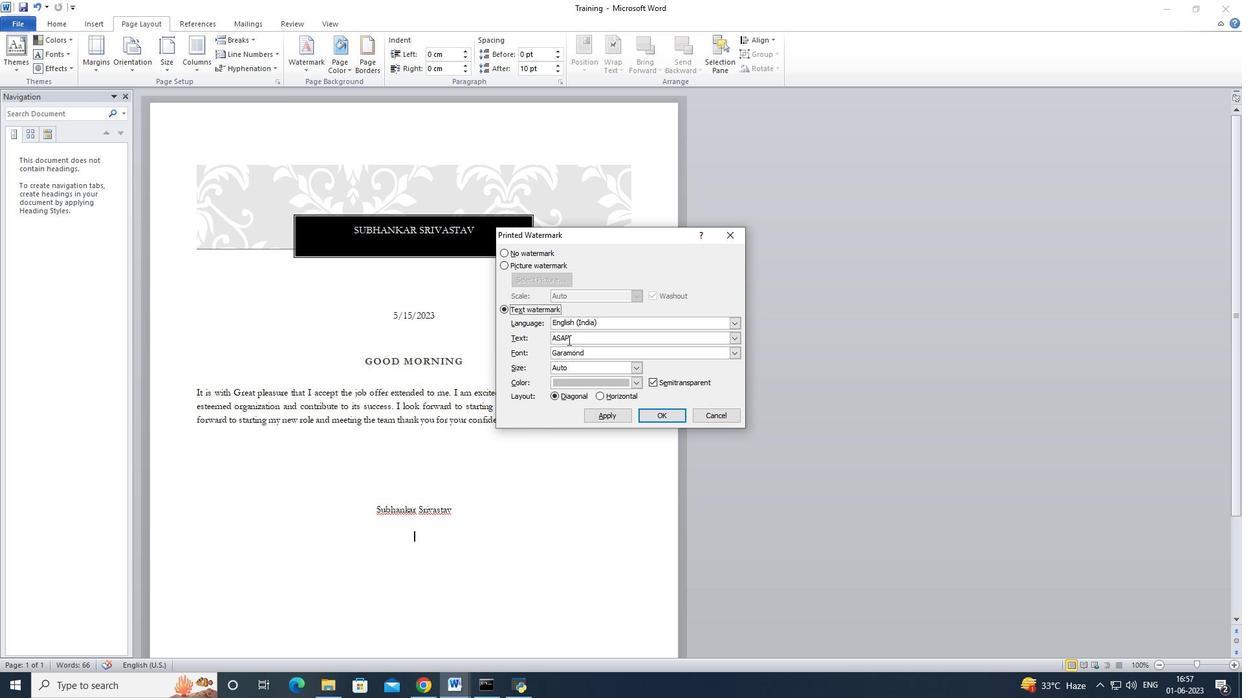 
Action: Mouse pressed left at (568, 340)
Screenshot: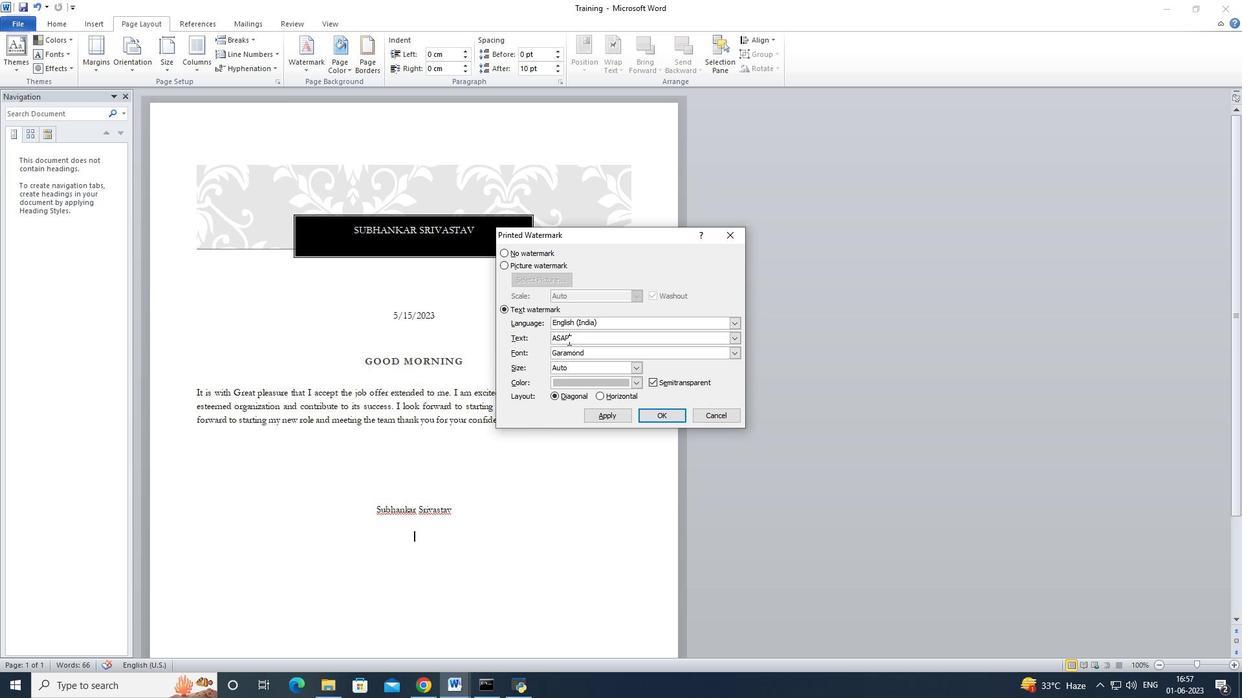 
Action: Mouse moved to (528, 339)
Screenshot: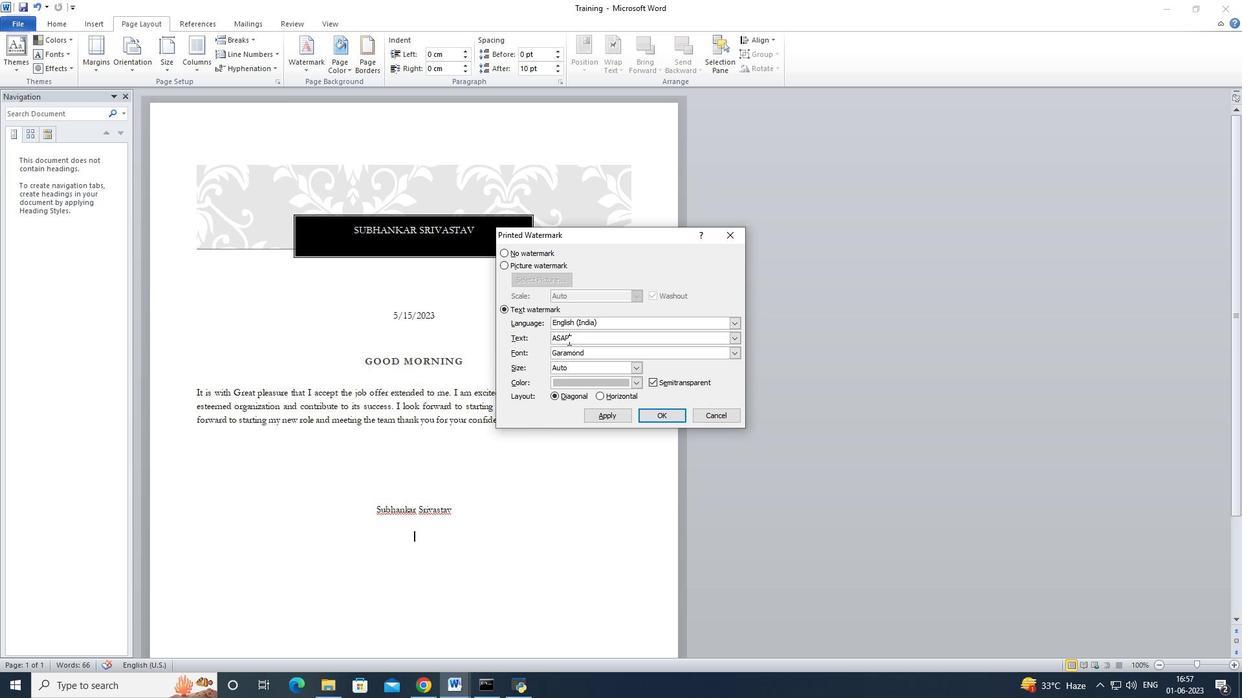
Action: Key pressed <Key.shift>Do<Key.space>not<Key.space>copy<Key.space>5
Screenshot: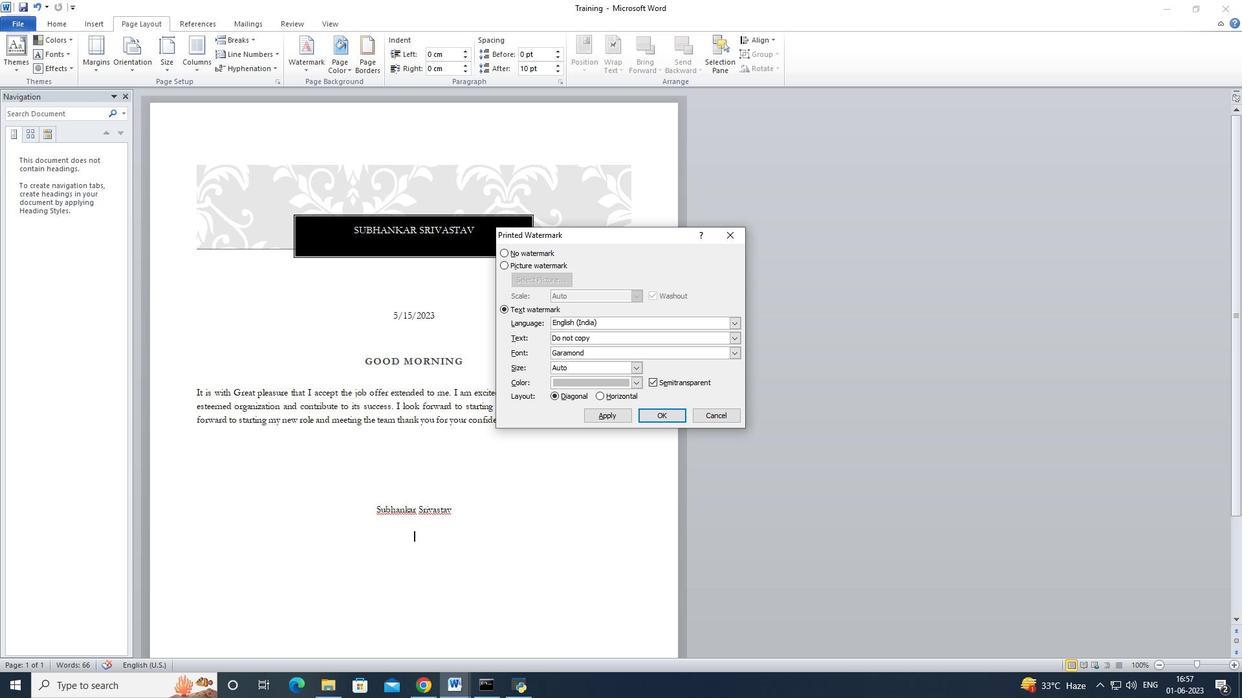 
Action: Mouse moved to (617, 418)
Screenshot: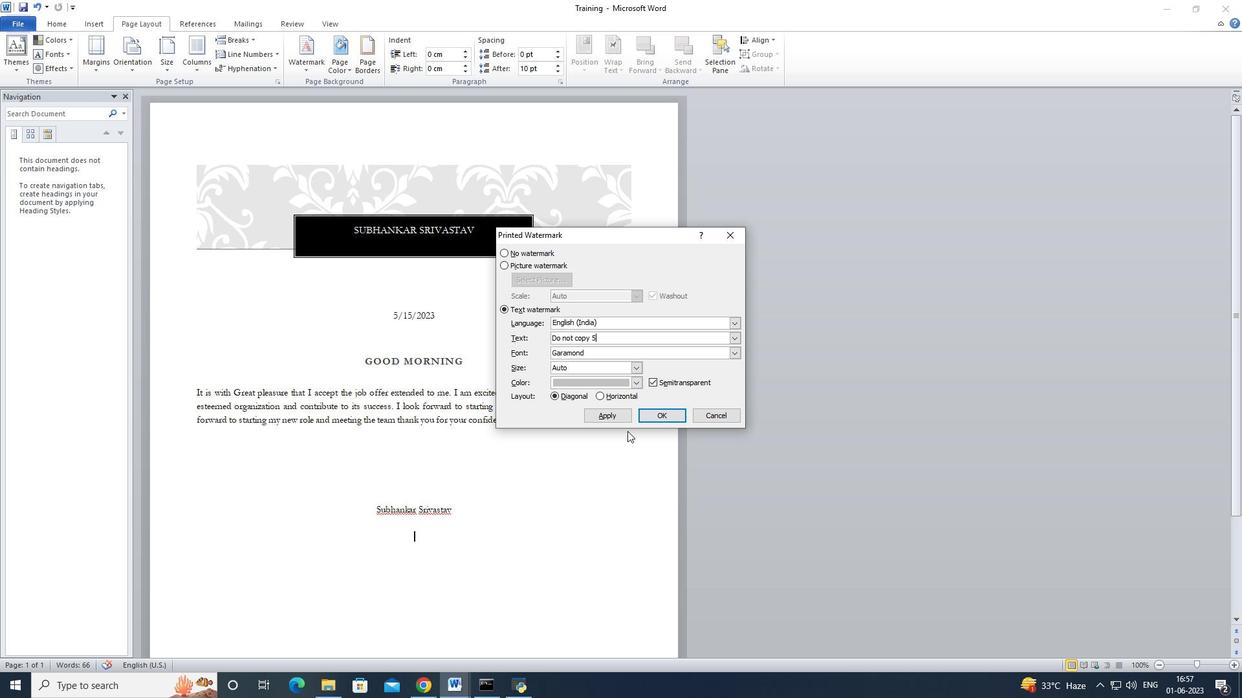 
Action: Mouse pressed left at (617, 418)
Screenshot: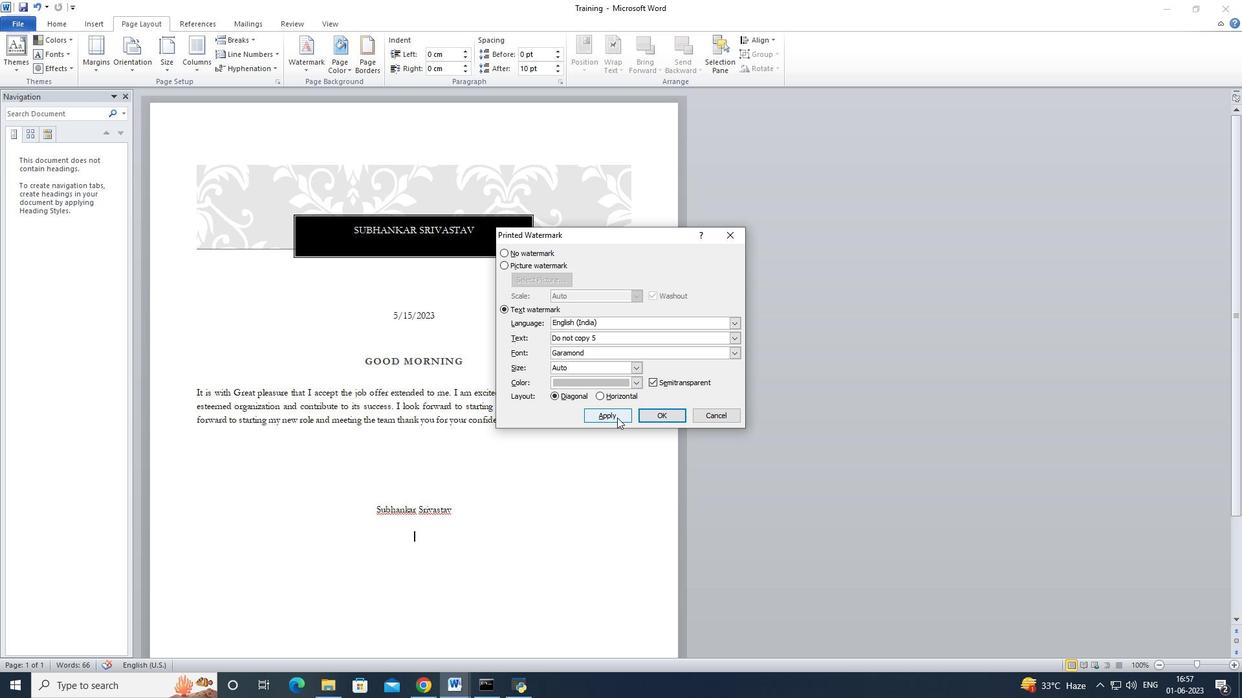 
Action: Mouse moved to (733, 239)
Screenshot: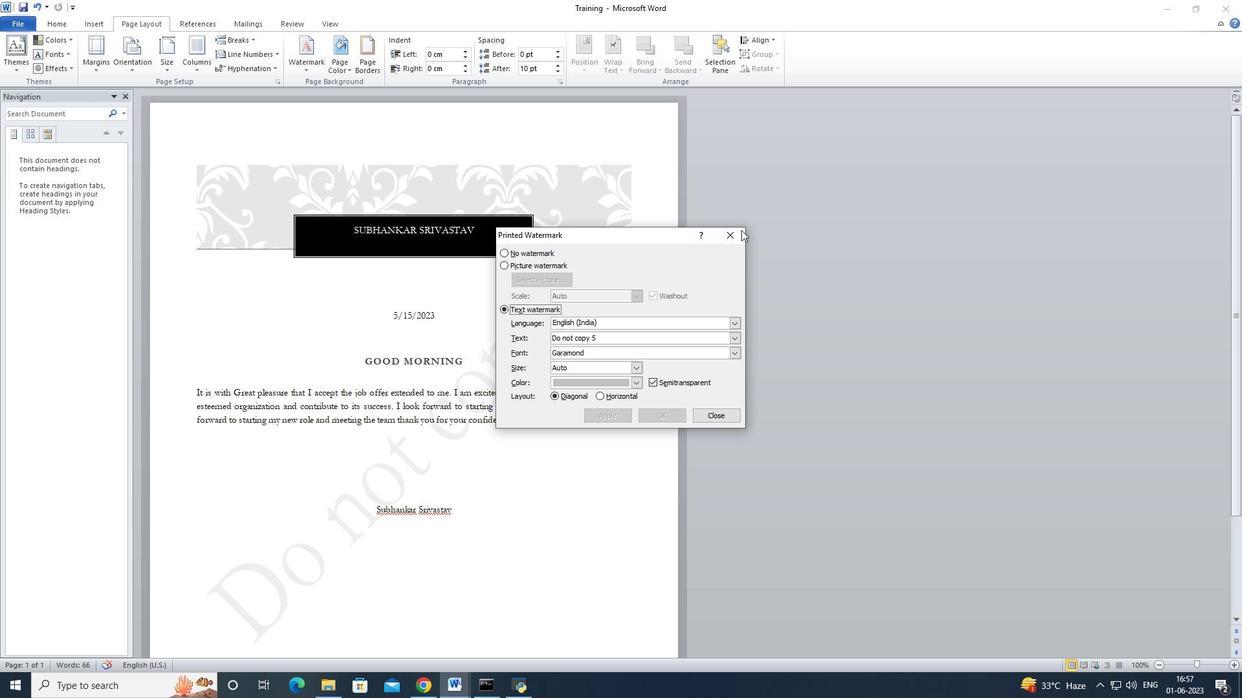
Action: Mouse pressed left at (733, 239)
Screenshot: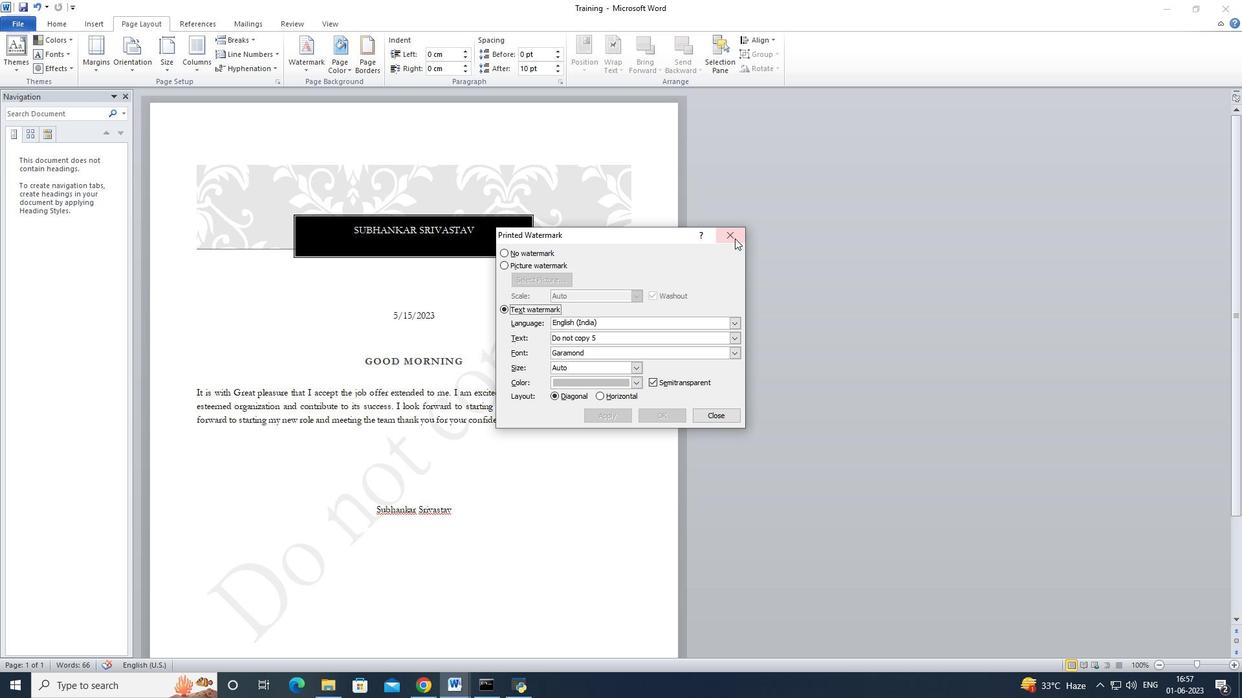 
Action: Mouse moved to (561, 467)
Screenshot: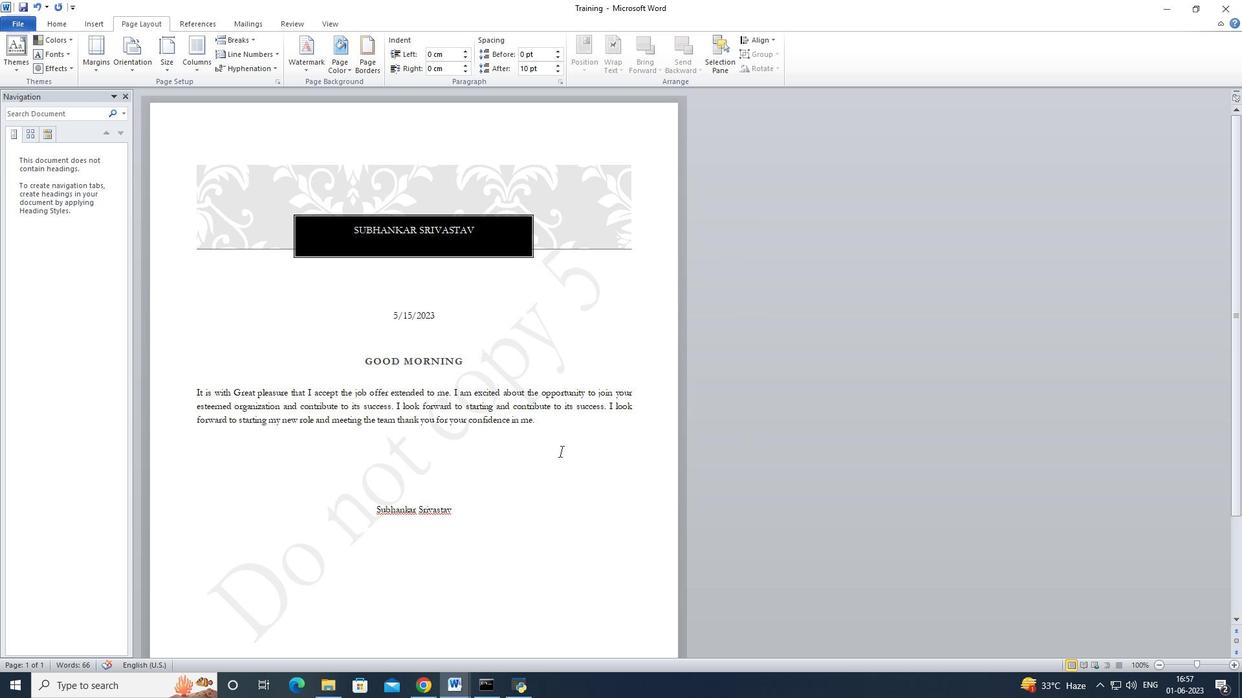 
Action: Mouse pressed left at (561, 467)
Screenshot: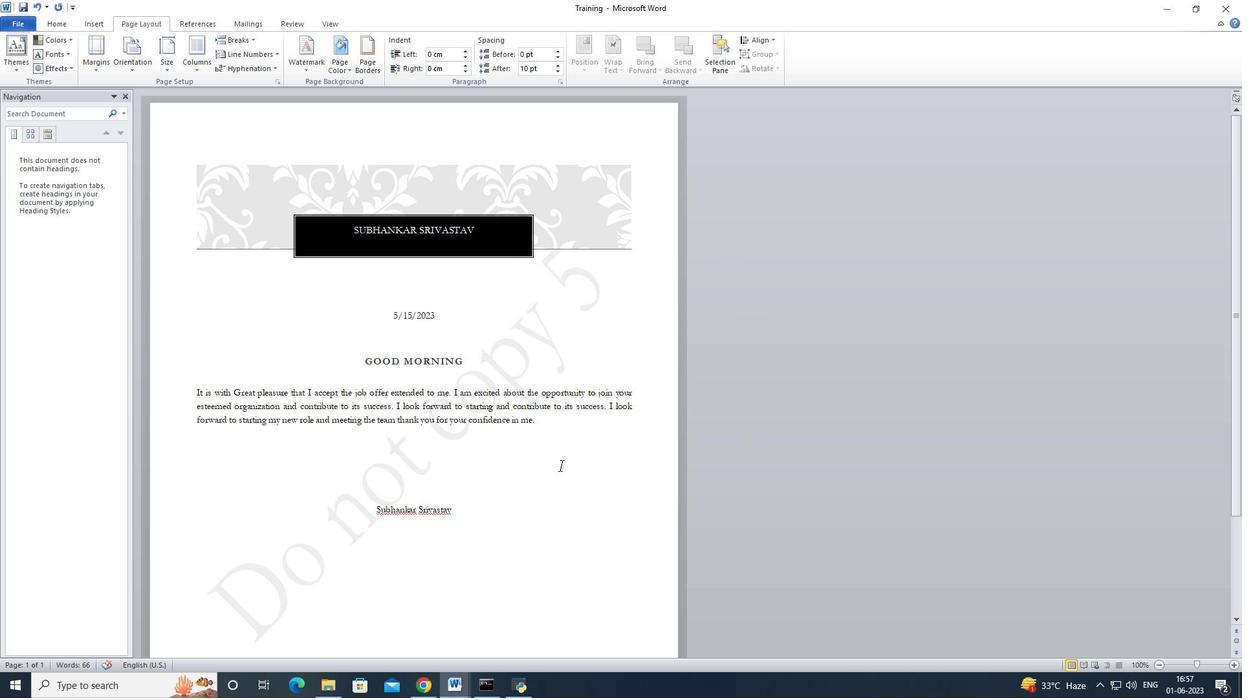 
Action: Key pressed ctrl+S
Screenshot: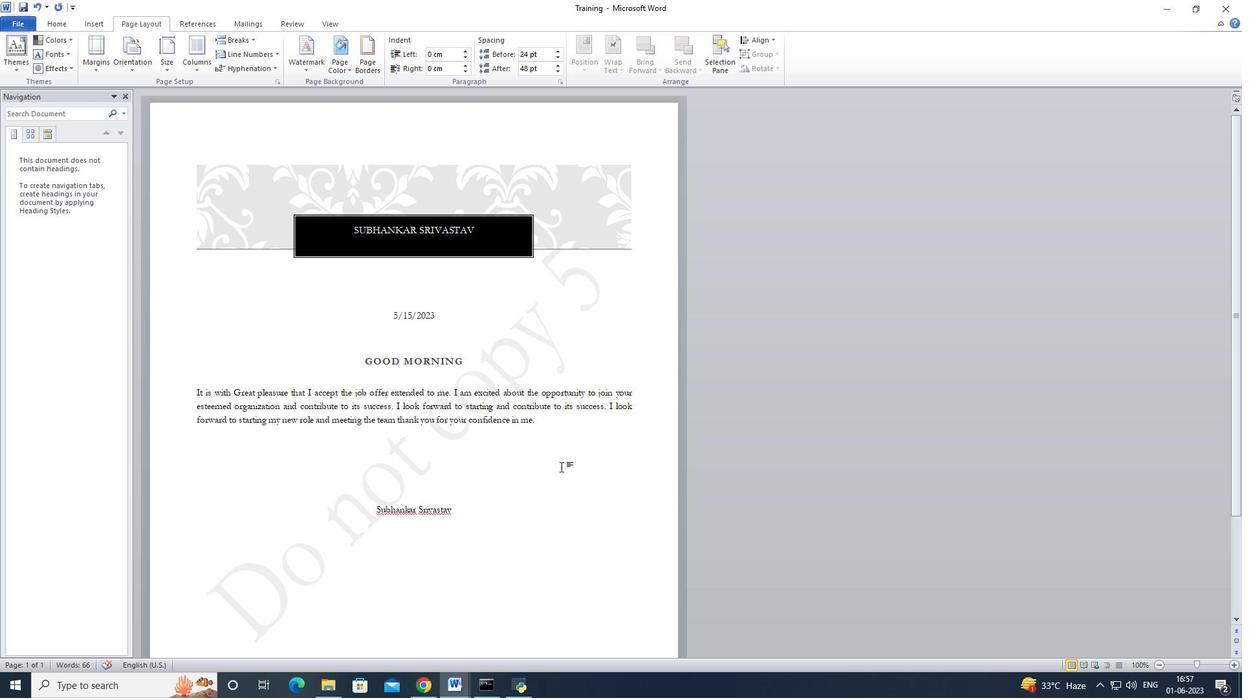 
Action: Mouse moved to (514, 475)
Screenshot: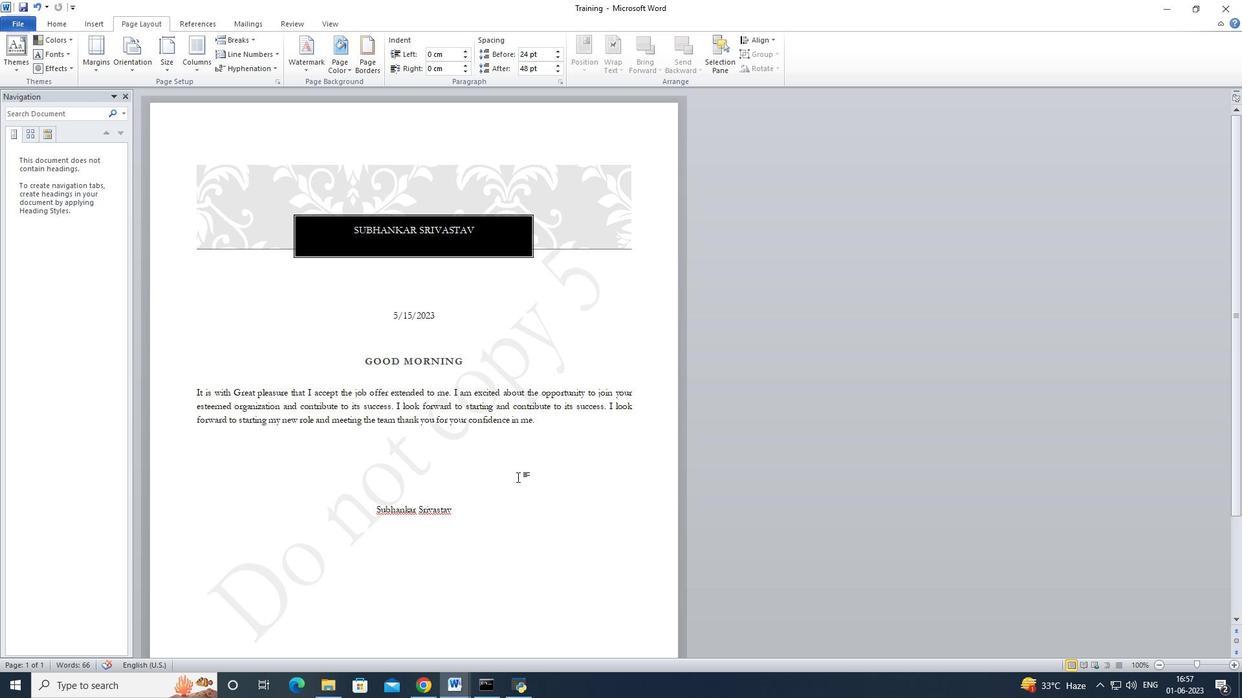 
Action: Mouse pressed left at (514, 475)
Screenshot: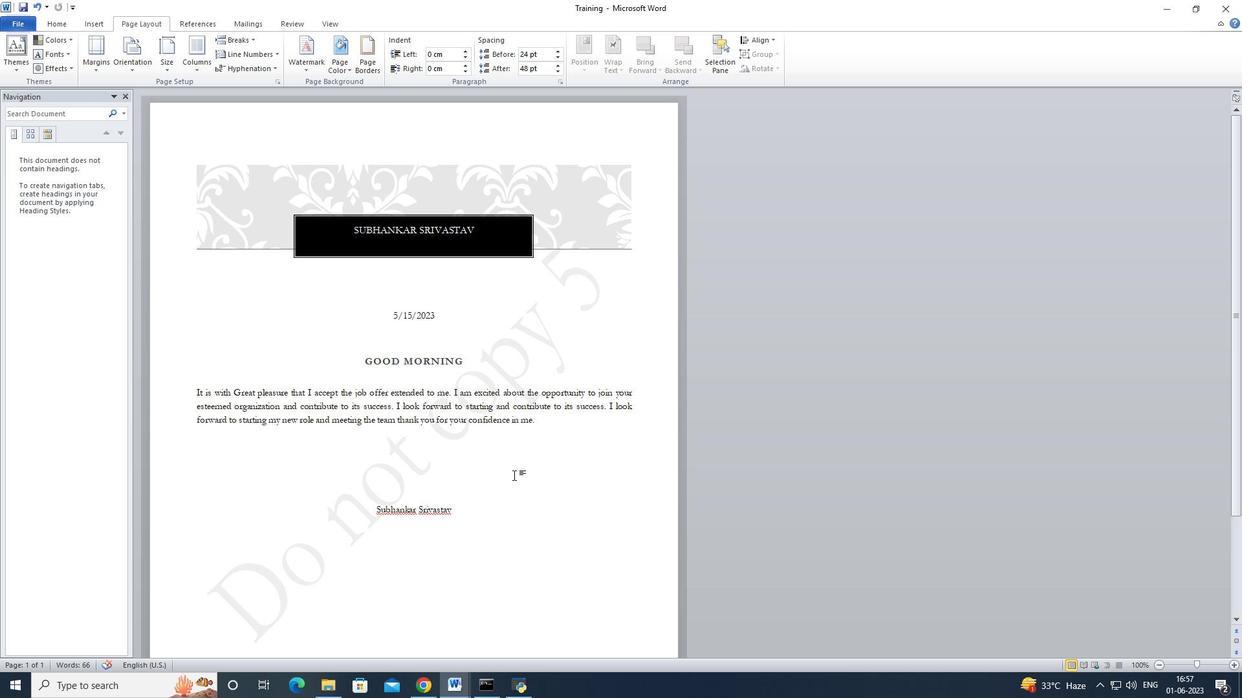 
